 Task: Add an event  with title  Third Webinar: Content Creation for Social Media, date '2023/10/26' to 2023/10/27 & Select Event type as  Collective. Add location for the event as  Cork, Ireland and add a description: Emphasize the significance of clear communication throughout the exercise. Encourage catchers to use verbal cues, such as Ready? or Fall when ready, to establish a synchronized rhythm.Create an event link  http-thirdwebinar:contentcreationforsocialmediacom & Select the event color as  Blue. , logged in from the account softage.4@softage.netand send the event invitation to softage.7@softage.net and softage.8@softage.net
Action: Mouse pressed left at (777, 113)
Screenshot: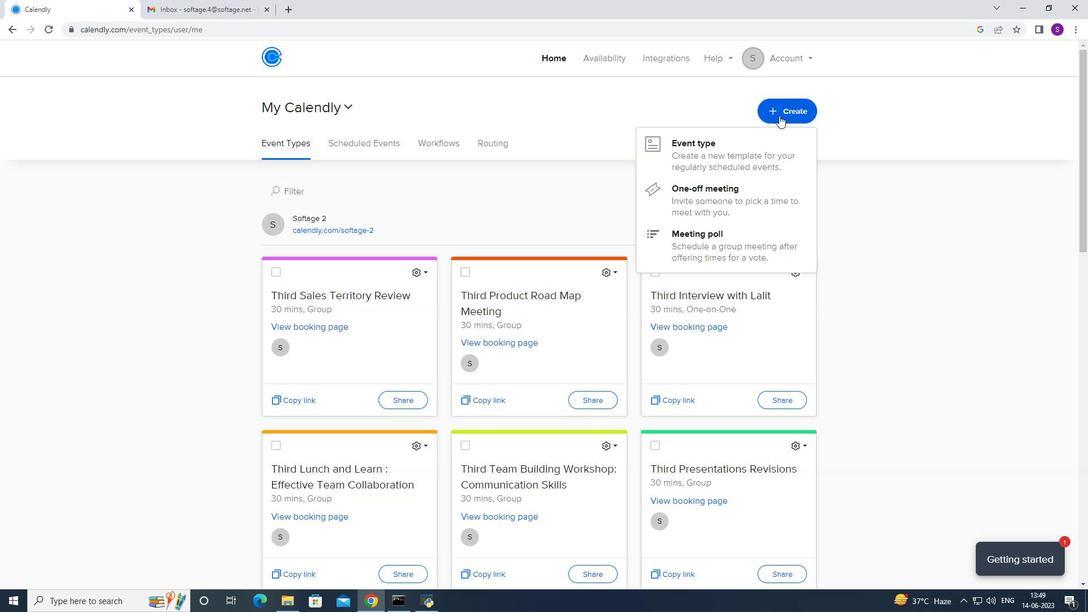 
Action: Mouse moved to (723, 164)
Screenshot: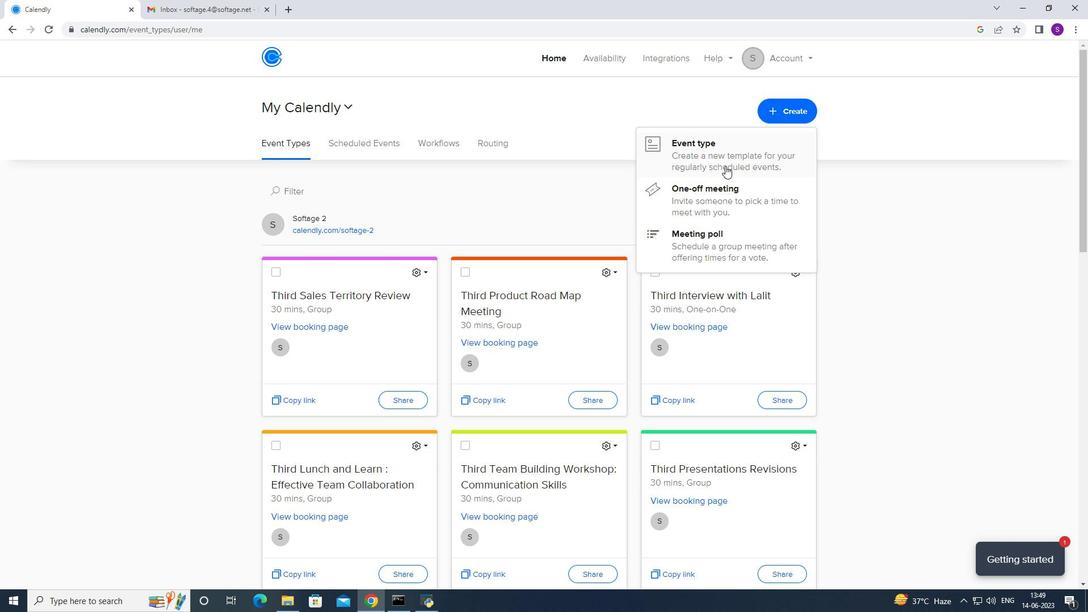 
Action: Mouse pressed left at (723, 164)
Screenshot: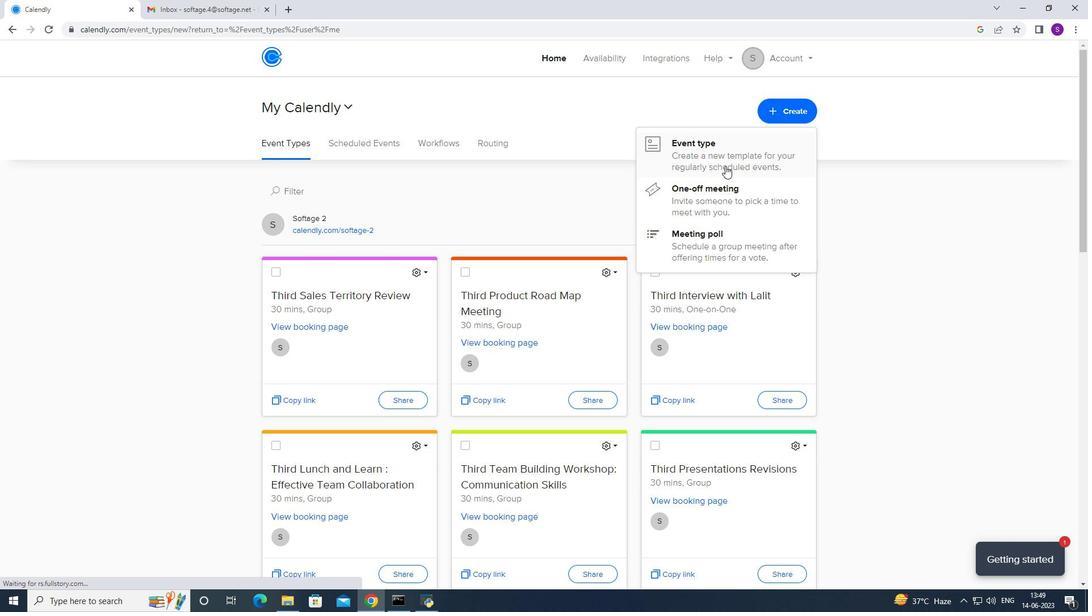 
Action: Mouse moved to (307, 244)
Screenshot: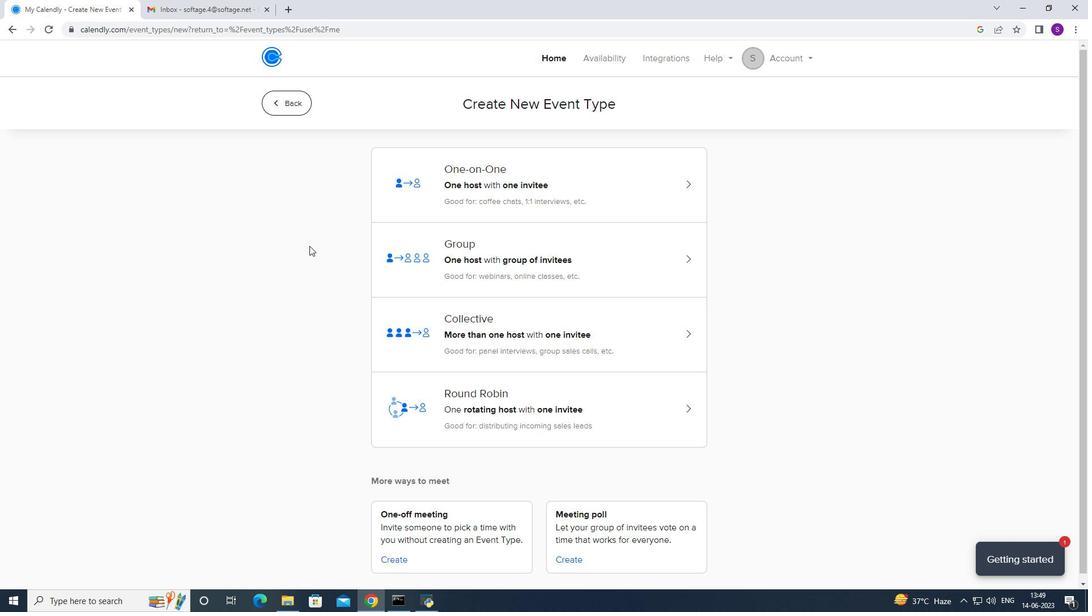 
Action: Mouse scrolled (307, 243) with delta (0, 0)
Screenshot: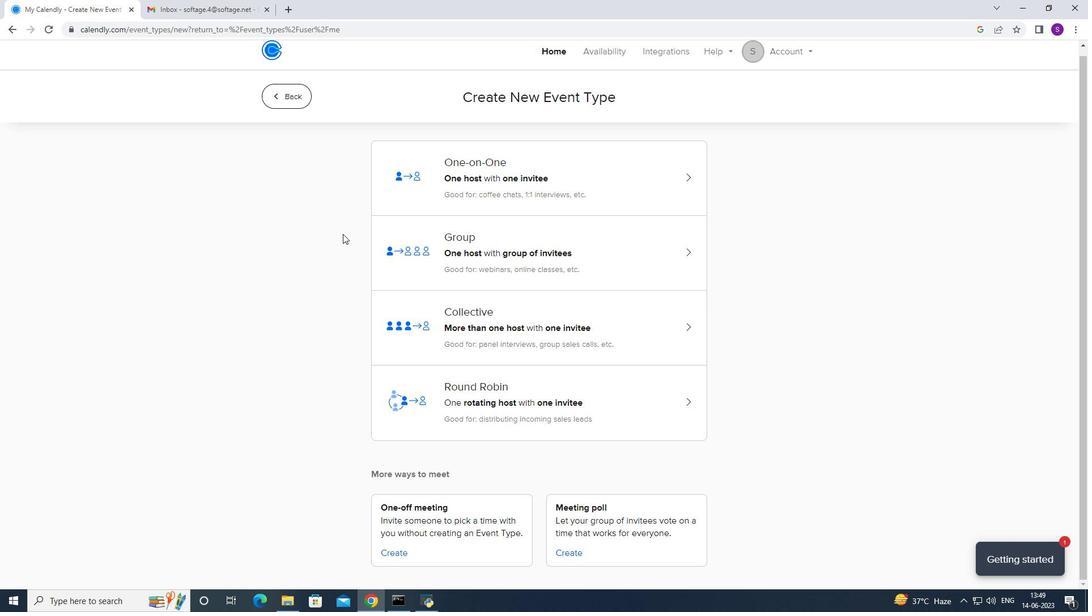 
Action: Mouse scrolled (307, 243) with delta (0, 0)
Screenshot: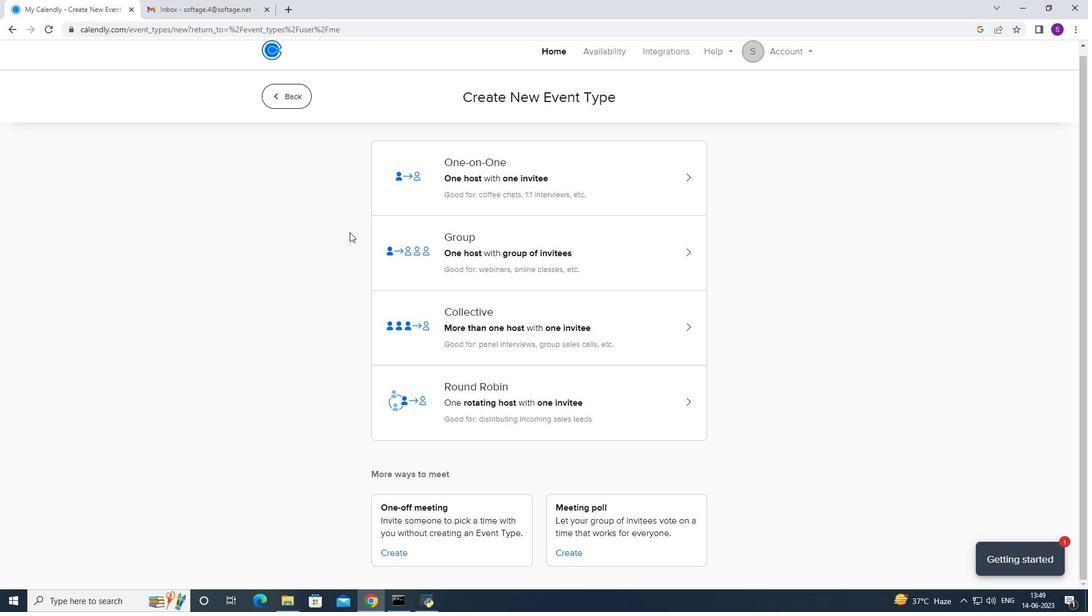 
Action: Mouse moved to (419, 350)
Screenshot: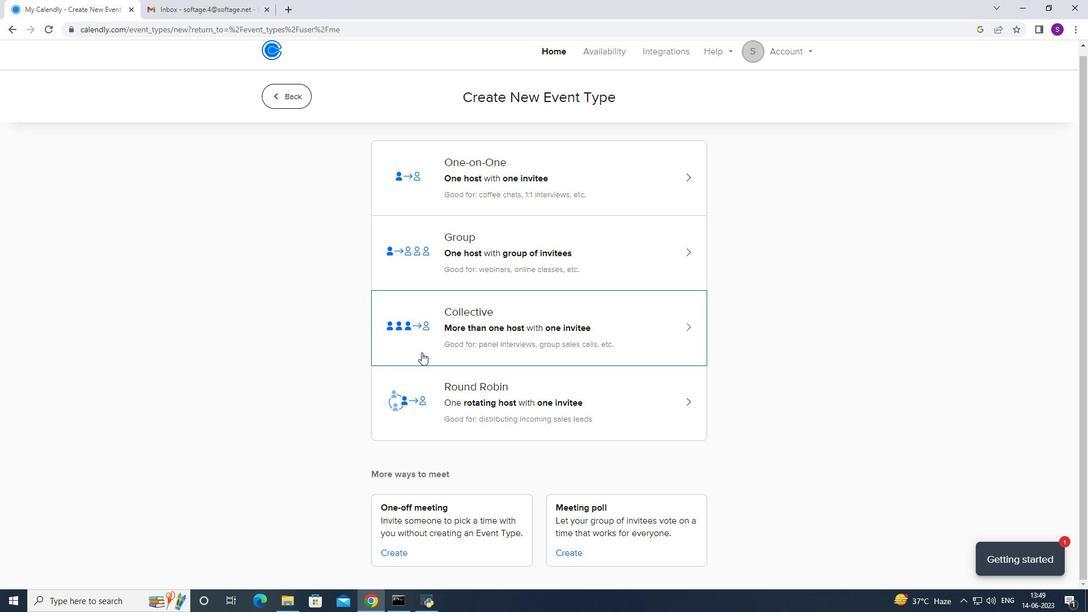 
Action: Mouse pressed left at (419, 350)
Screenshot: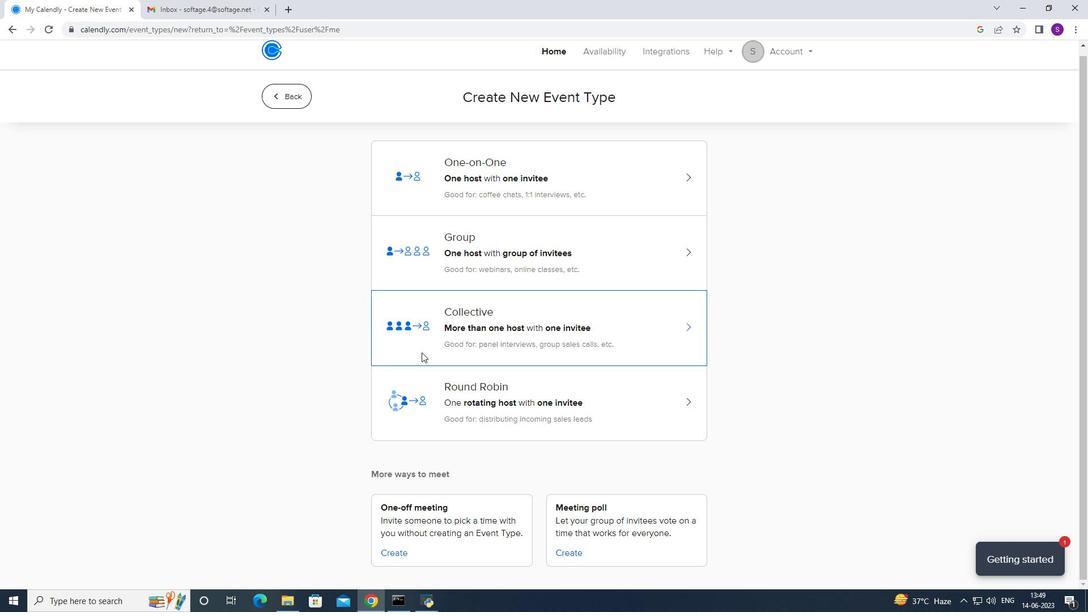 
Action: Mouse moved to (668, 239)
Screenshot: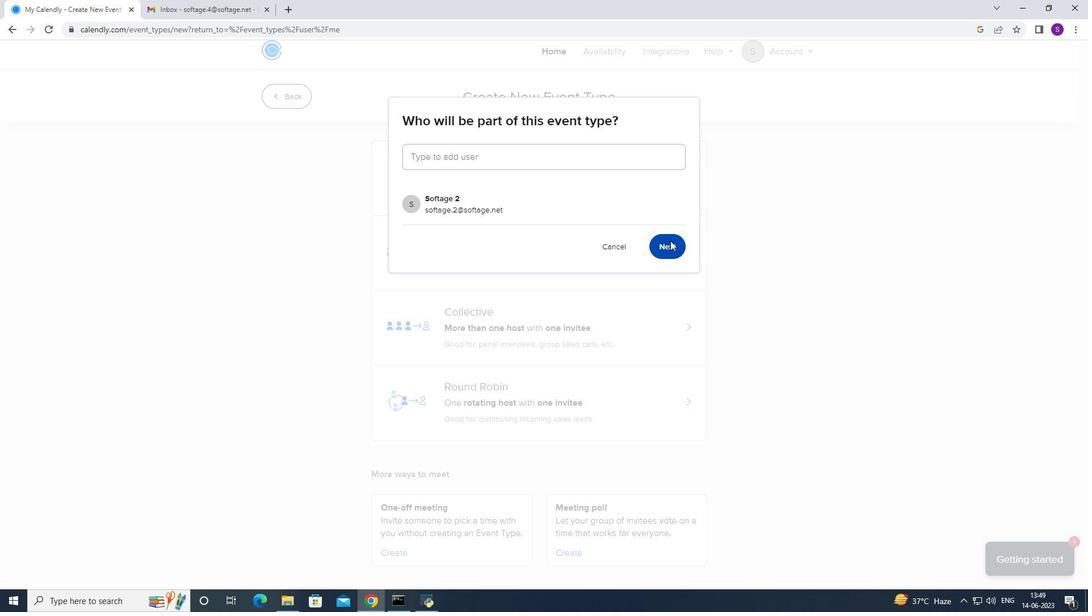 
Action: Mouse pressed left at (668, 239)
Screenshot: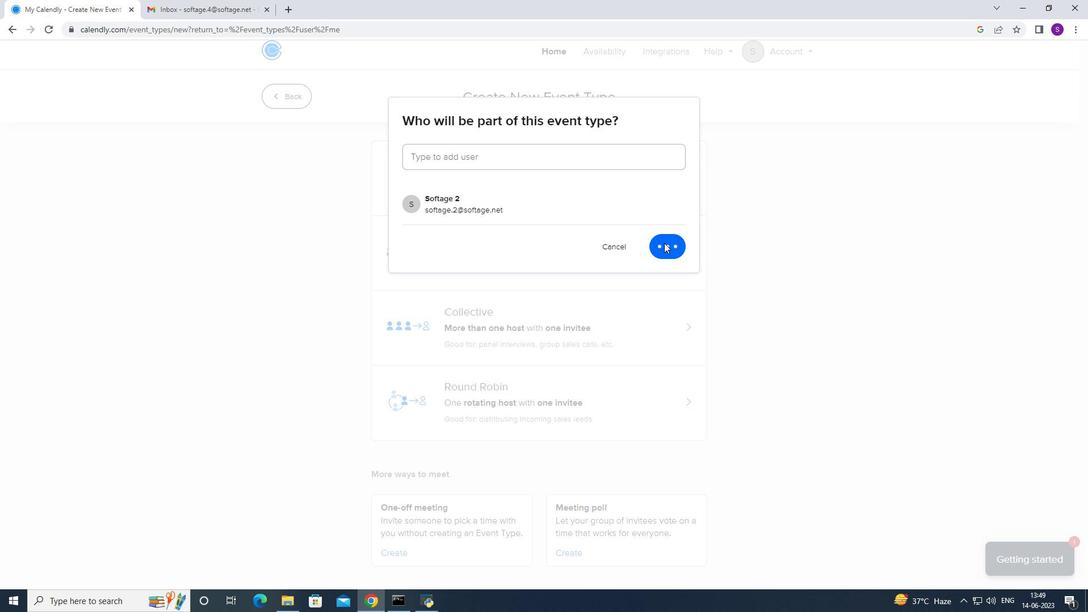 
Action: Mouse moved to (329, 258)
Screenshot: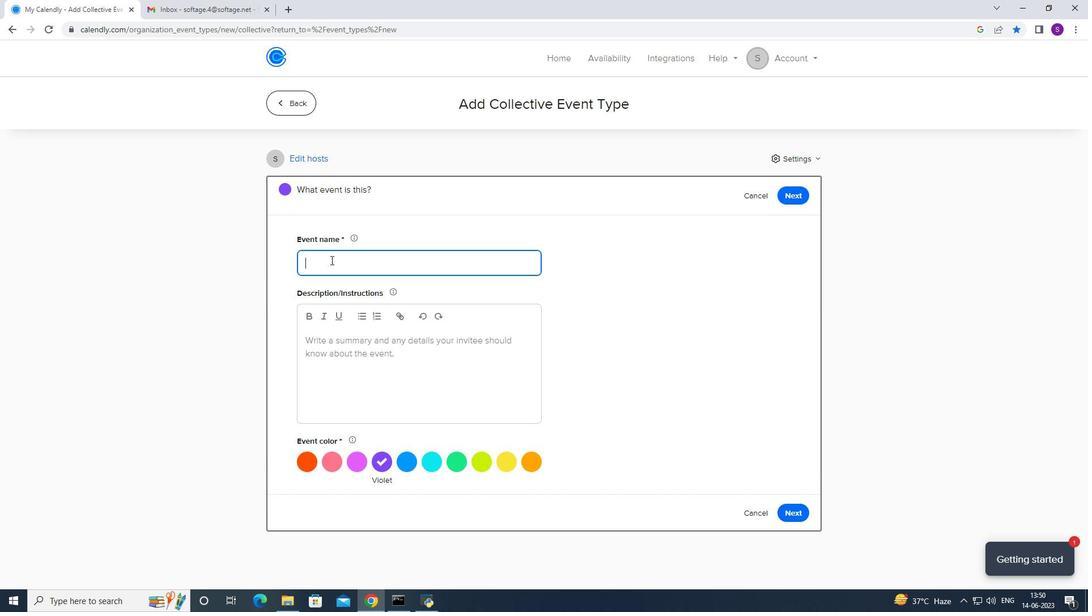 
Action: Key pressed <Key.caps_lock>T<Key.caps_lock><Key.caps_lock>H
Screenshot: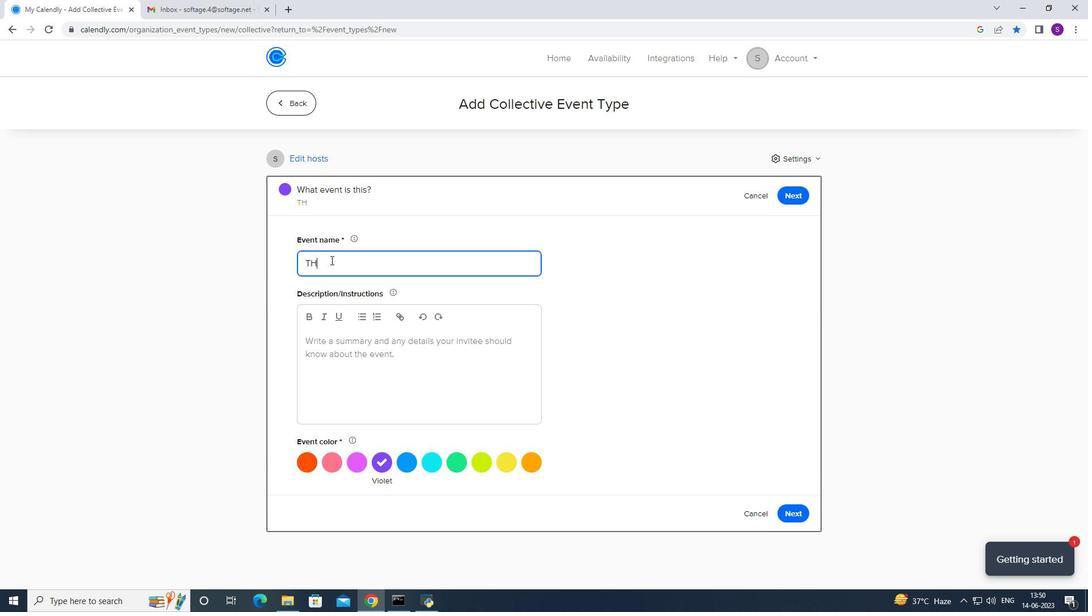 
Action: Mouse moved to (1085, 210)
Screenshot: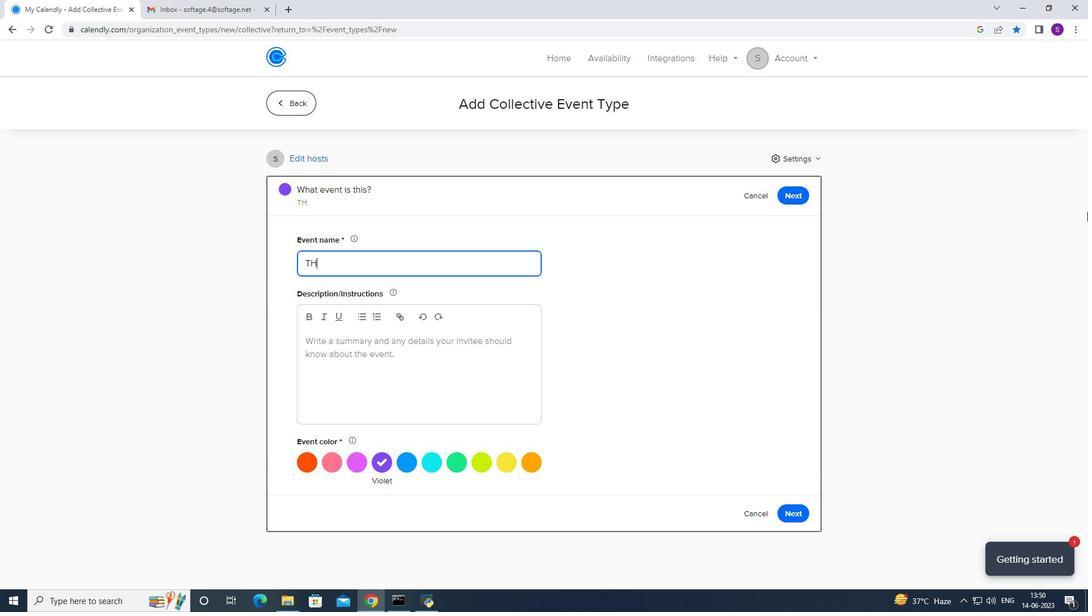 
Action: Key pressed <Key.backspace>
Screenshot: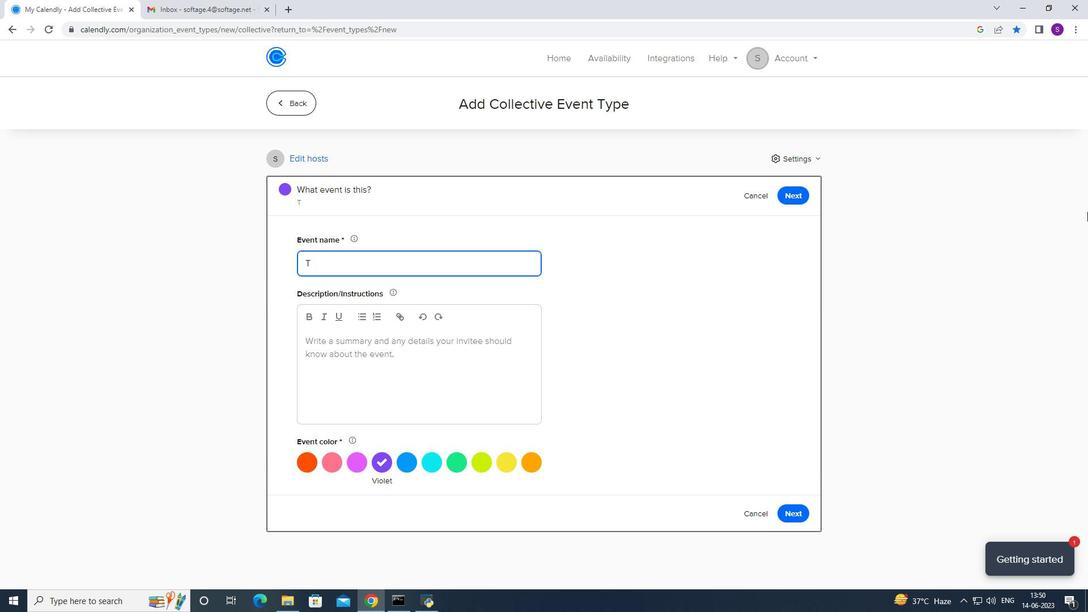 
Action: Mouse moved to (1087, 184)
Screenshot: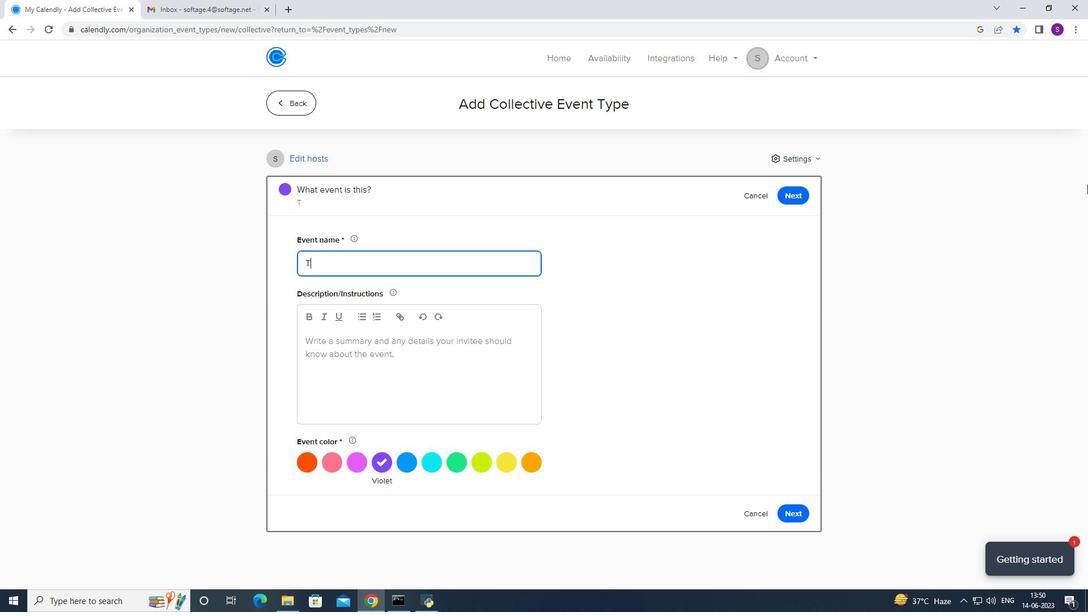
Action: Key pressed <Key.caps_lock>
Screenshot: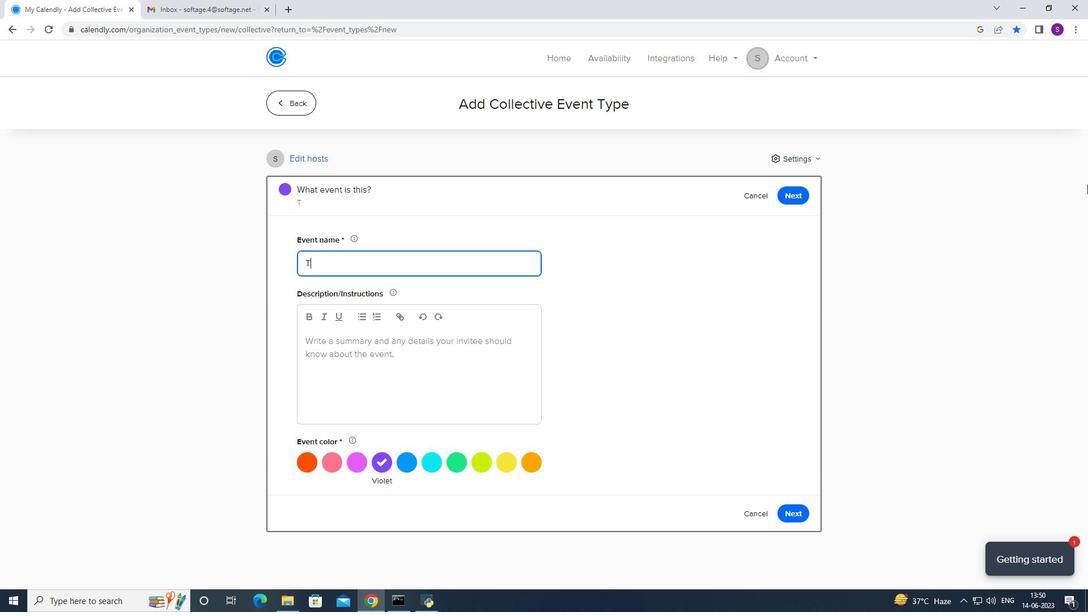 
Action: Mouse moved to (1087, 183)
Screenshot: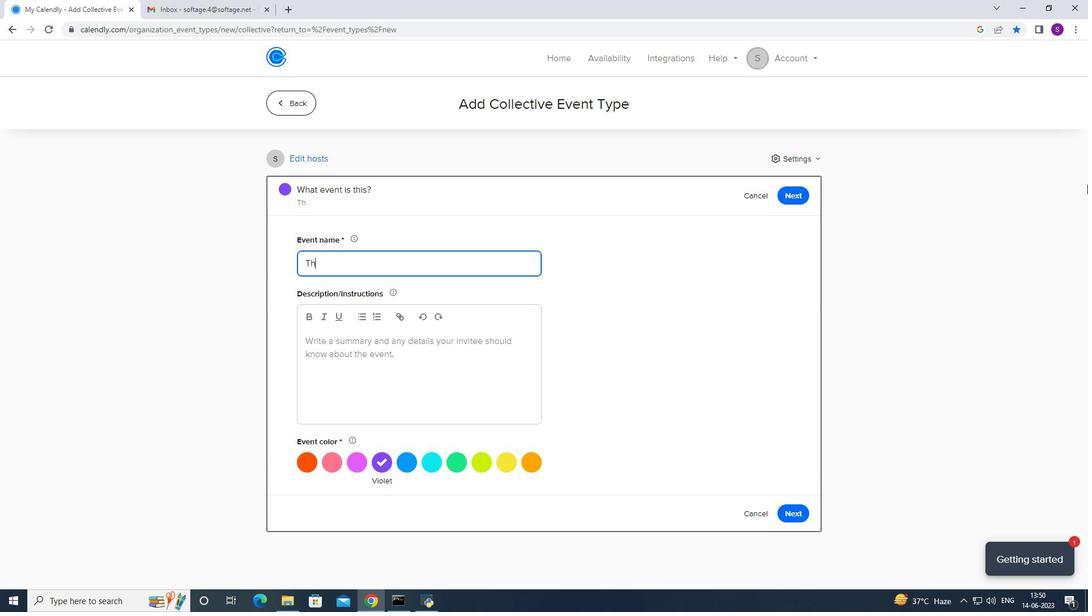
Action: Key pressed h
Screenshot: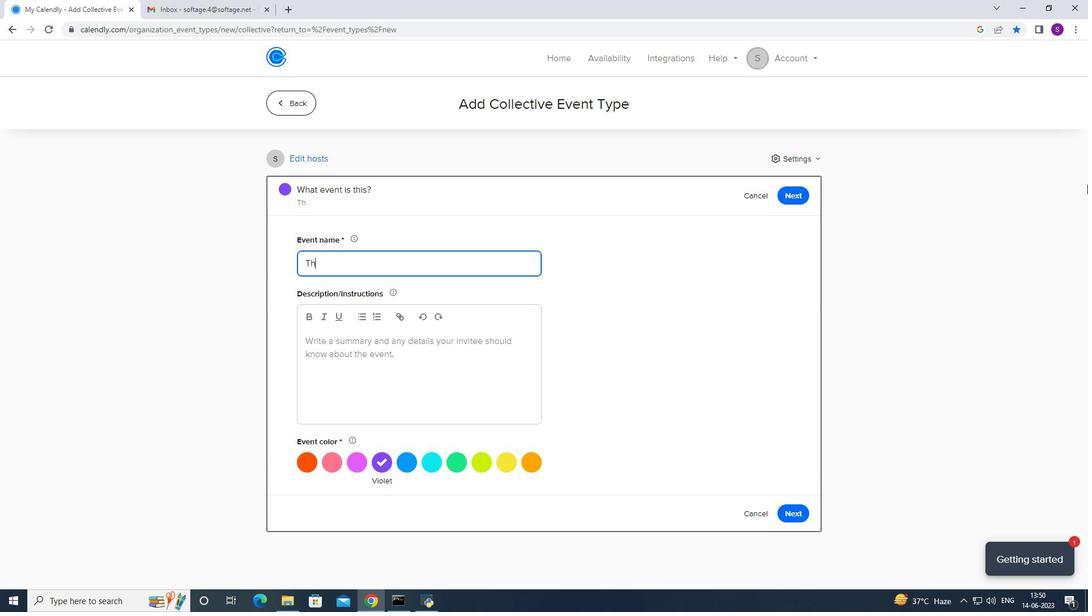 
Action: Mouse moved to (1085, 183)
Screenshot: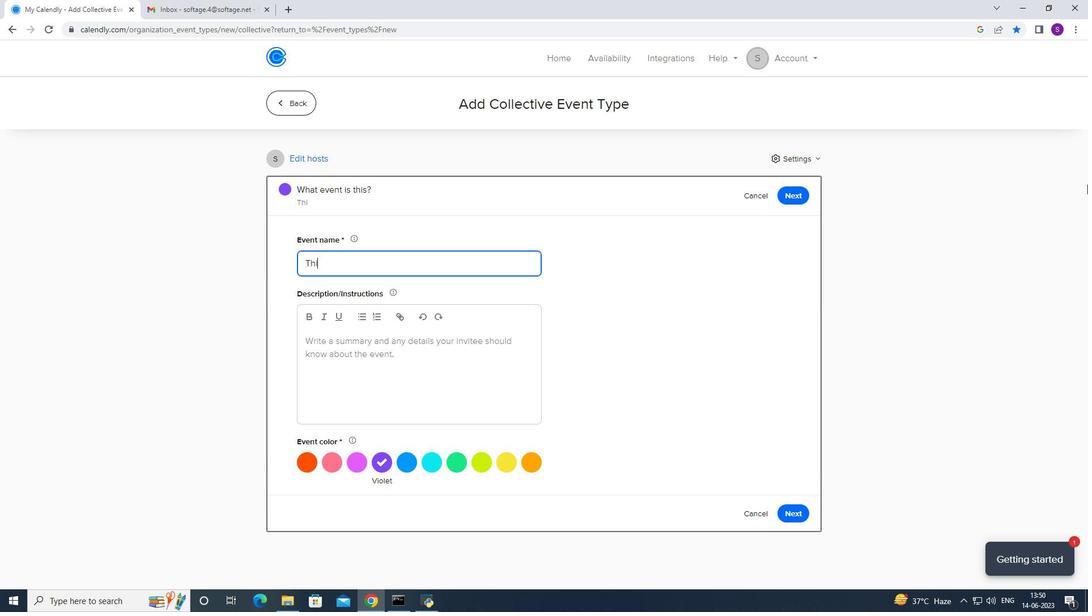 
Action: Key pressed ird<Key.space><Key.caps_lock>W<Key.caps_lock>ebinare<Key.backspace><Key.shift_r><Key.shift_r>:<Key.space><Key.caps_lock>C<Key.caps_lock>on
Screenshot: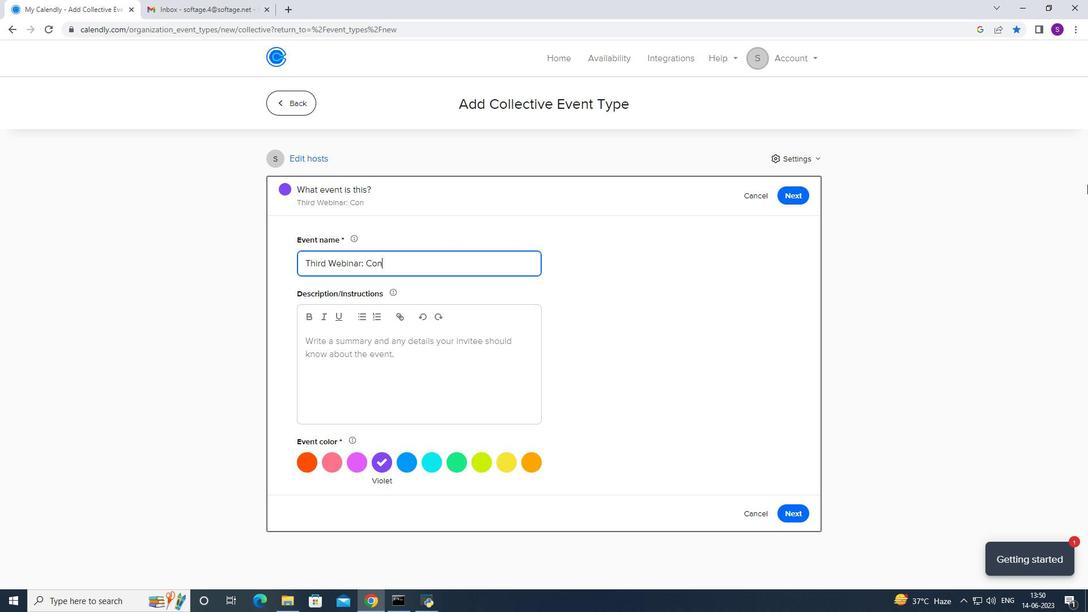 
Action: Mouse moved to (1086, 183)
Screenshot: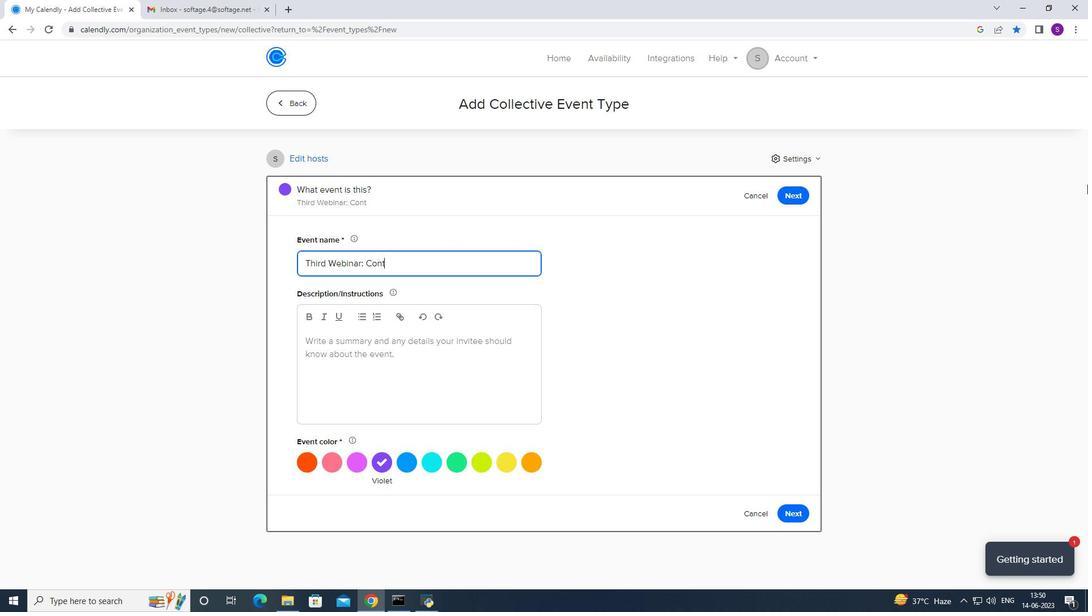 
Action: Key pressed tebnt<Key.space><Key.caps_lock>C<Key.caps_lock>reation
Screenshot: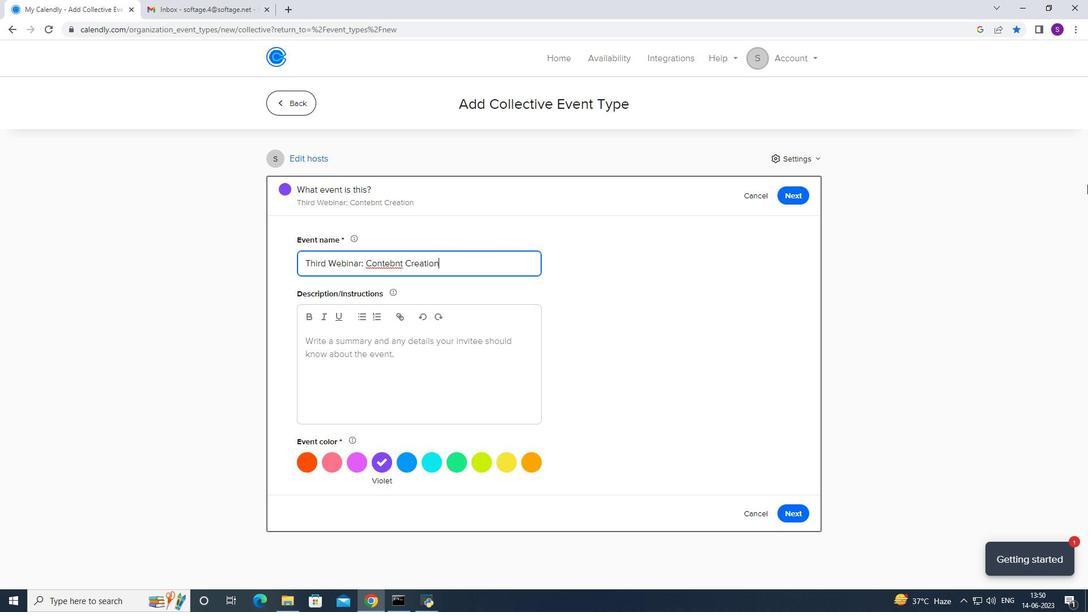 
Action: Mouse moved to (394, 259)
Screenshot: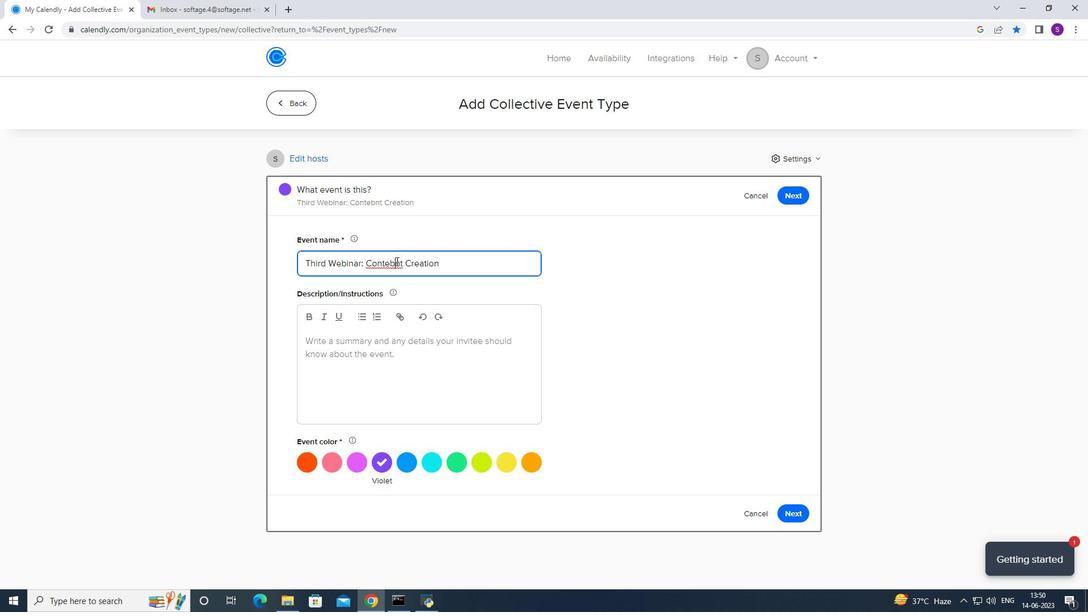 
Action: Mouse pressed right at (394, 259)
Screenshot: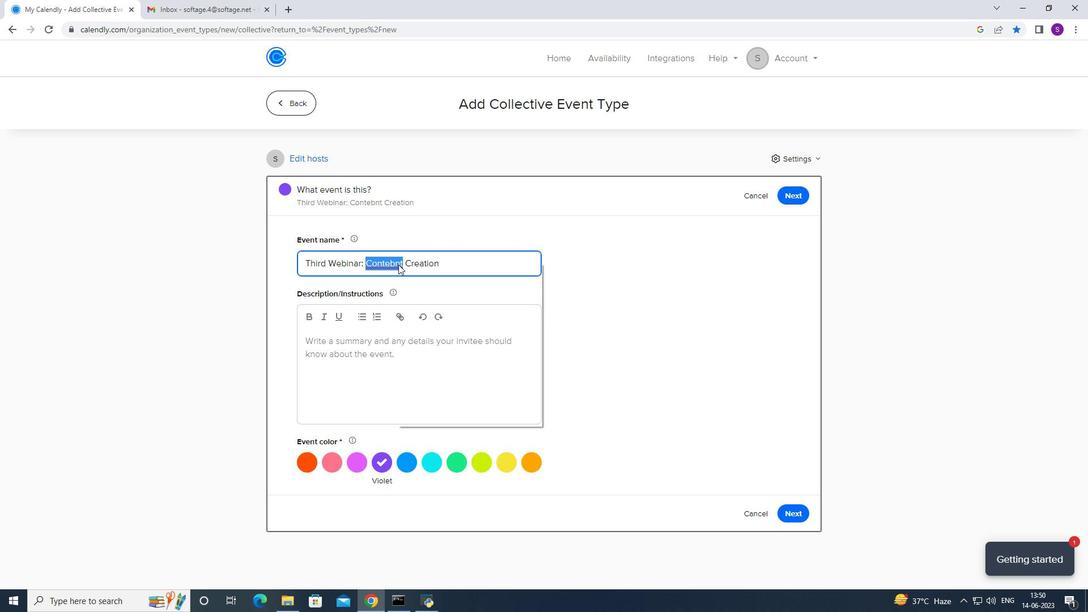 
Action: Mouse moved to (400, 277)
Screenshot: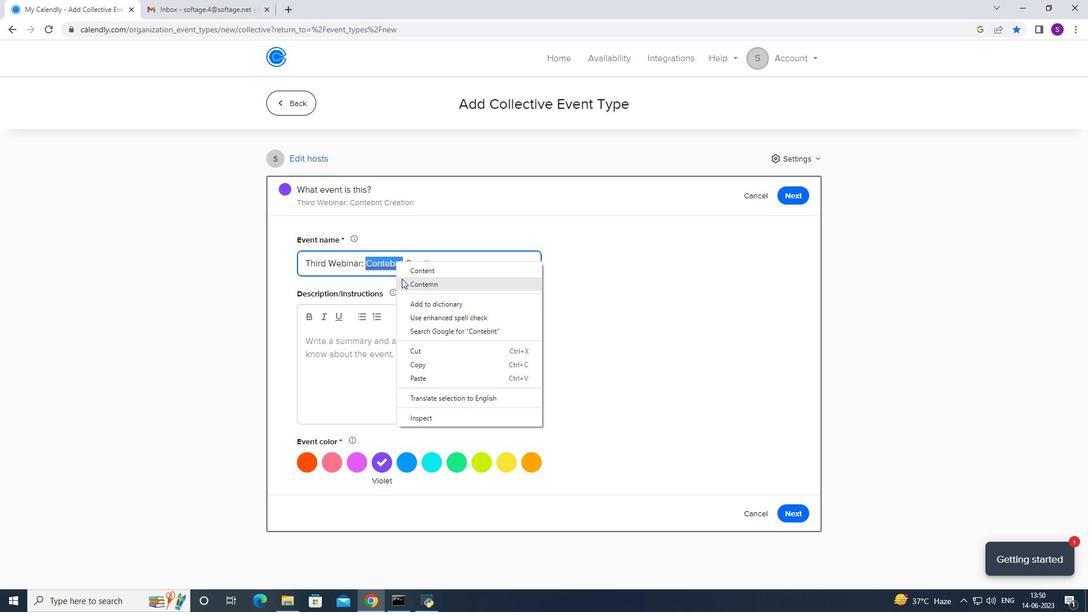 
Action: Mouse pressed left at (400, 277)
Screenshot: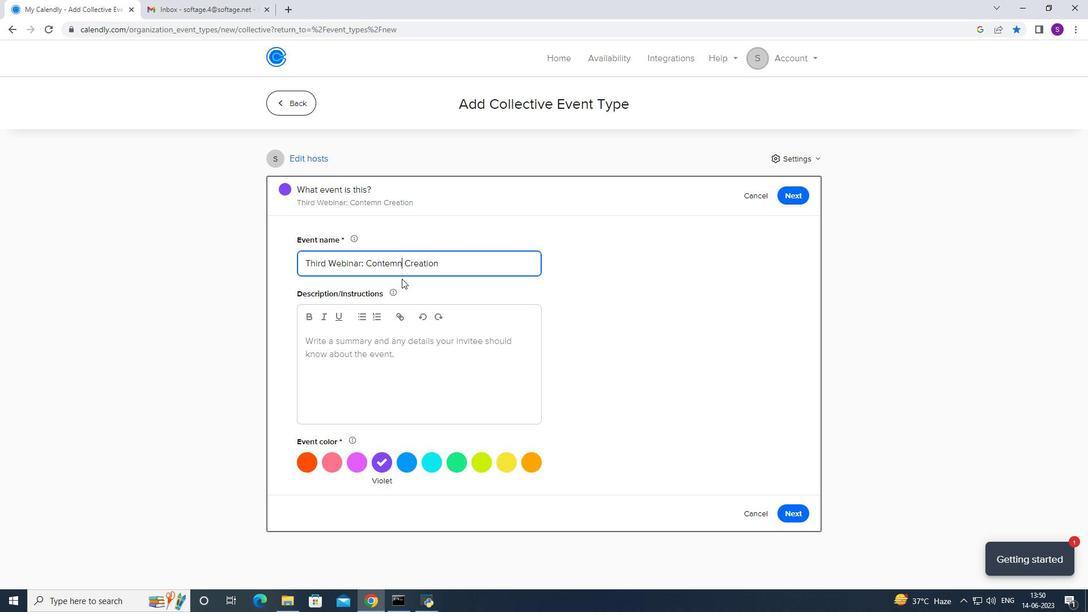 
Action: Mouse moved to (353, 260)
Screenshot: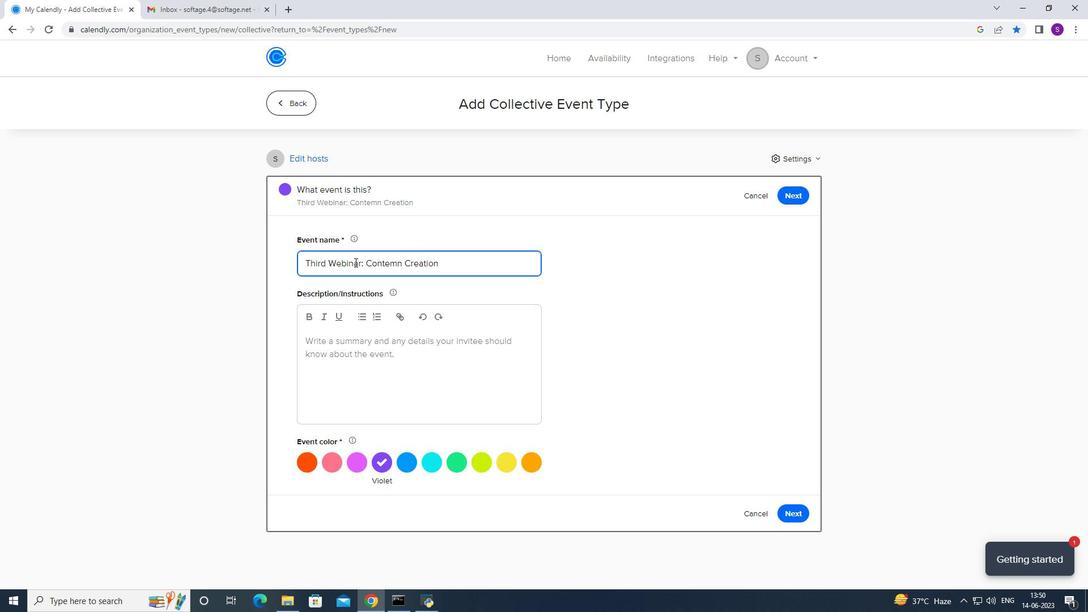 
Action: Key pressed <Key.backspace><Key.backspace>nt<Key.space>
Screenshot: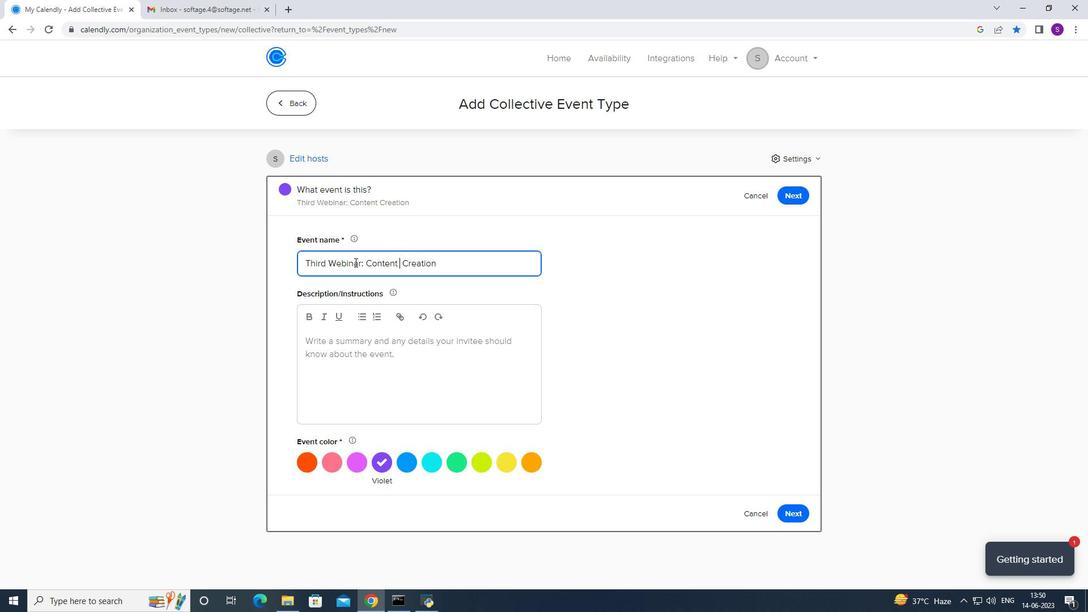 
Action: Mouse moved to (442, 255)
Screenshot: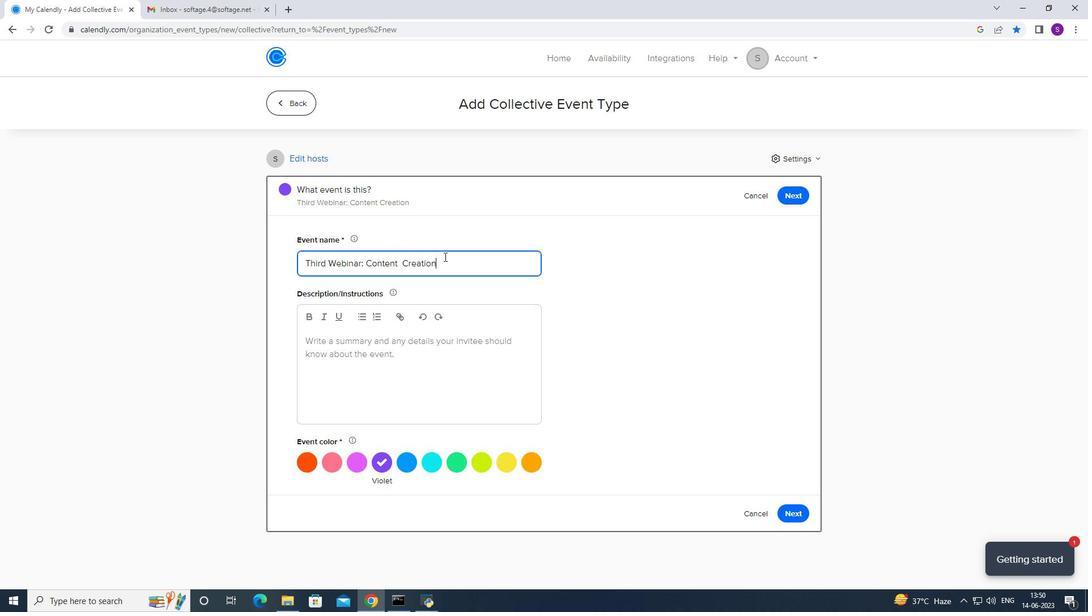 
Action: Mouse pressed left at (442, 255)
Screenshot: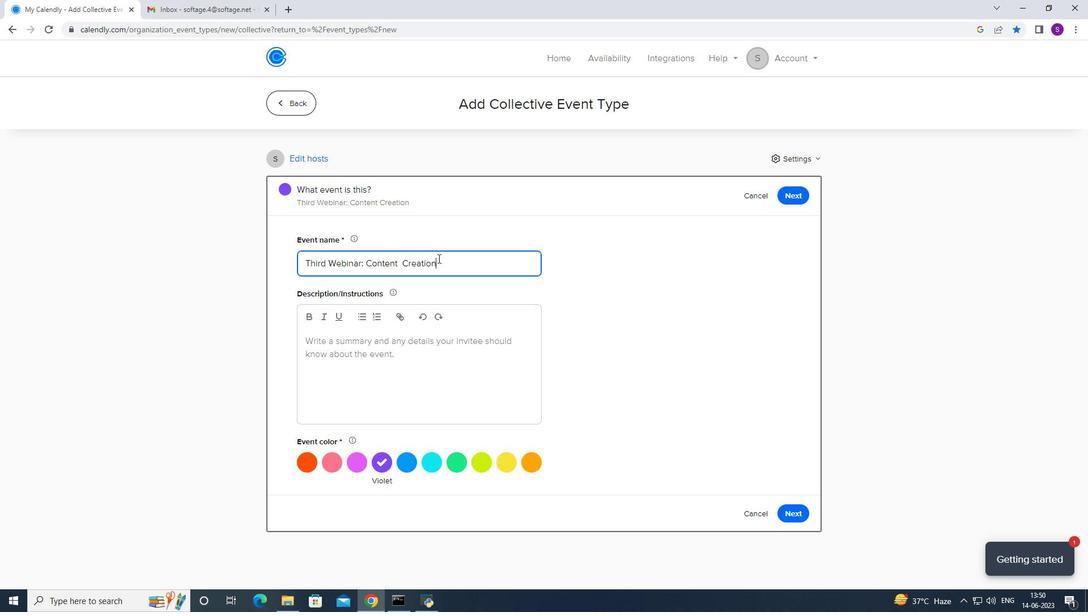 
Action: Mouse moved to (386, 274)
Screenshot: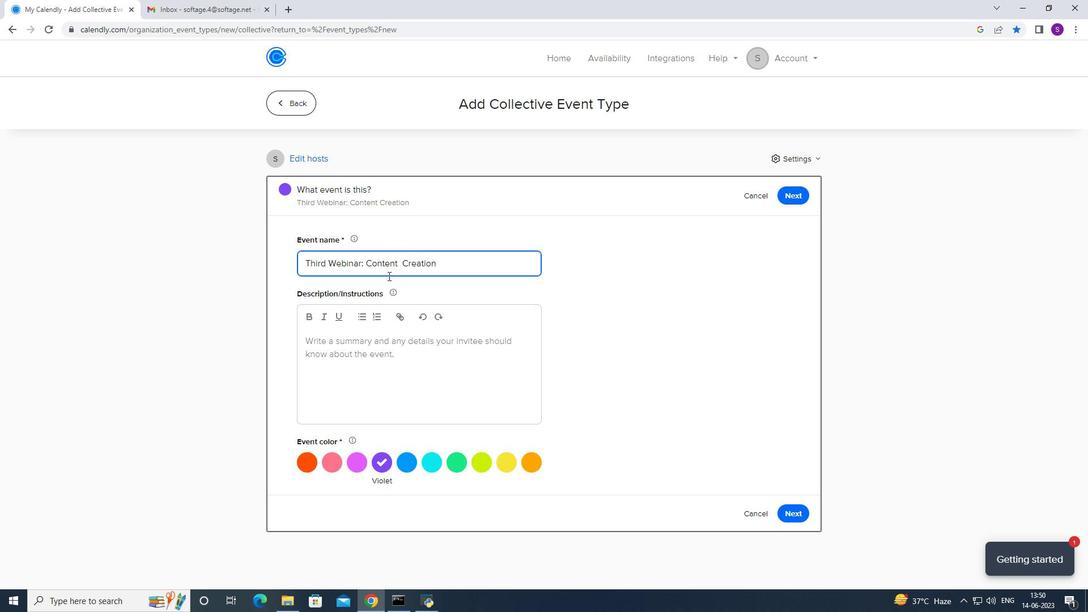 
Action: Key pressed <Key.space>for<Key.space><Key.caps_lock>S<Key.caps_lock>ocial<Key.space><Key.caps_lock>M<Key.caps_lock>edia
Screenshot: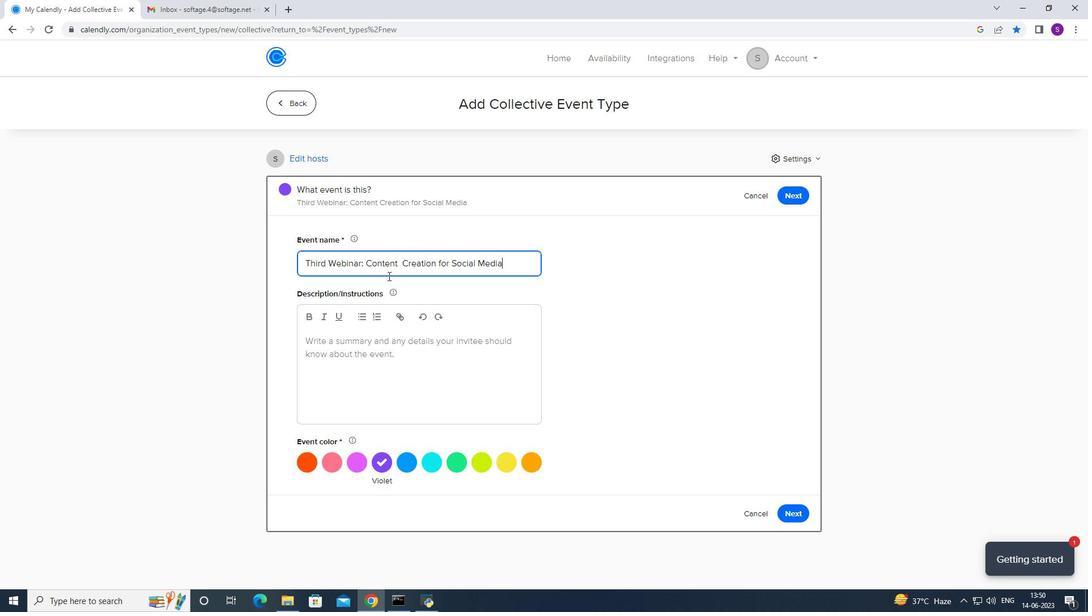 
Action: Mouse moved to (323, 380)
Screenshot: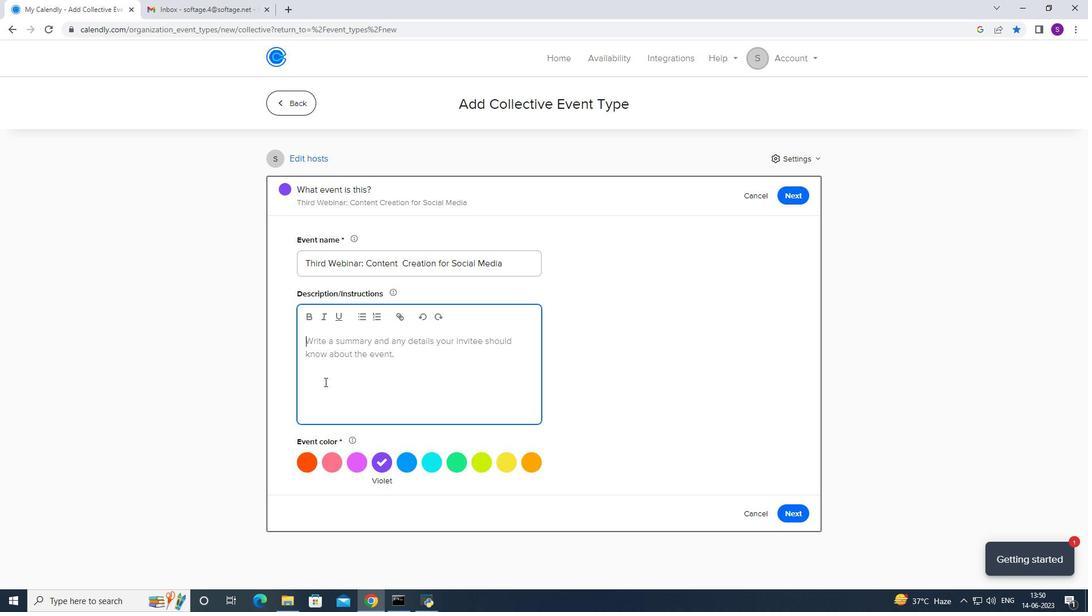 
Action: Mouse pressed left at (323, 380)
Screenshot: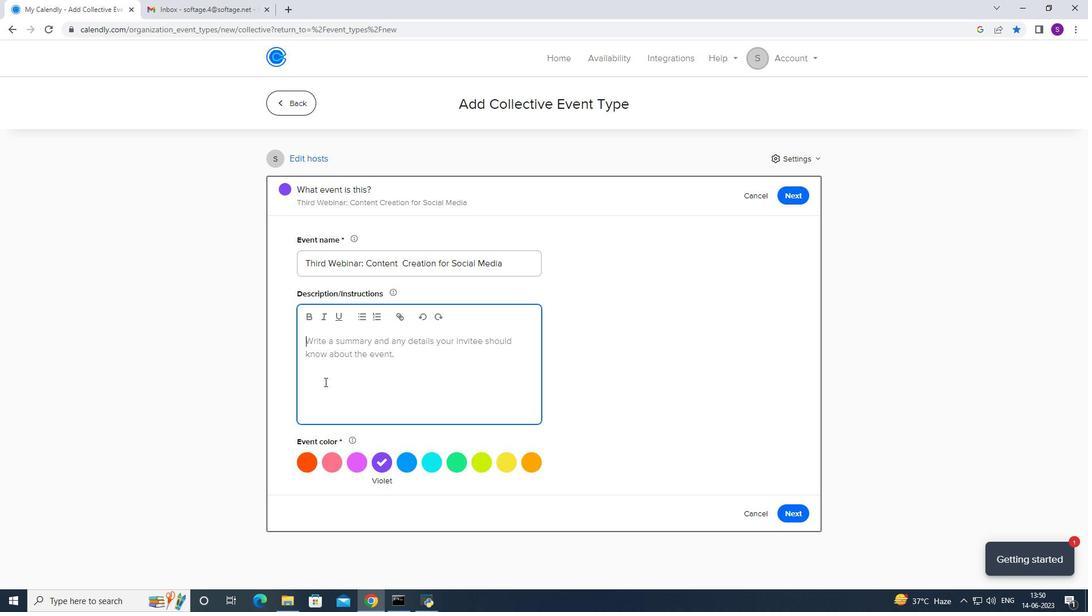 
Action: Mouse moved to (415, 470)
Screenshot: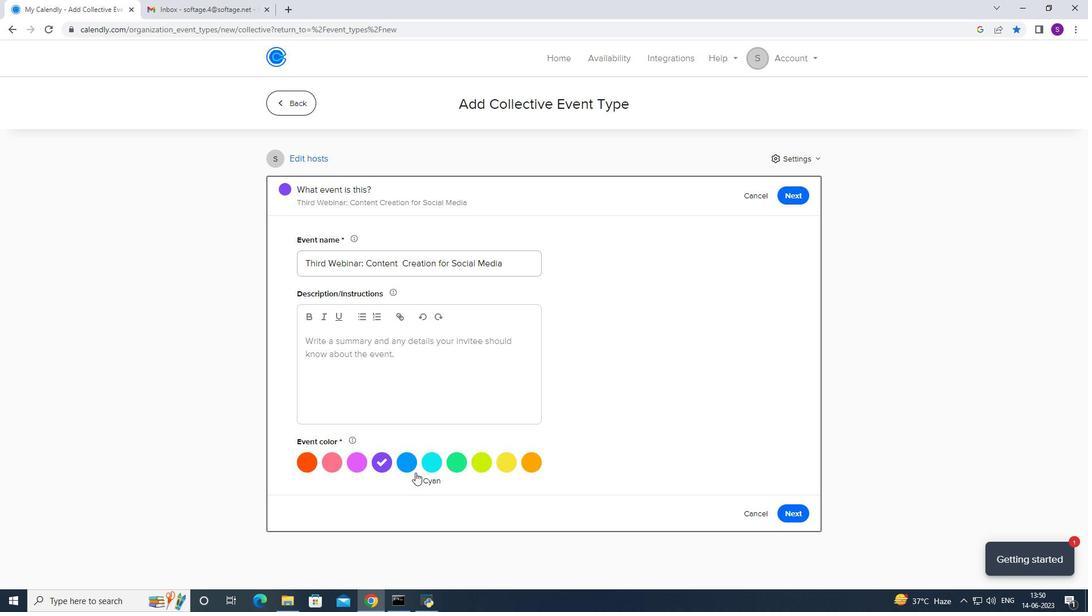 
Action: Mouse pressed left at (415, 470)
Screenshot: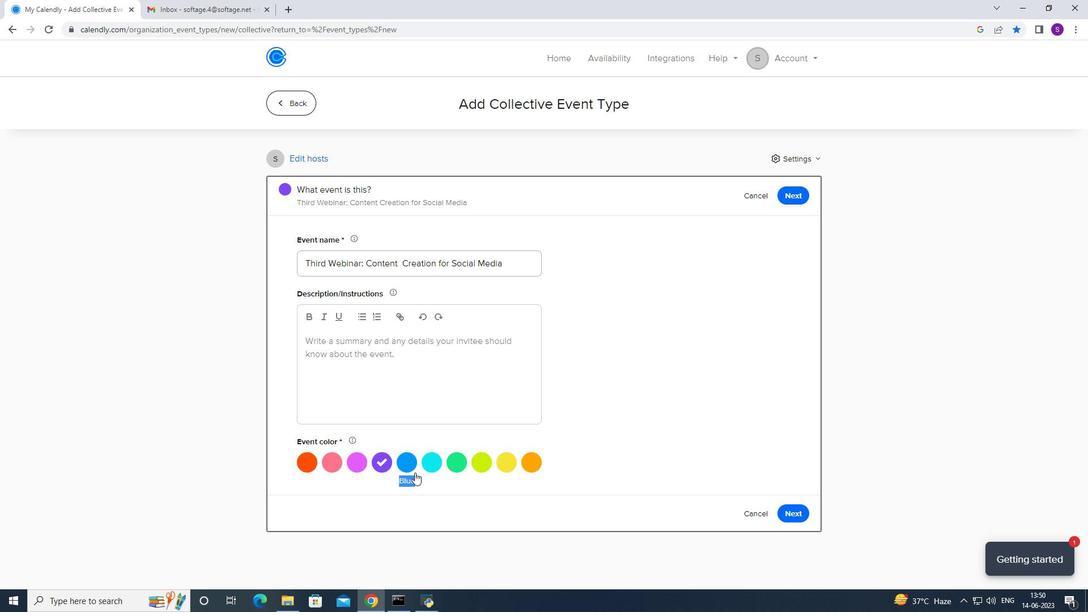 
Action: Mouse moved to (411, 470)
Screenshot: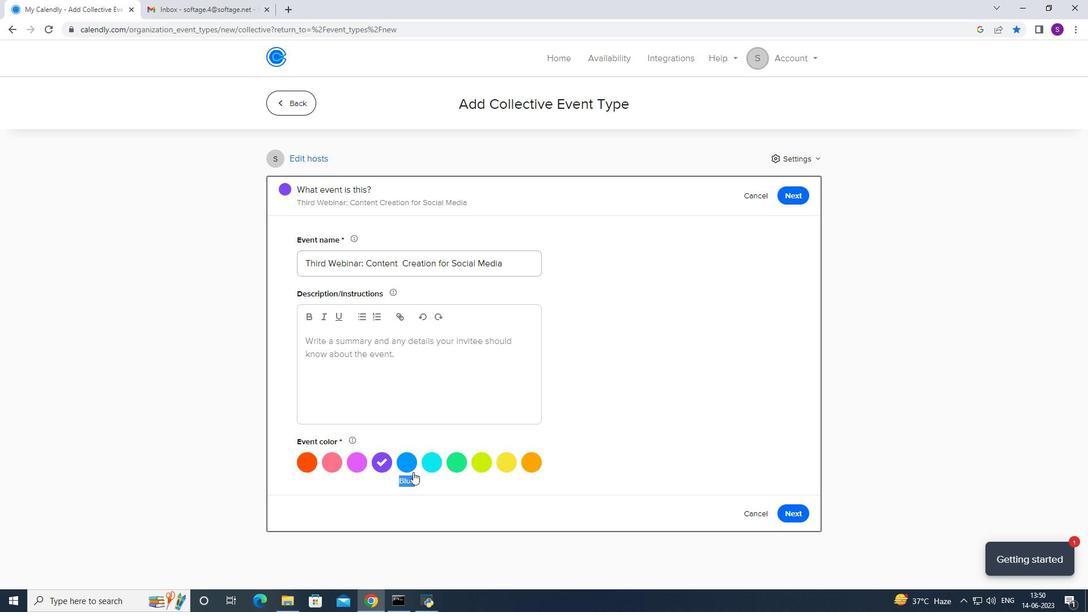 
Action: Mouse pressed left at (411, 470)
Screenshot: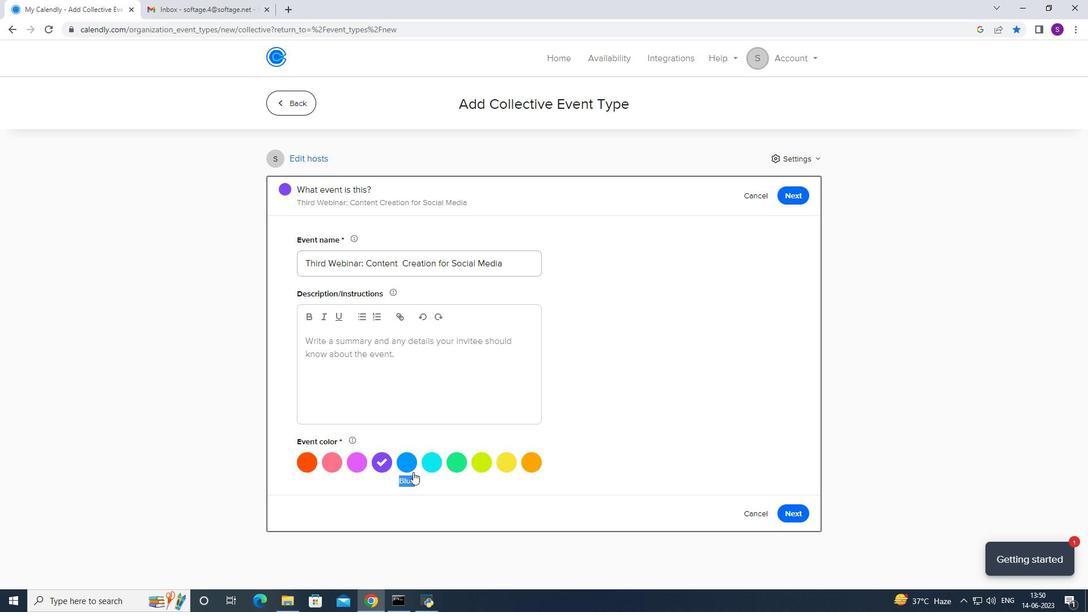 
Action: Mouse moved to (388, 383)
Screenshot: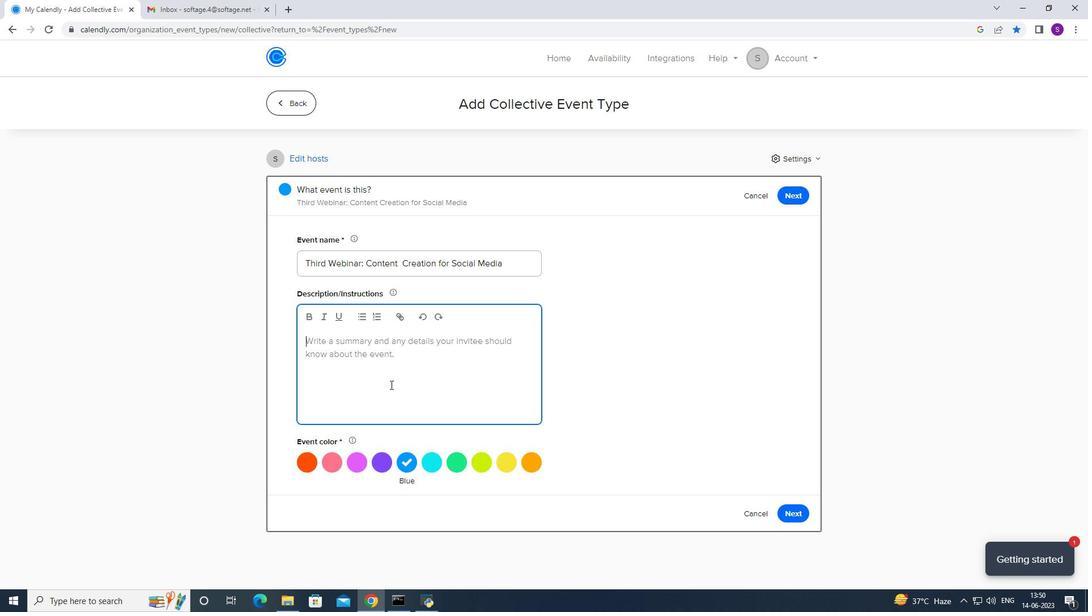 
Action: Mouse pressed left at (388, 383)
Screenshot: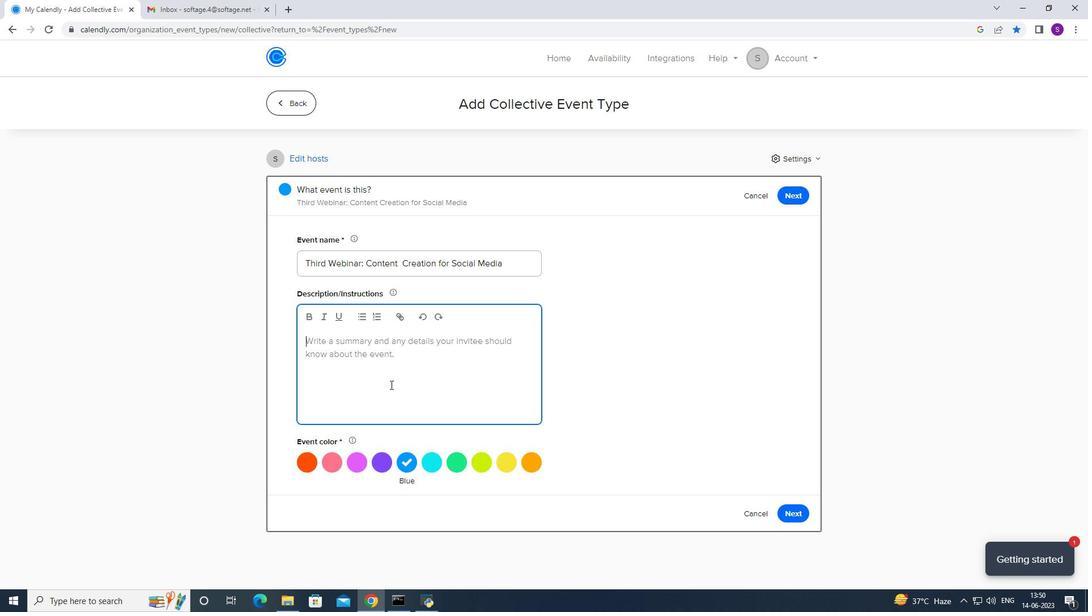 
Action: Mouse moved to (305, 410)
Screenshot: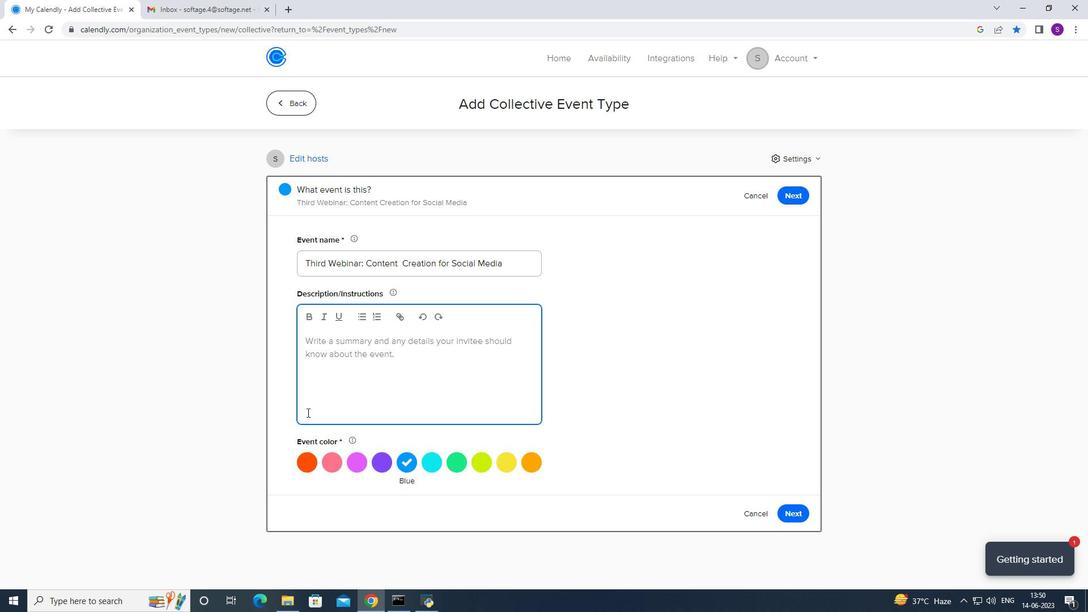 
Action: Key pressed <Key.caps_lock>E<Key.caps_lock>mphasise<Key.space>the<Key.space>importancre<Key.space><Key.backspace><Key.backspace><Key.backspace>e<Key.space>i<Key.backspace>of<Key.space>
Screenshot: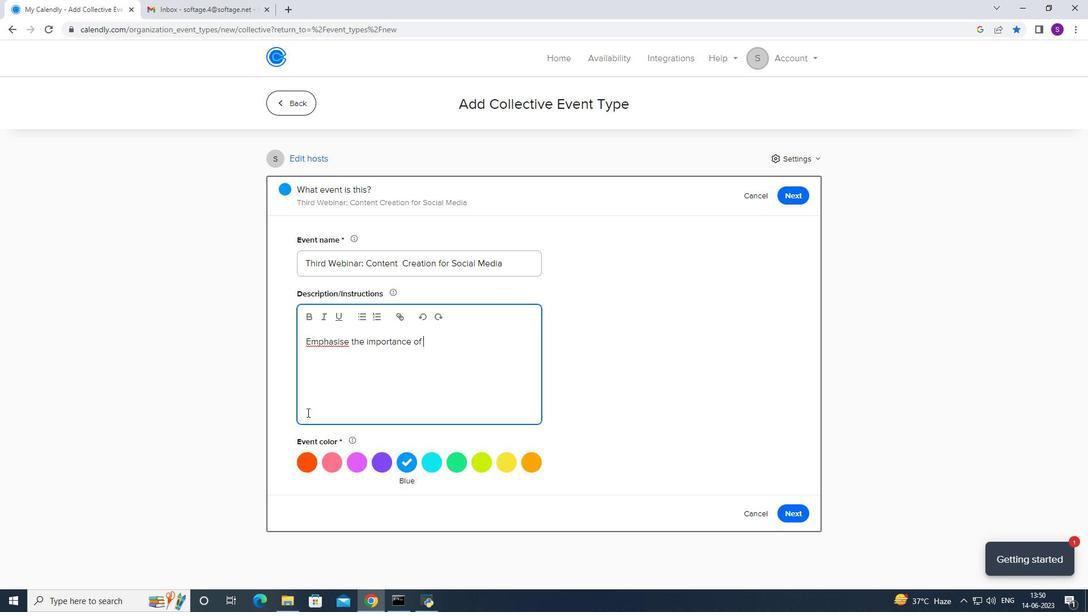 
Action: Mouse moved to (329, 339)
Screenshot: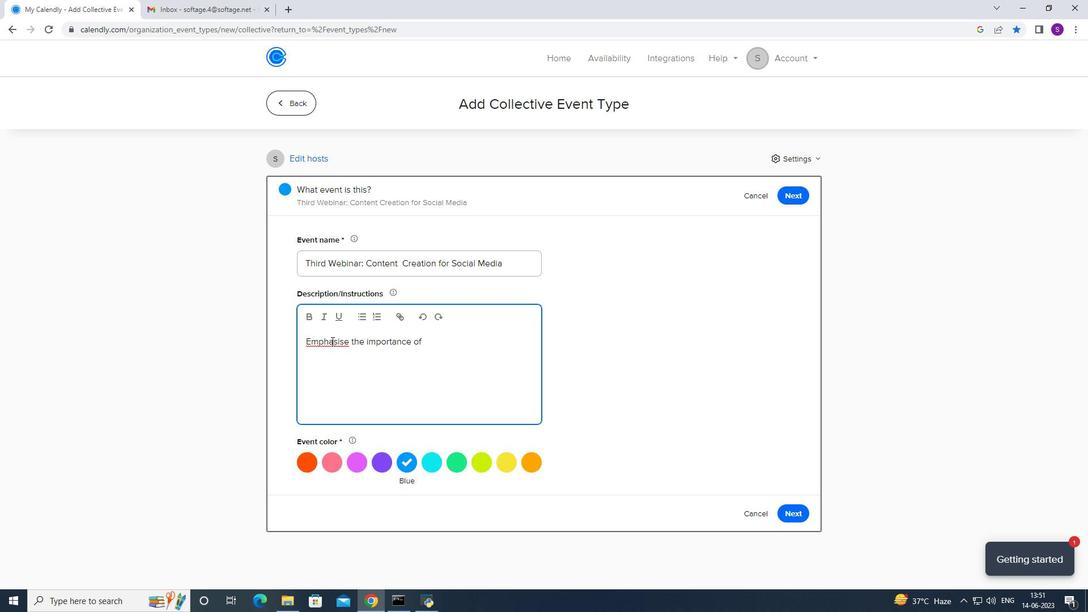 
Action: Mouse pressed right at (329, 339)
Screenshot: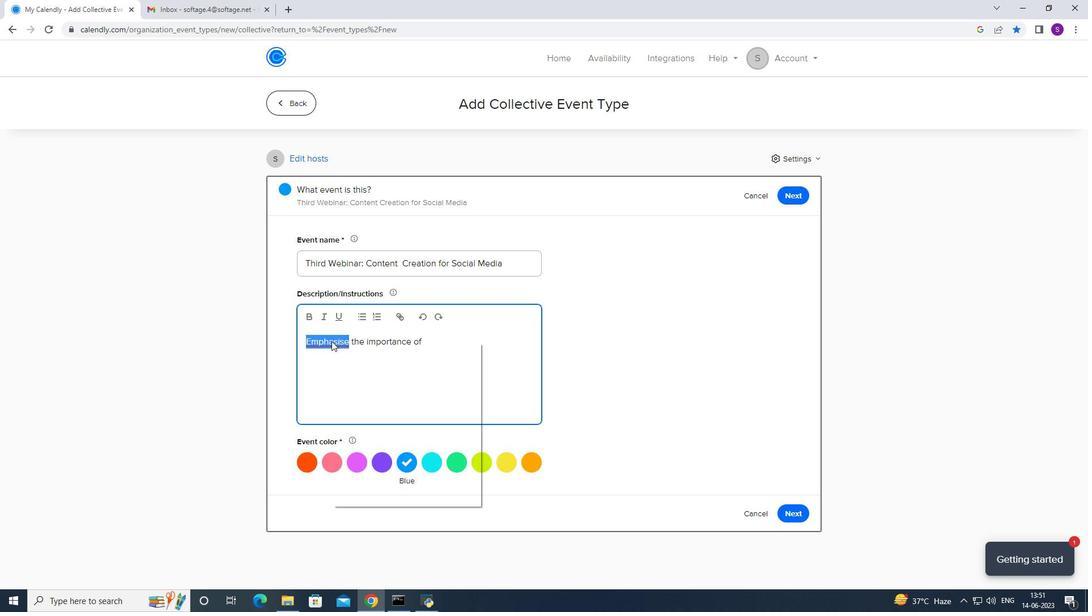 
Action: Mouse moved to (339, 360)
Screenshot: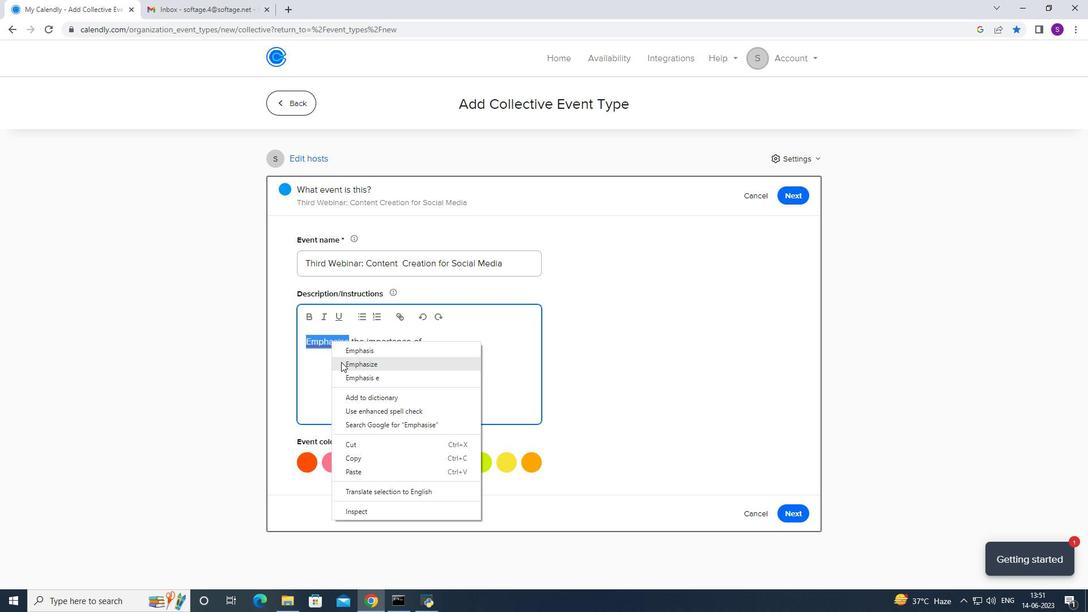 
Action: Mouse pressed left at (339, 360)
Screenshot: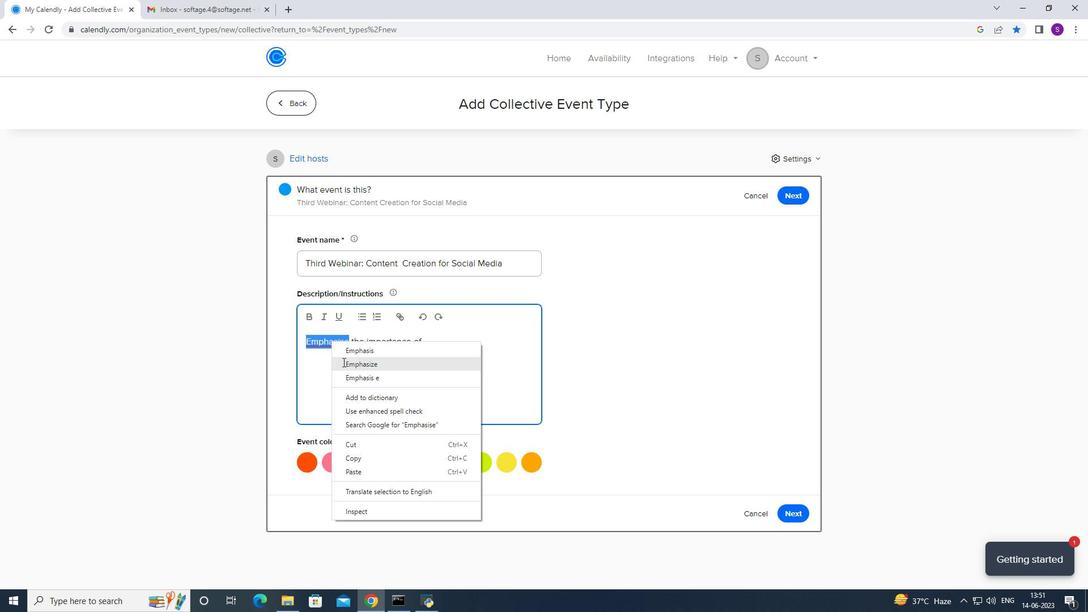 
Action: Mouse moved to (446, 348)
Screenshot: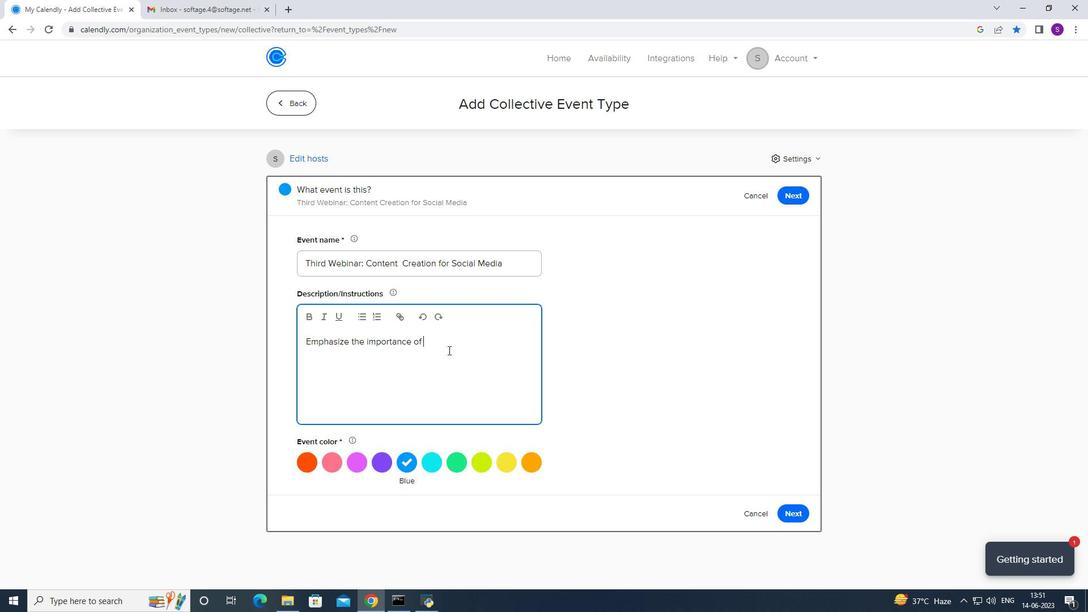 
Action: Mouse pressed left at (446, 348)
Screenshot: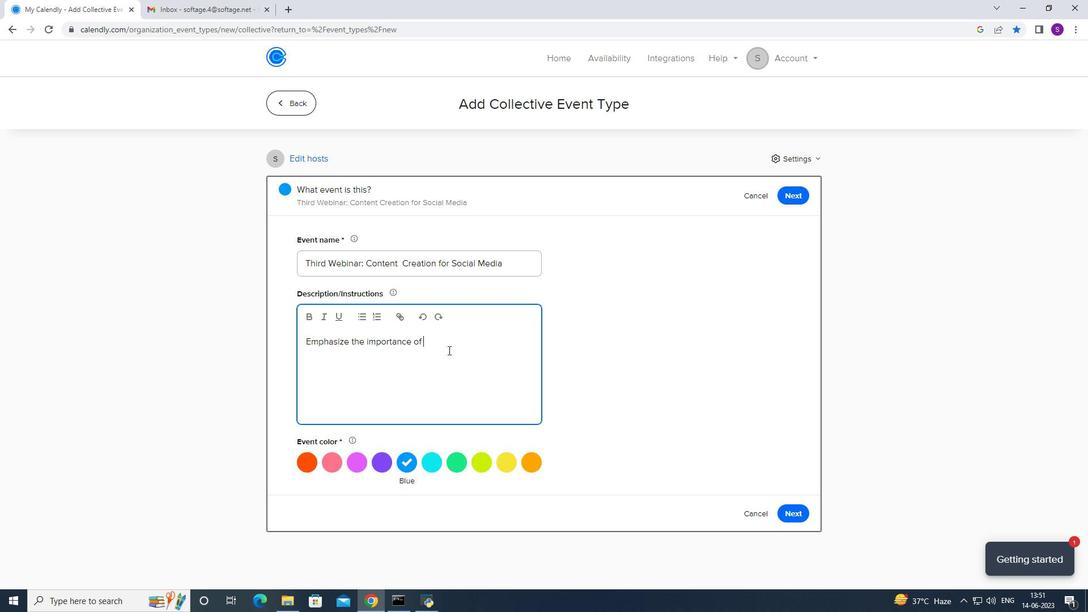 
Action: Mouse moved to (315, 389)
Screenshot: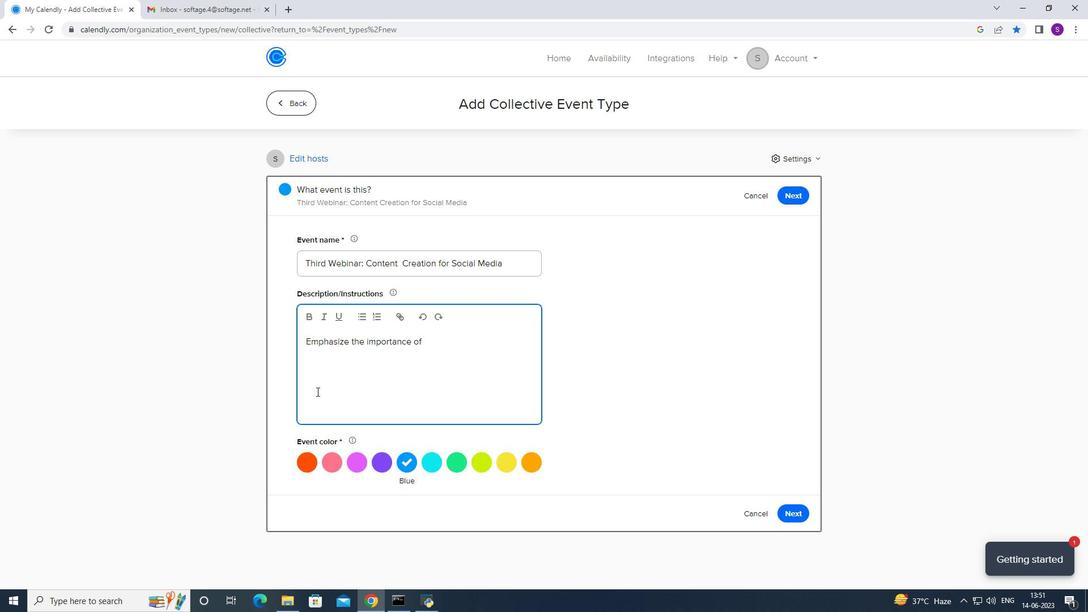 
Action: Key pressed v<Key.backspace>clear<Key.space>communication<Key.space>throughout<Key.space>the<Key.space>exercise.<Key.caps_lock>E<Key.caps_lock>ncourage<Key.space>catchers<Key.space>to<Key.space>use<Key.space>verbal<Key.space>cues<Key.space>such<Key.space>as<Key.space><Key.caps_lock>R<Key.caps_lock>eady<Key.shift_r>?<Key.space>or<Key.space><Key.caps_lock>F<Key.caps_lock>all<Key.space>when<Key.space><Key.caps_lock><Key.caps_lock>ready<Key.space><Key.shift_r><Key.shift_r><Key.shift_r><Key.shift_r><Key.shift_r><Key.shift_r><Key.shift_r><Key.shift_r><Key.shift_r><Key.shift_r><Key.shift_r><Key.shift_r><Key.shift_r><Key.shift_r><Key.shift_r><Key.shift_r><Key.shift_r><Key.shift_r><Key.shift_r><Key.shift_r><Key.shift_r><Key.shift_r><Key.shift_r><Key.shift_r><Key.shift_r><Key.shift_r><Key.shift_r><Key.shift_r><Key.shift_r><Key.shift_r><Key.shift_r><Key.shift_r><Key.shift_r><Key.shift_r><Key.shift_r><Key.shift_r><Key.shift_r><Key.shift_r><Key.shift_r><Key.shift_r><Key.shift_r><Key.shift_r><Key.shift_r><Key.shift_r><Key.shift_r><Key.shift_r><Key.shift_r><Key.shift_r><Key.shift_r><Key.shift_r><Key.shift_r><Key.shift_r><Key.shift_r><Key.shift_r><Key.shift_r><Key.shift_r><Key.shift_r><Key.shift_r><Key.shift_r><Key.shift_r><Key.shift_r><Key.shift_r><Key.shift_r><Key.shift_r><Key.shift_r><Key.shift_r><Key.shift_r><Key.shift_r><Key.shift_r><Key.shift_r><Key.shift_r><Key.shift_r><Key.shift_r><Key.shift_r><Key.shift_r><Key.shift_r><Key.shift_r><Key.shift_r><Key.shift_r>?<Key.space>to<Key.space>establish<Key.space>a<Key.space>su<Key.backspace>ynchronis<Key.backspace>zed<Key.space>rhythm.
Screenshot: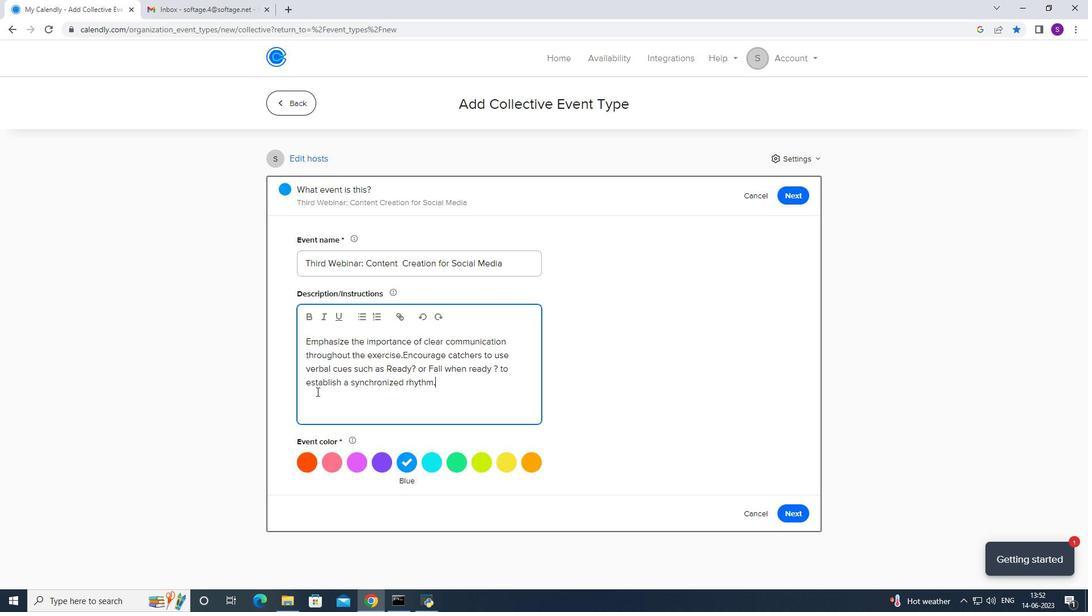 
Action: Mouse moved to (437, 388)
Screenshot: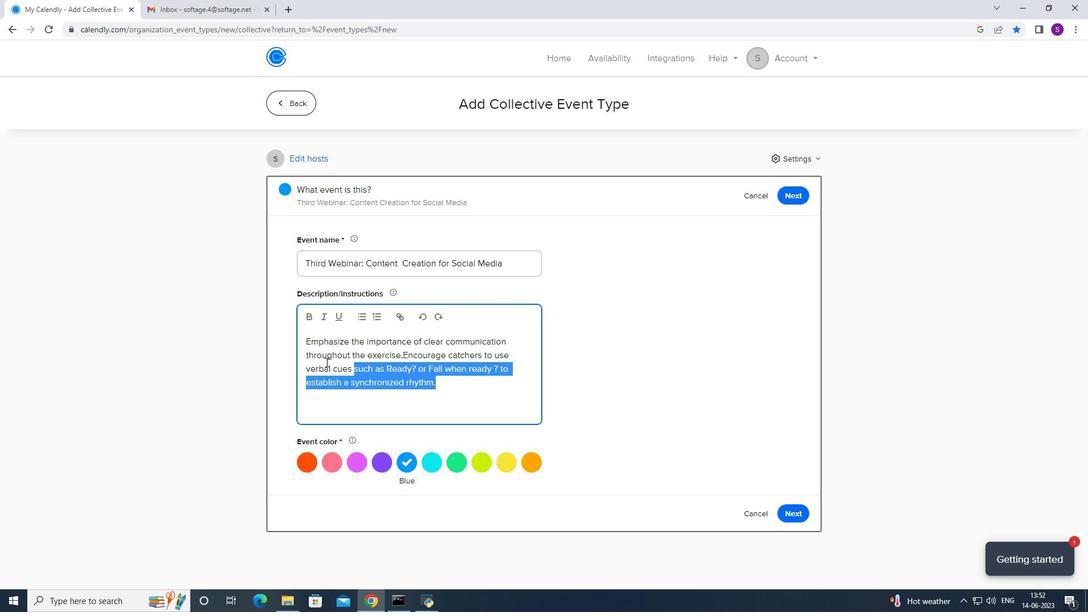 
Action: Mouse pressed left at (437, 388)
Screenshot: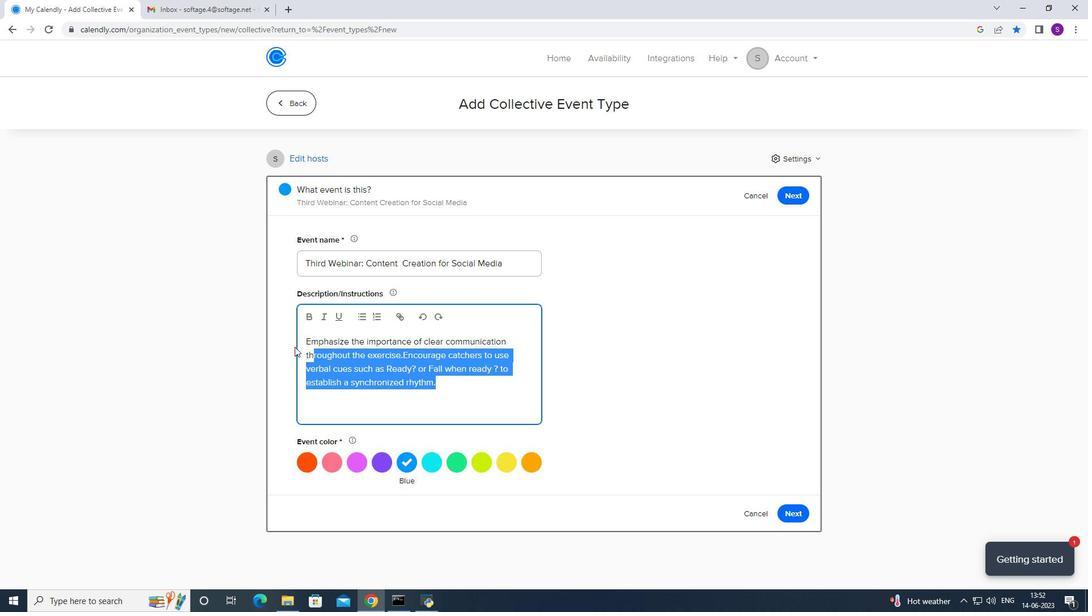 
Action: Mouse moved to (328, 315)
Screenshot: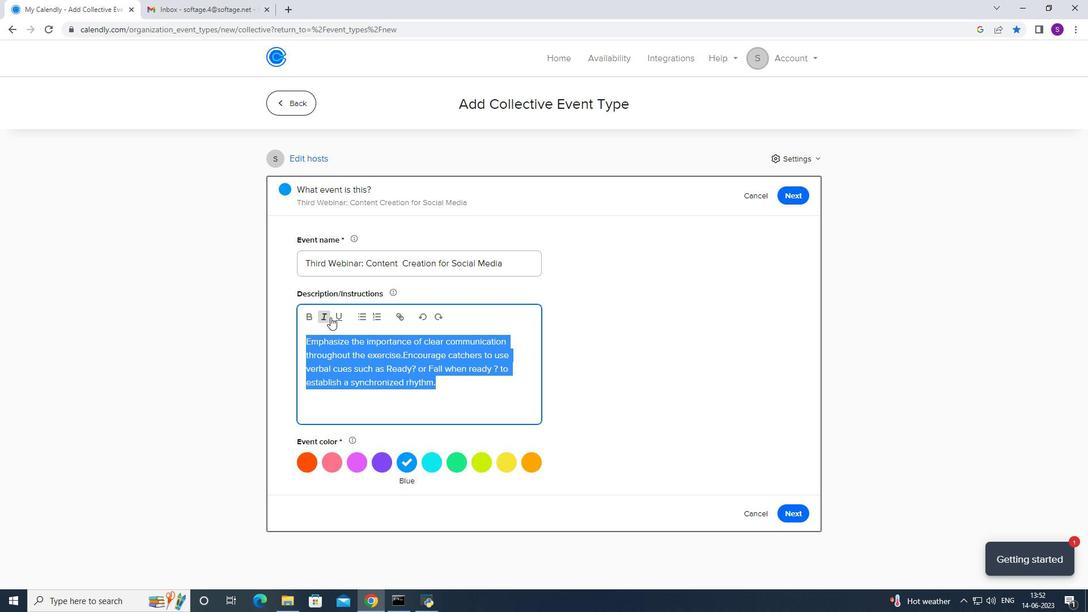 
Action: Mouse pressed left at (328, 315)
Screenshot: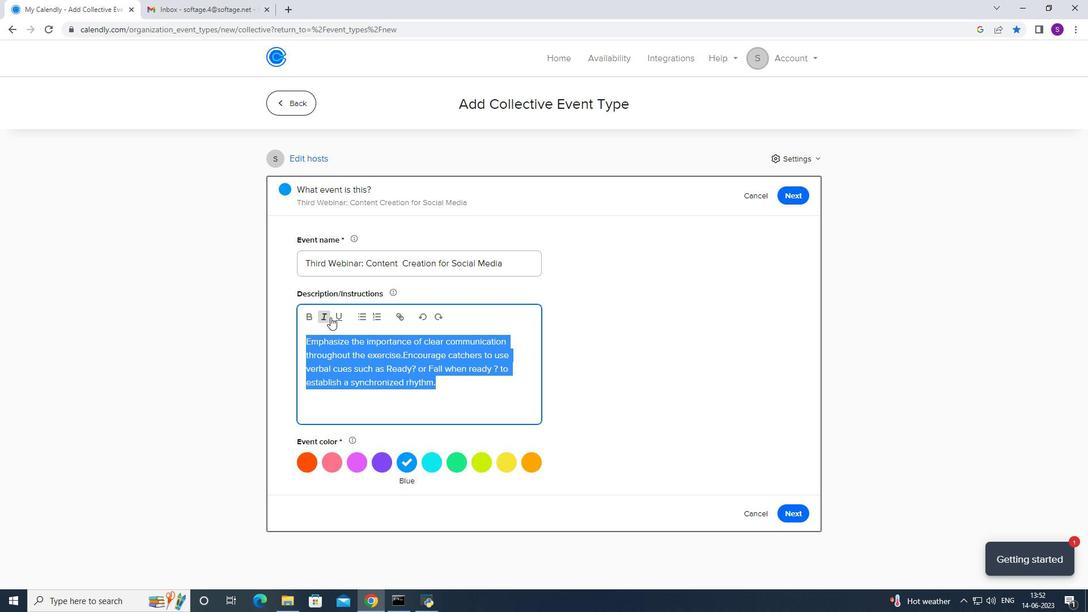 
Action: Mouse moved to (353, 400)
Screenshot: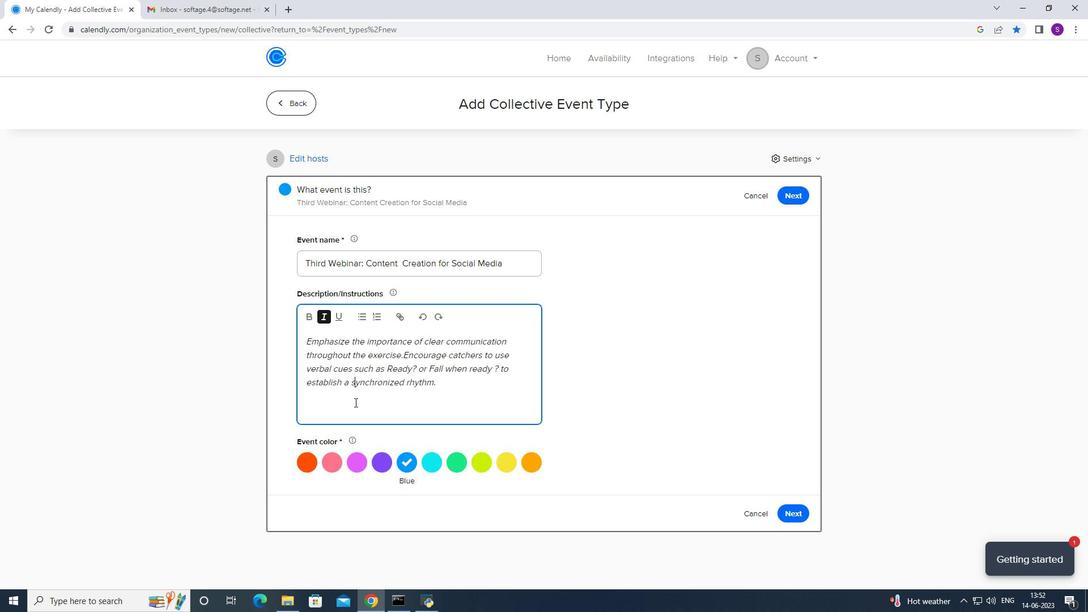 
Action: Mouse pressed left at (353, 400)
Screenshot: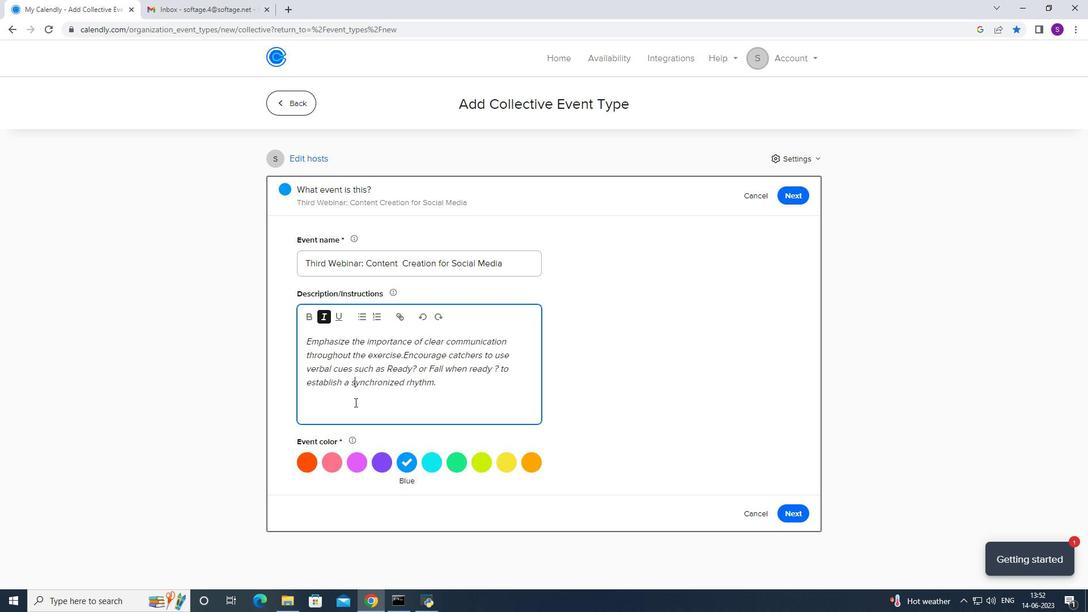 
Action: Mouse moved to (798, 511)
Screenshot: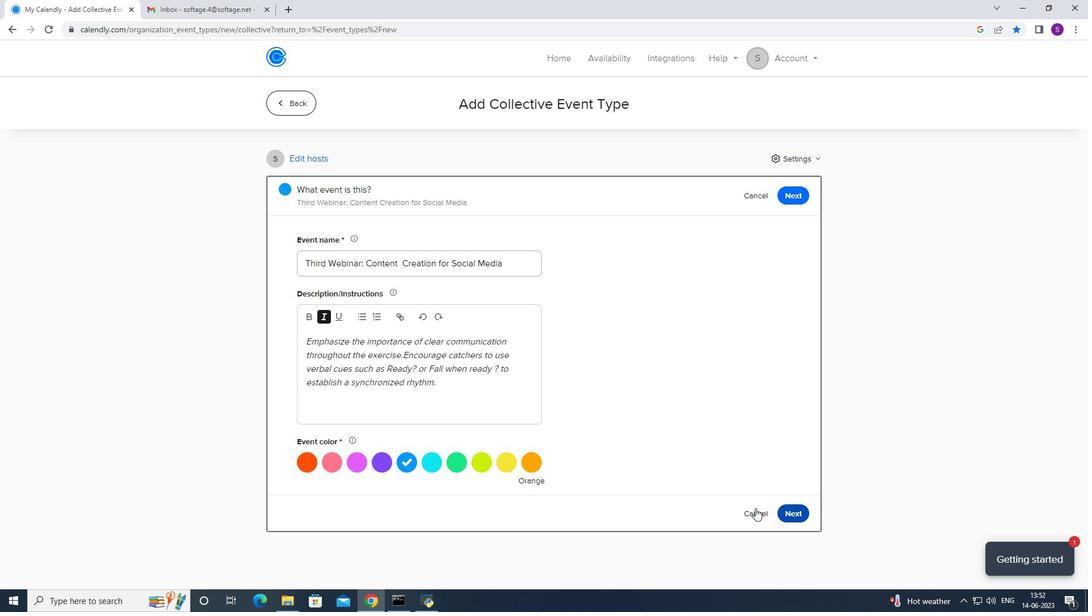 
Action: Mouse pressed left at (798, 511)
Screenshot: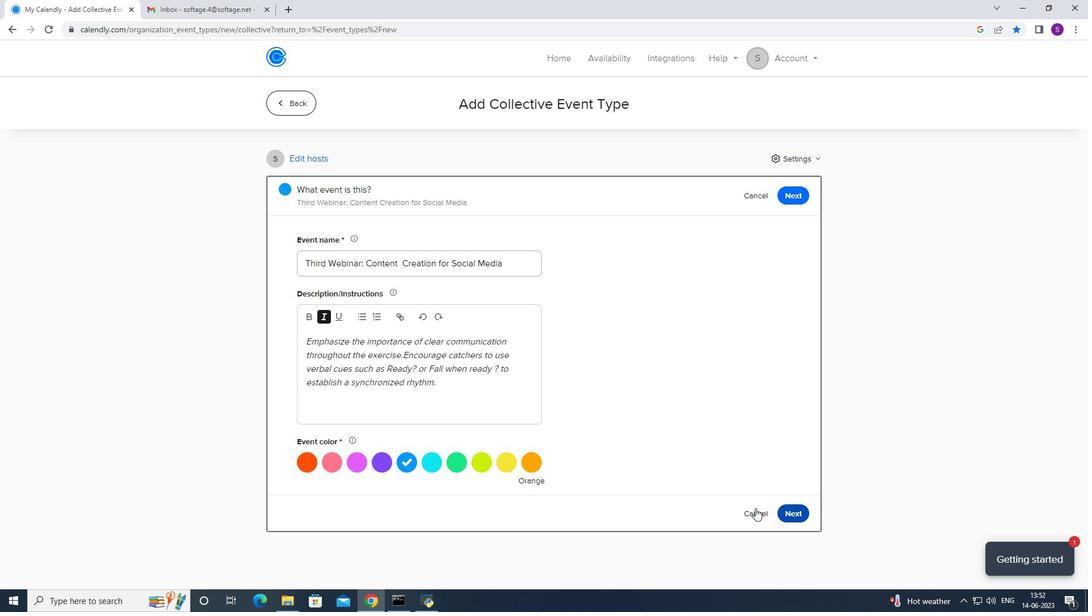 
Action: Mouse moved to (373, 323)
Screenshot: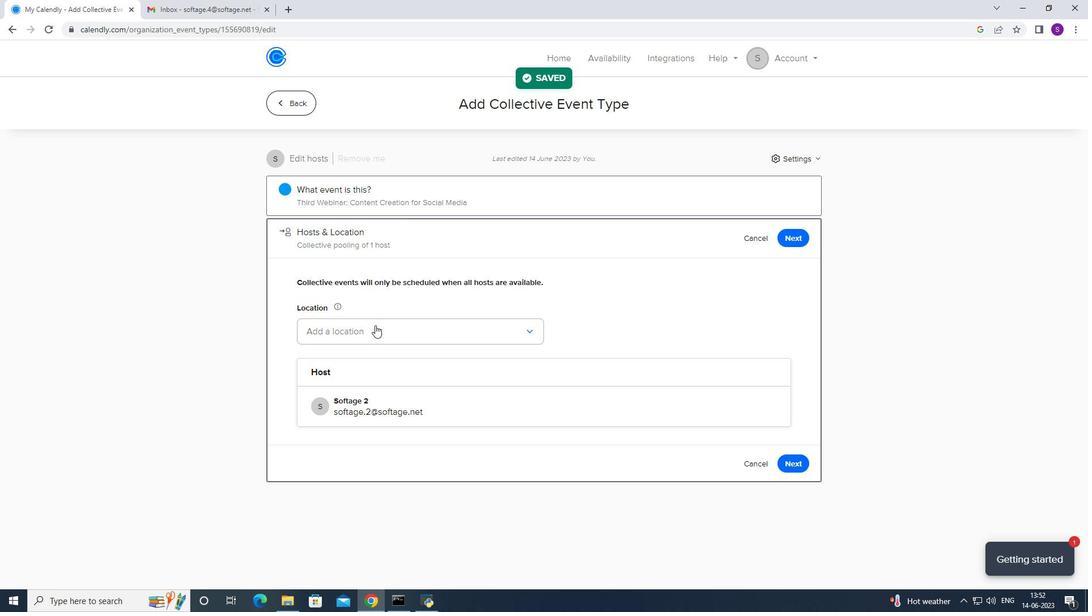 
Action: Mouse pressed left at (373, 323)
Screenshot: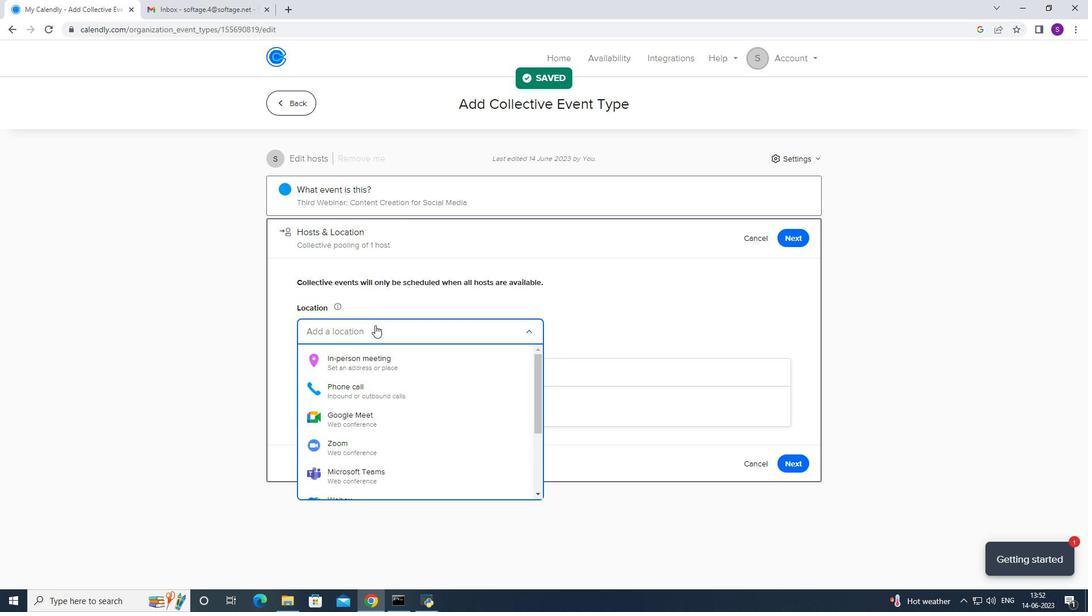 
Action: Mouse moved to (360, 353)
Screenshot: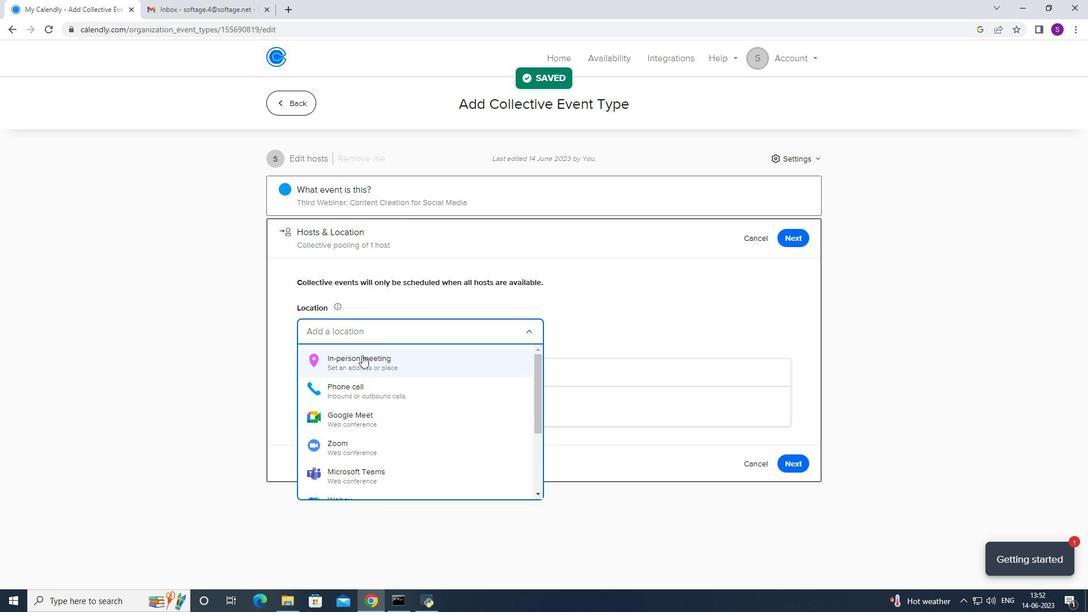 
Action: Mouse pressed left at (360, 353)
Screenshot: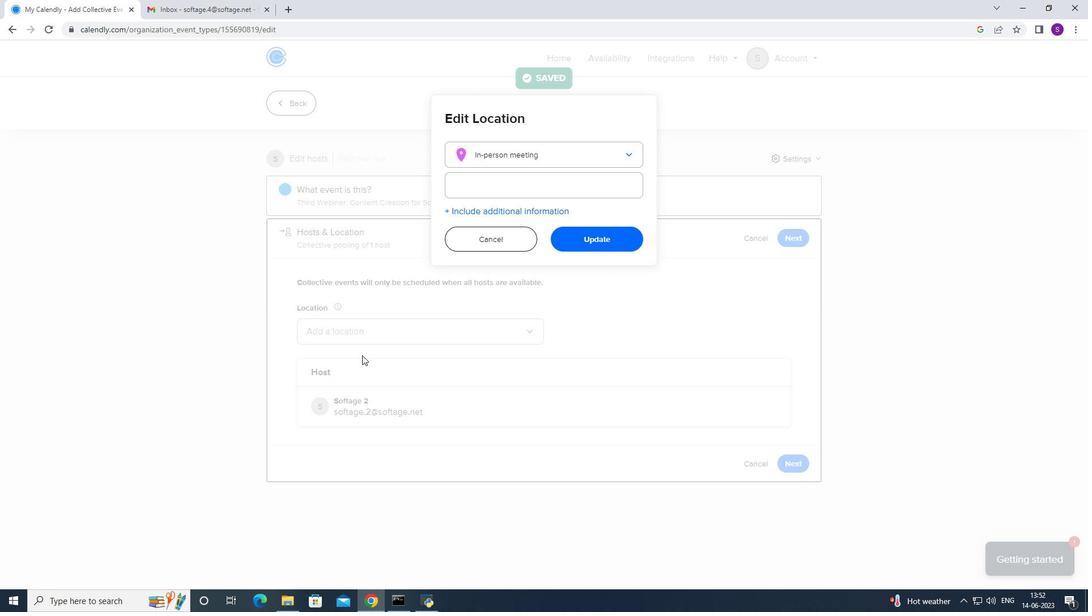 
Action: Mouse moved to (541, 190)
Screenshot: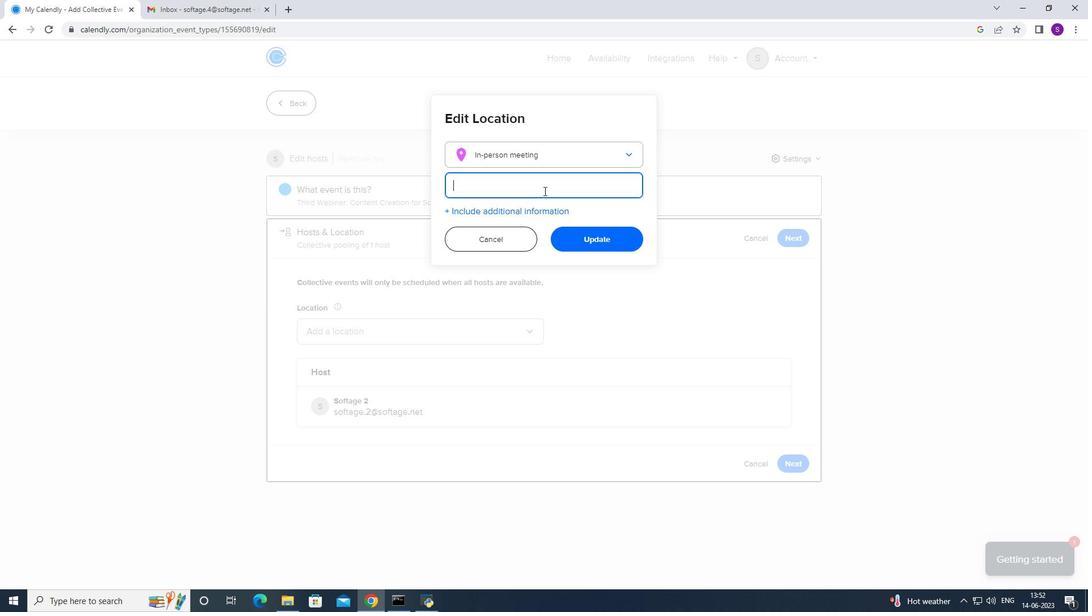 
Action: Mouse pressed left at (541, 190)
Screenshot: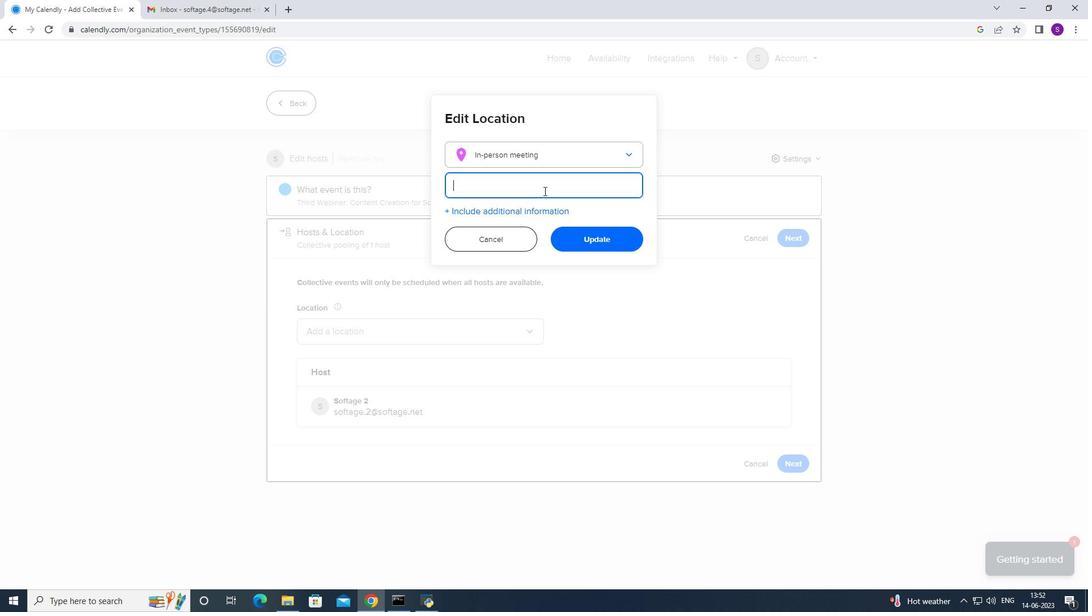 
Action: Mouse moved to (504, 200)
Screenshot: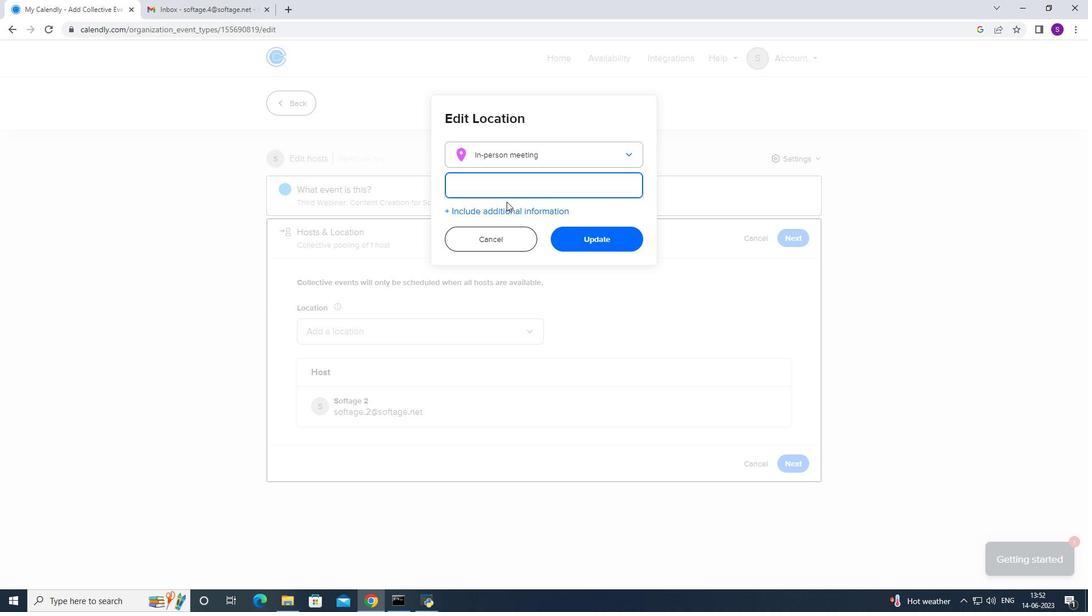 
Action: Key pressed <Key.caps_lock>C<Key.caps_lock>ork.<Key.backspace>,<Key.space>
Screenshot: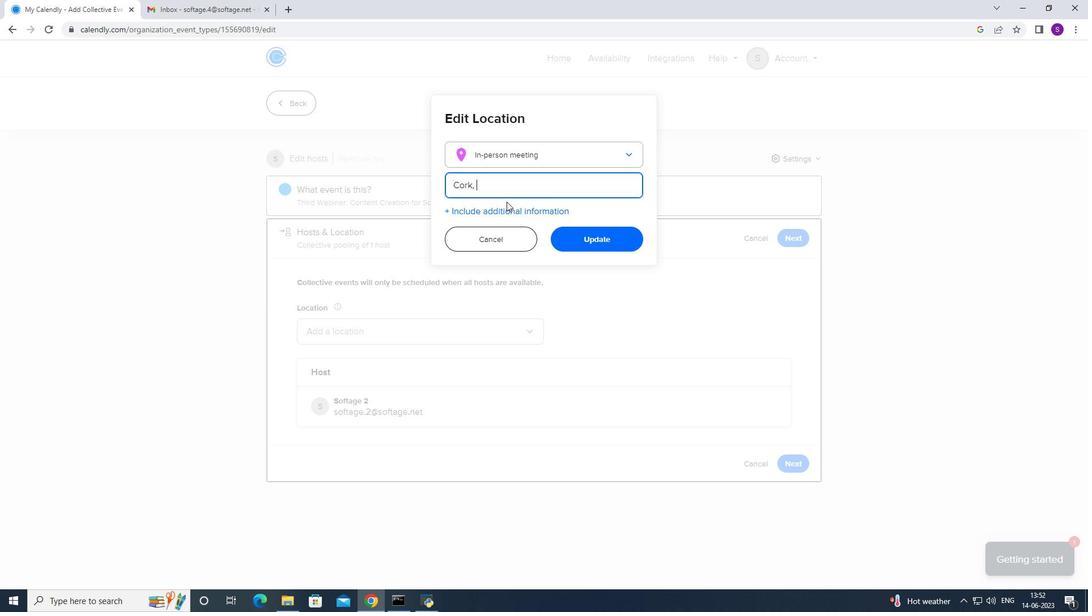 
Action: Mouse moved to (504, 200)
Screenshot: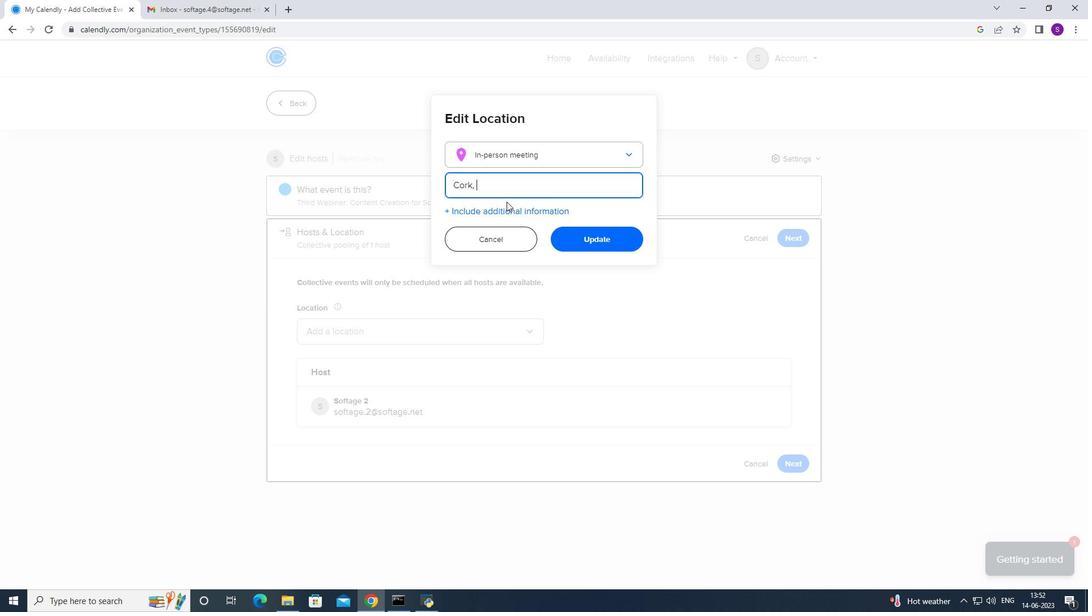 
Action: Key pressed <Key.caps_lock><Key.caps_lock>ireland
Screenshot: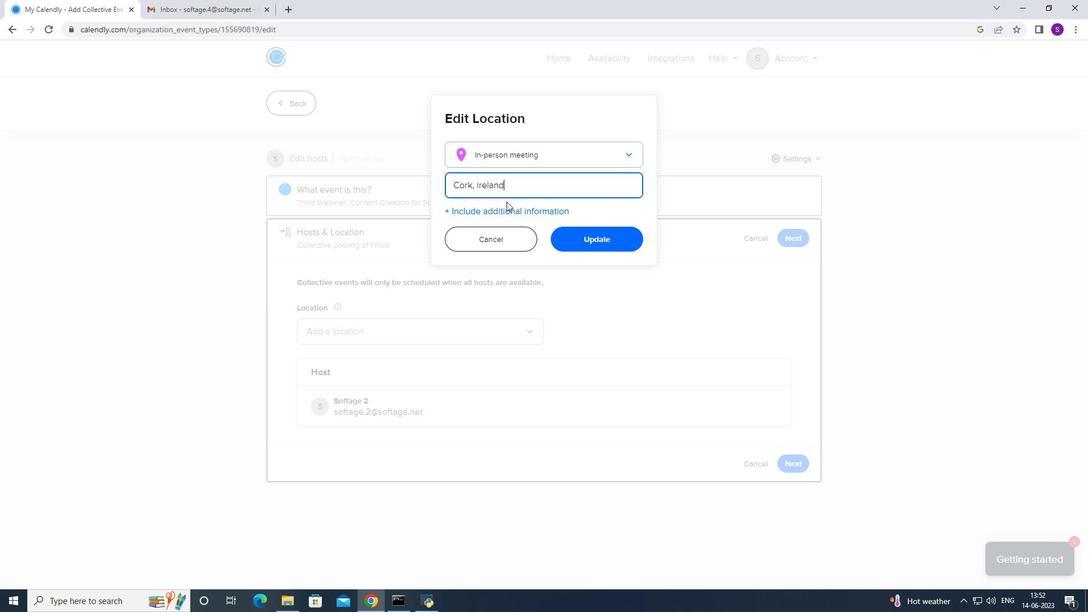
Action: Mouse moved to (592, 244)
Screenshot: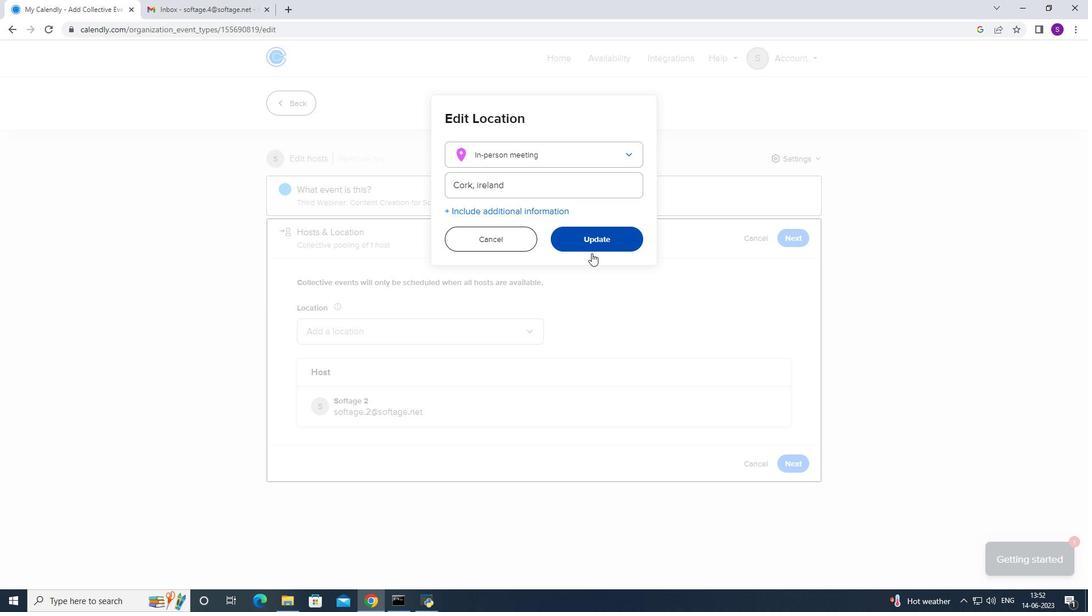 
Action: Mouse pressed left at (592, 244)
Screenshot: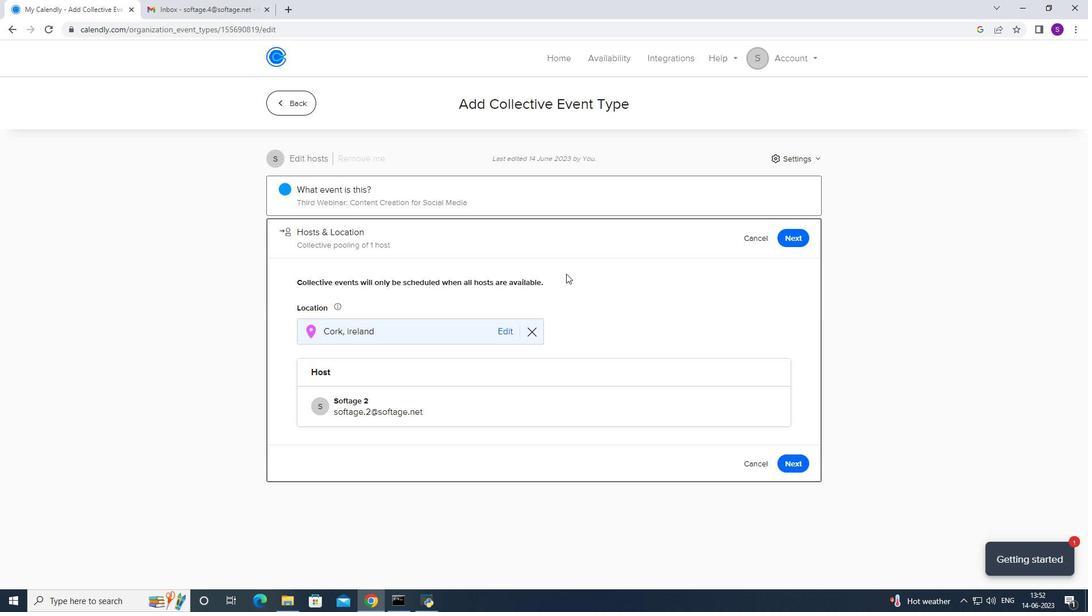 
Action: Mouse moved to (784, 464)
Screenshot: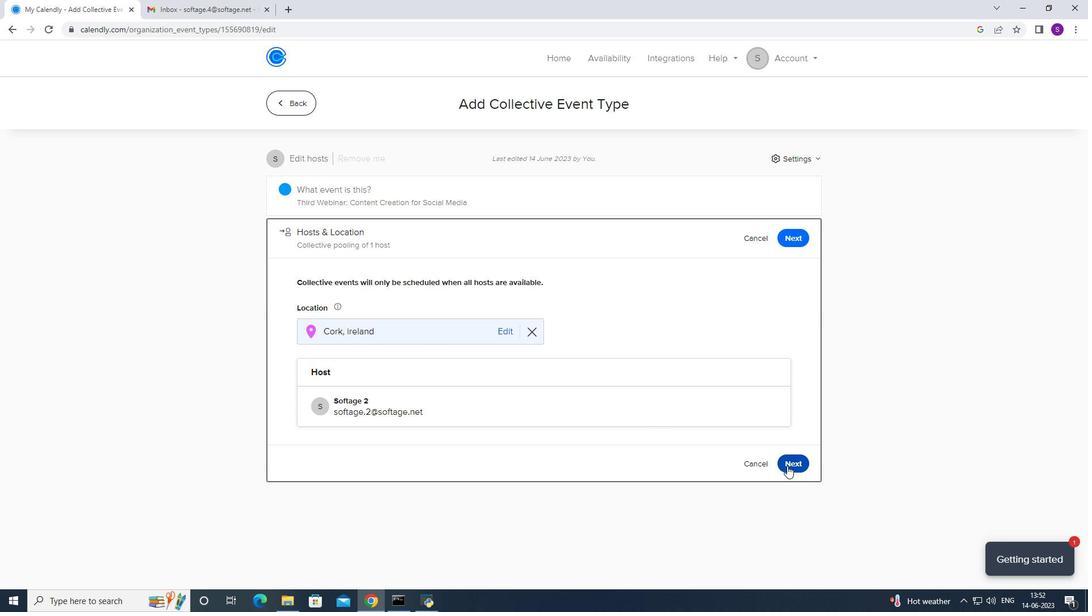 
Action: Mouse pressed left at (784, 464)
Screenshot: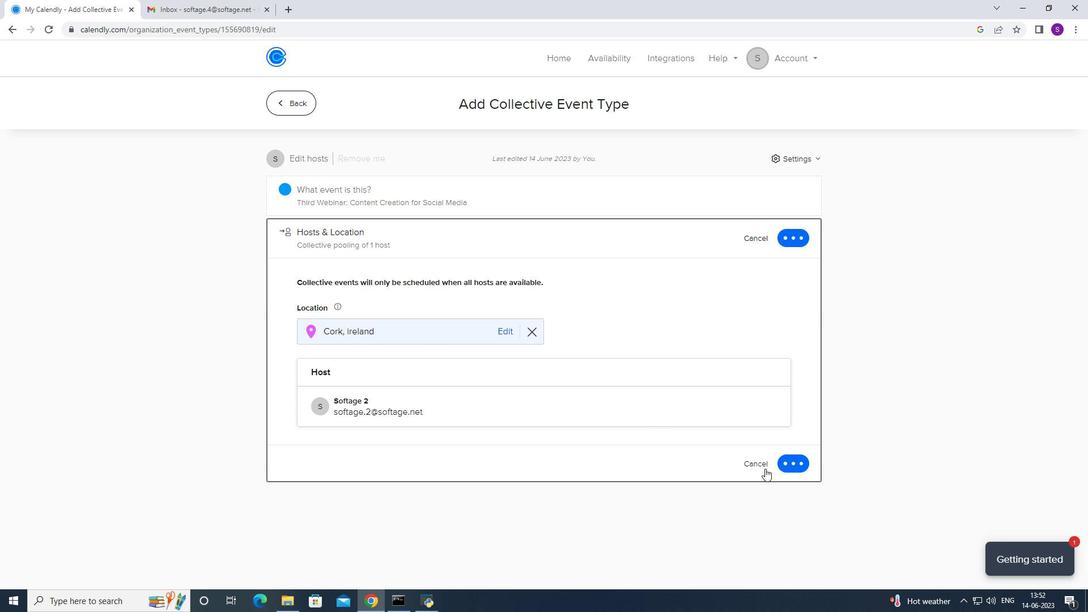 
Action: Mouse moved to (344, 397)
Screenshot: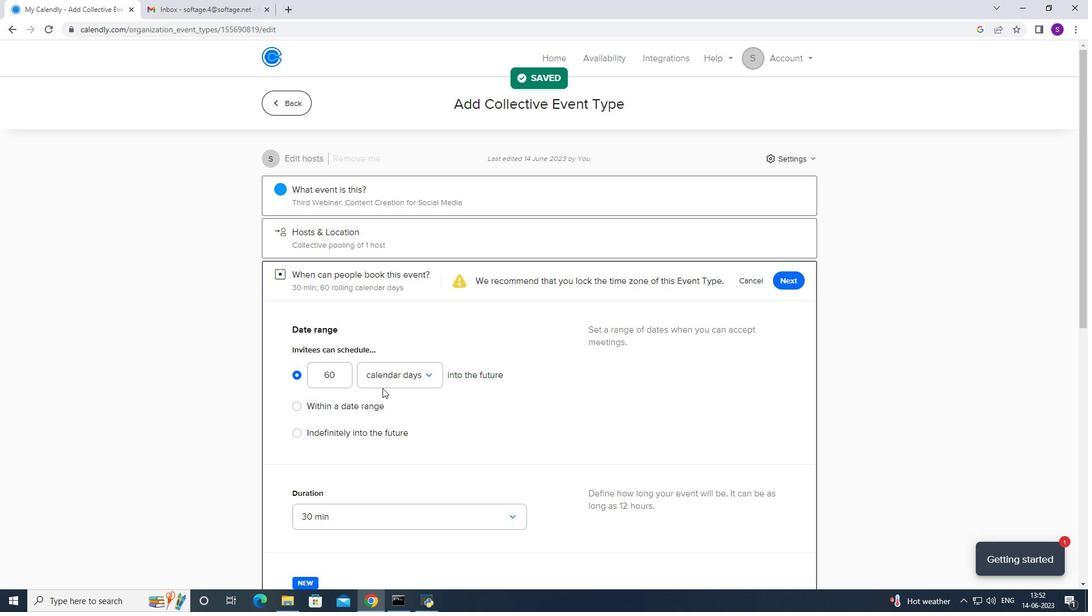 
Action: Mouse pressed left at (344, 397)
Screenshot: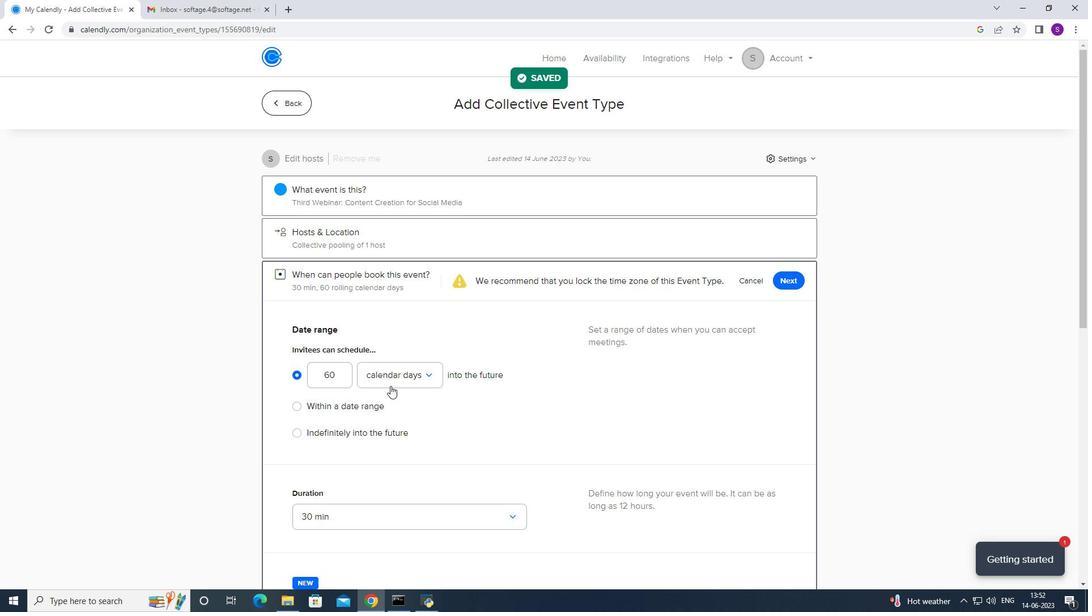 
Action: Mouse moved to (354, 405)
Screenshot: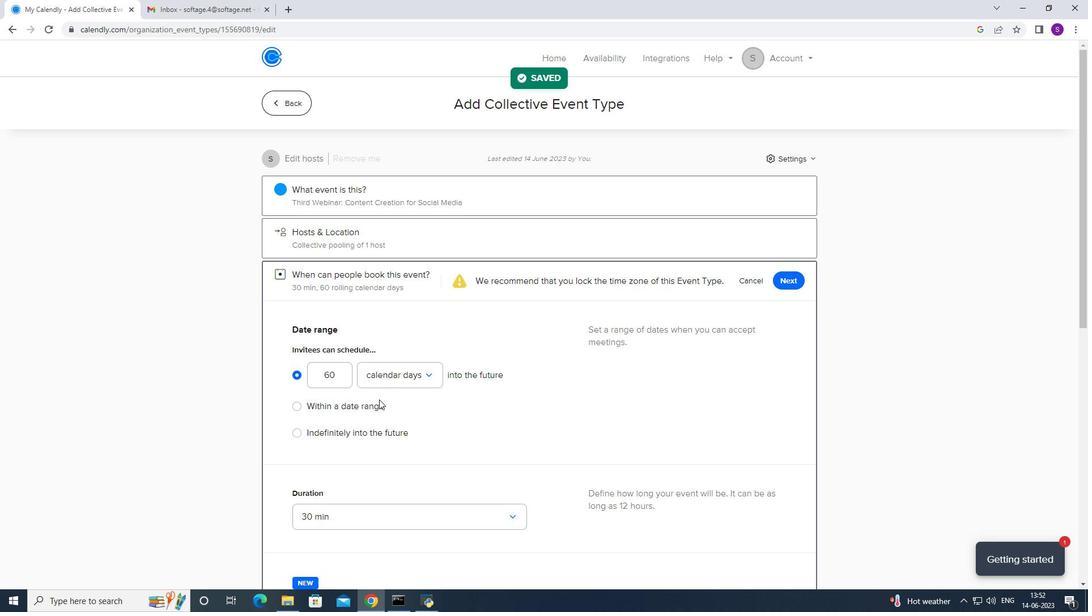
Action: Mouse pressed left at (354, 405)
Screenshot: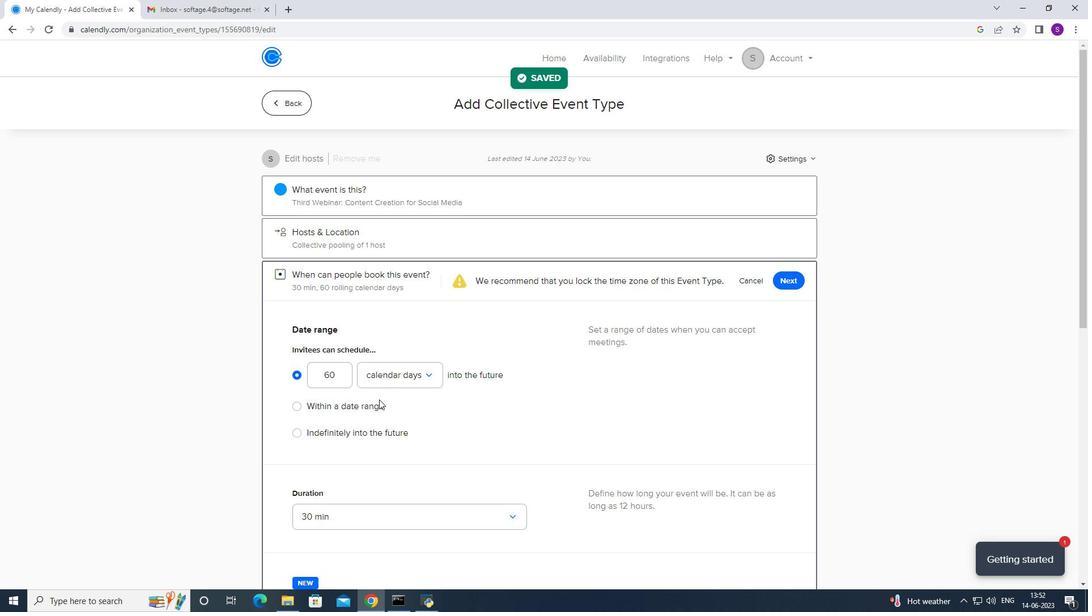 
Action: Mouse moved to (400, 384)
Screenshot: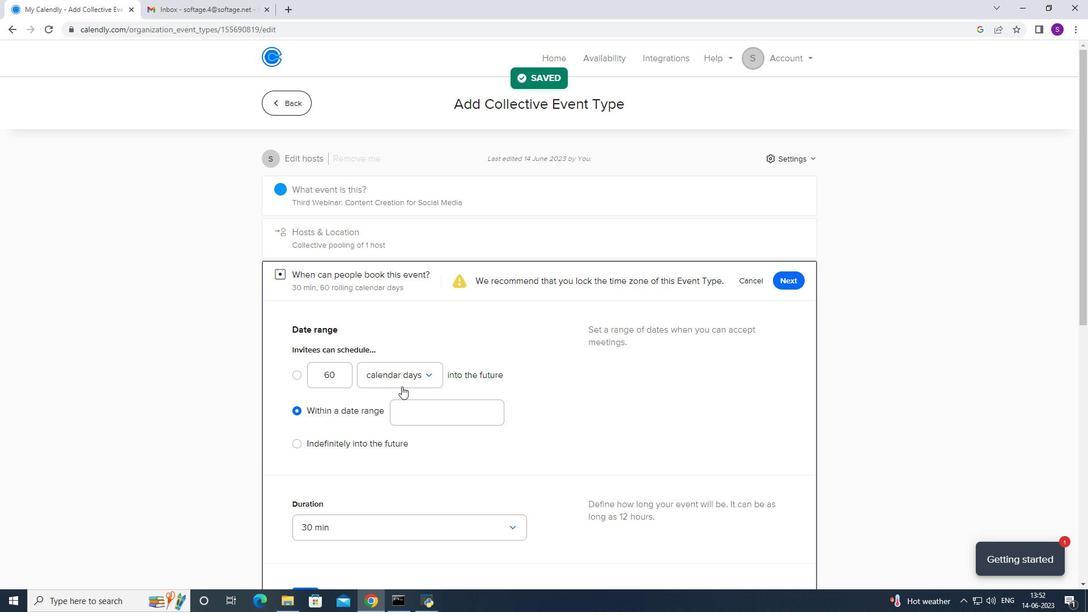 
Action: Mouse pressed left at (400, 384)
Screenshot: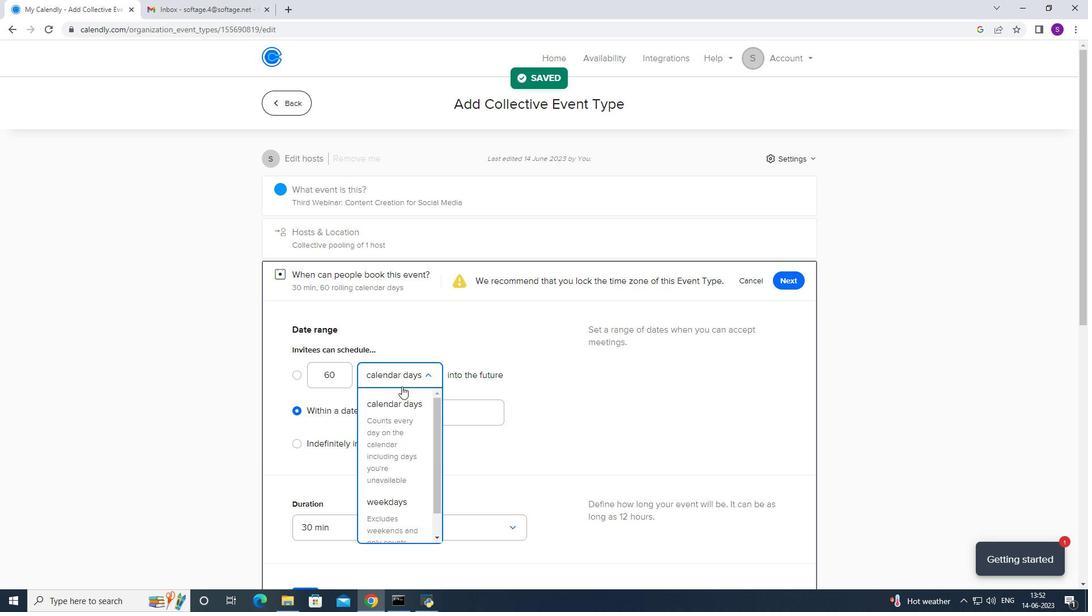 
Action: Mouse moved to (464, 412)
Screenshot: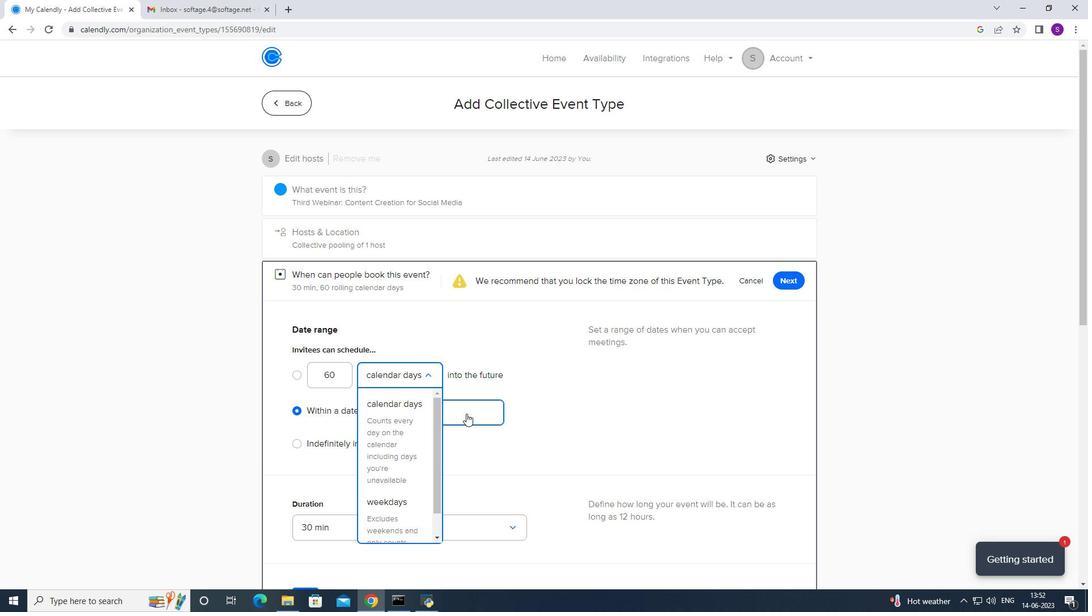 
Action: Mouse pressed left at (464, 412)
Screenshot: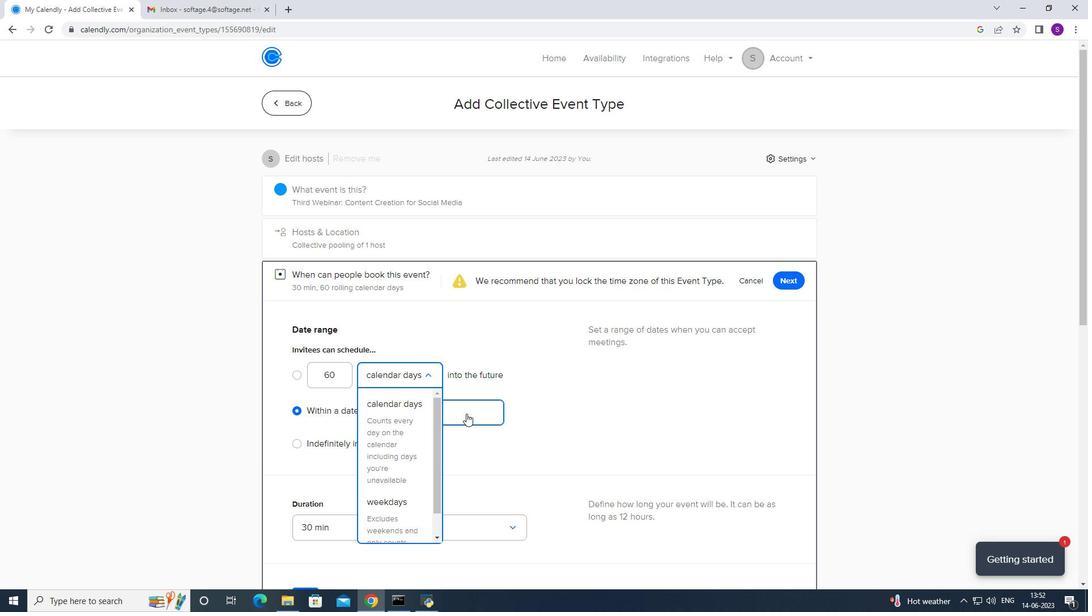 
Action: Mouse pressed left at (464, 412)
Screenshot: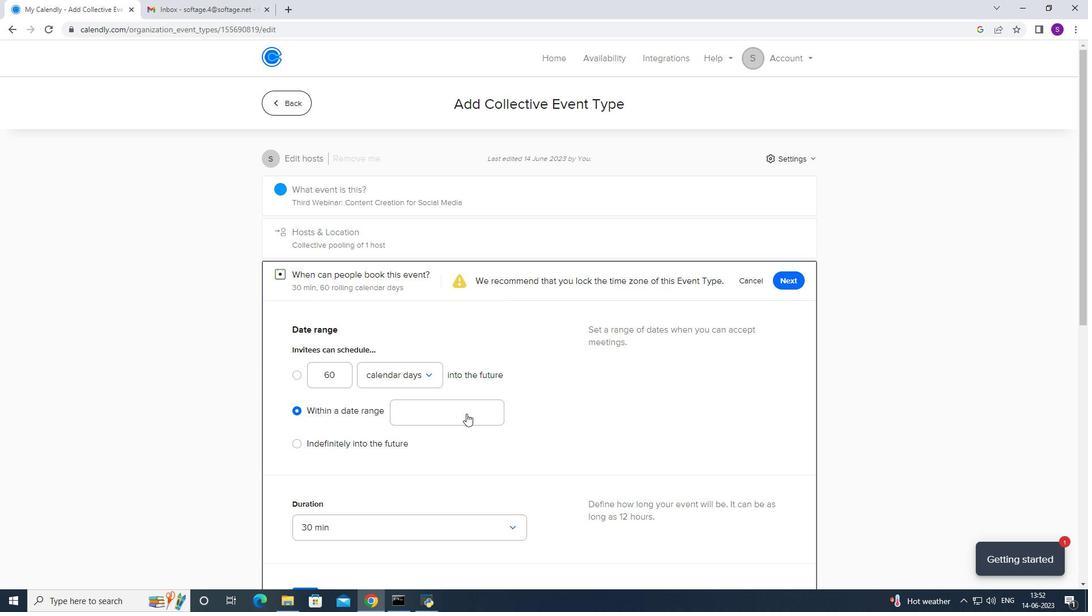 
Action: Mouse moved to (464, 408)
Screenshot: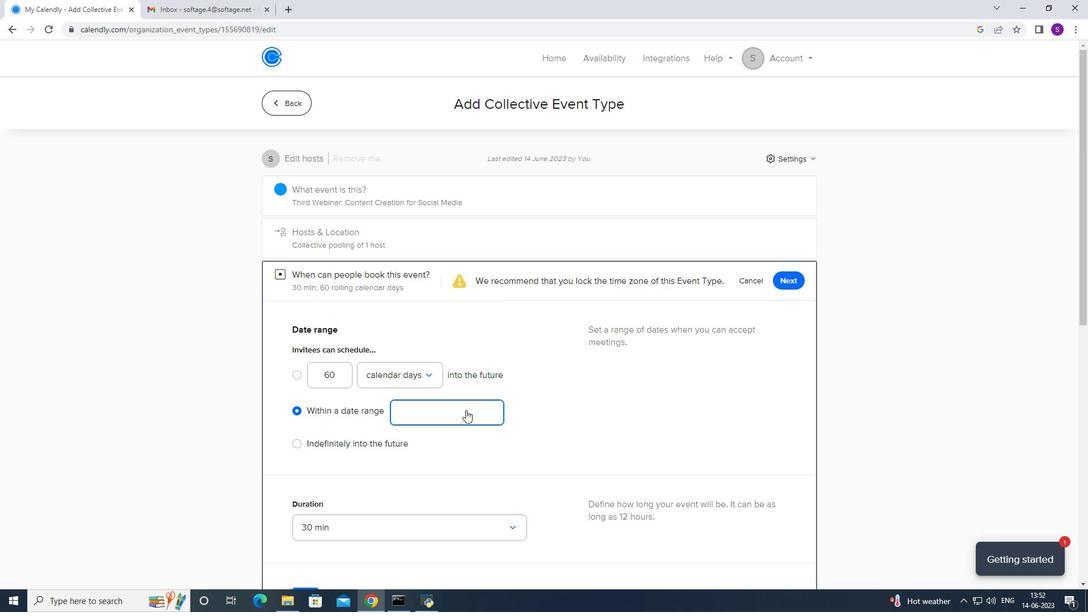 
Action: Mouse pressed left at (464, 408)
Screenshot: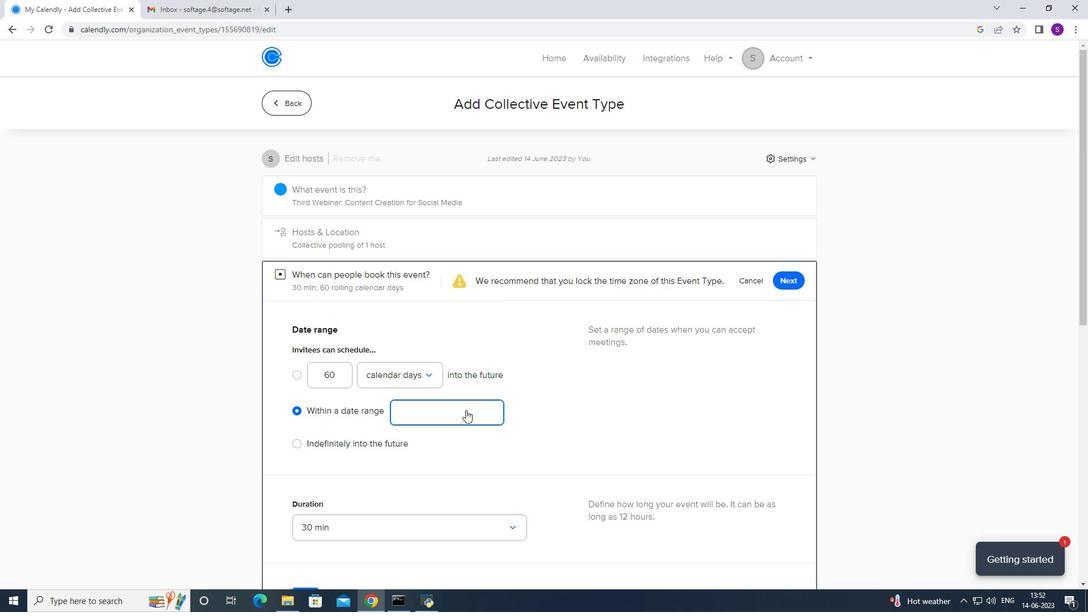 
Action: Mouse moved to (476, 206)
Screenshot: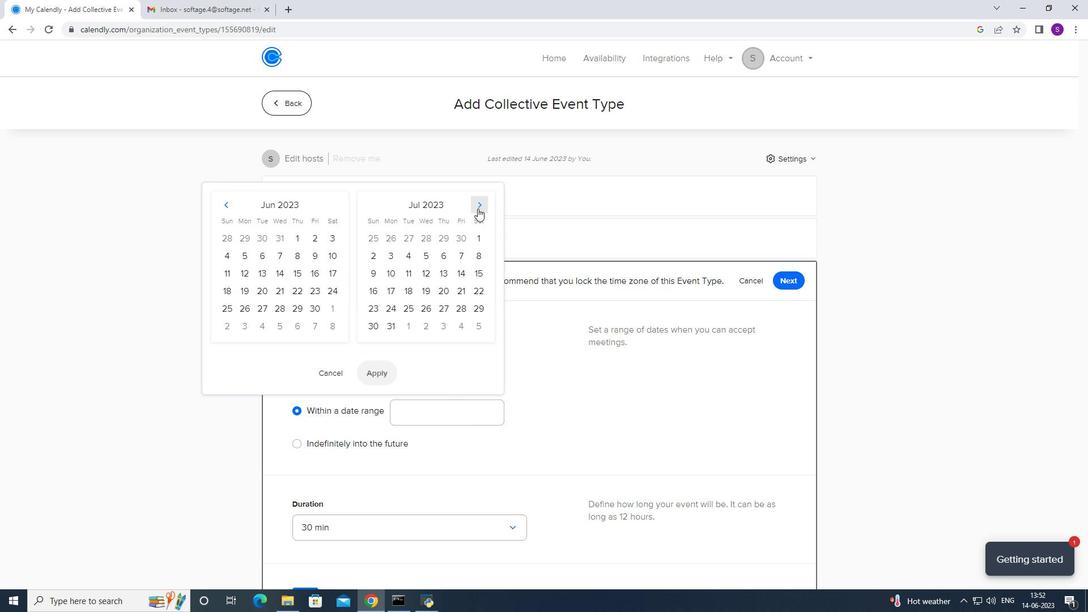 
Action: Mouse pressed left at (476, 206)
Screenshot: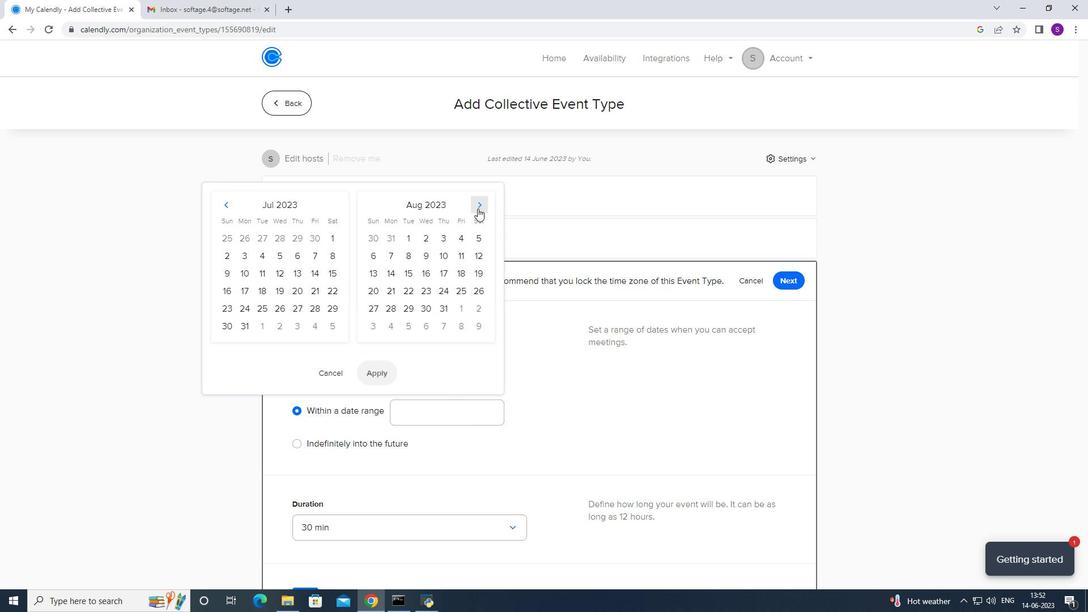 
Action: Mouse pressed left at (476, 206)
Screenshot: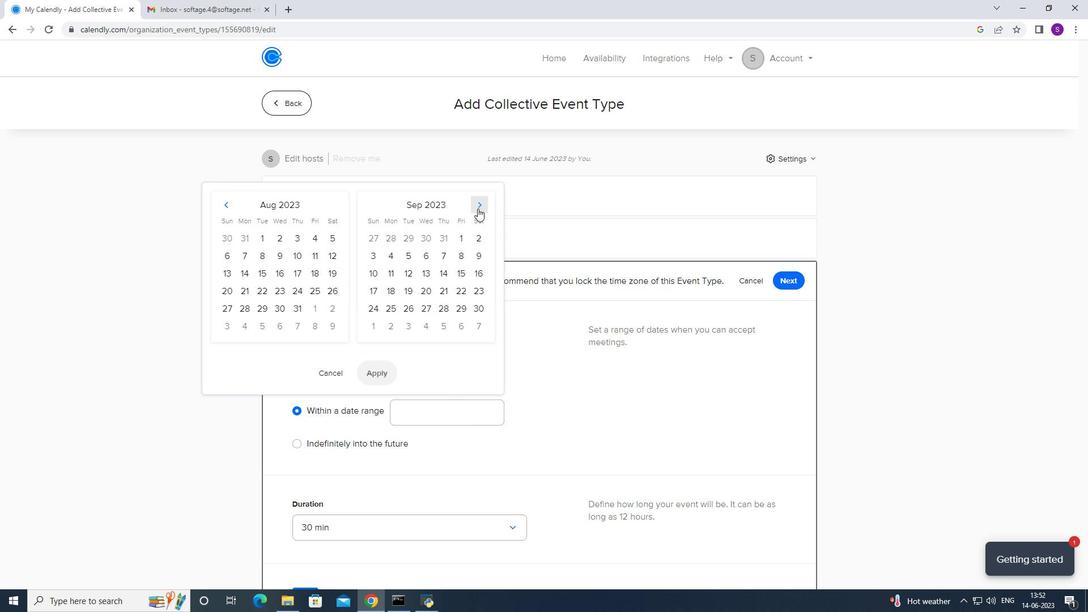 
Action: Mouse pressed left at (476, 206)
Screenshot: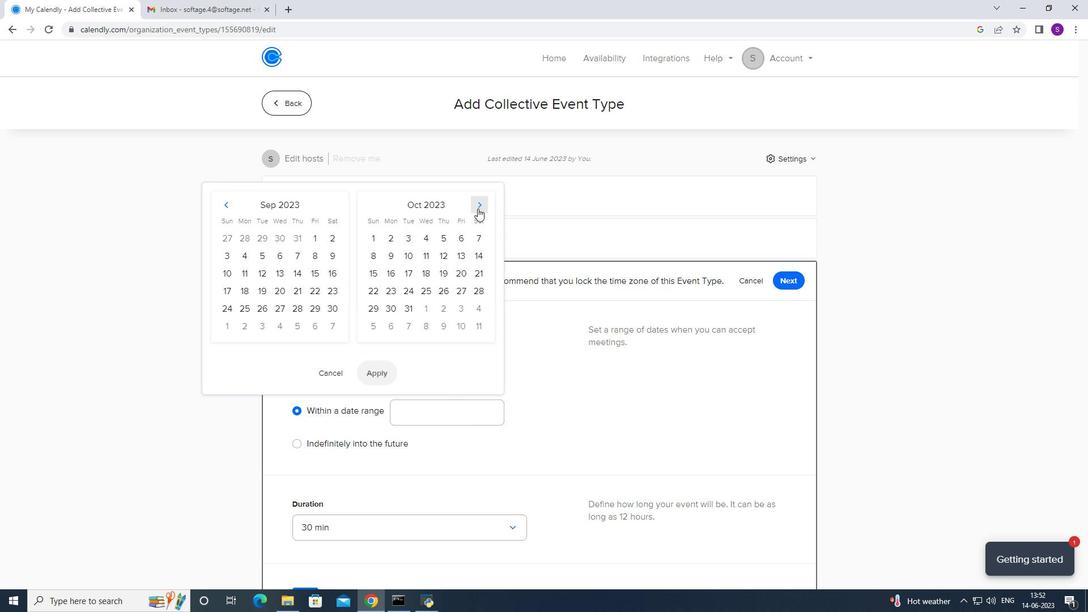 
Action: Mouse pressed left at (476, 206)
Screenshot: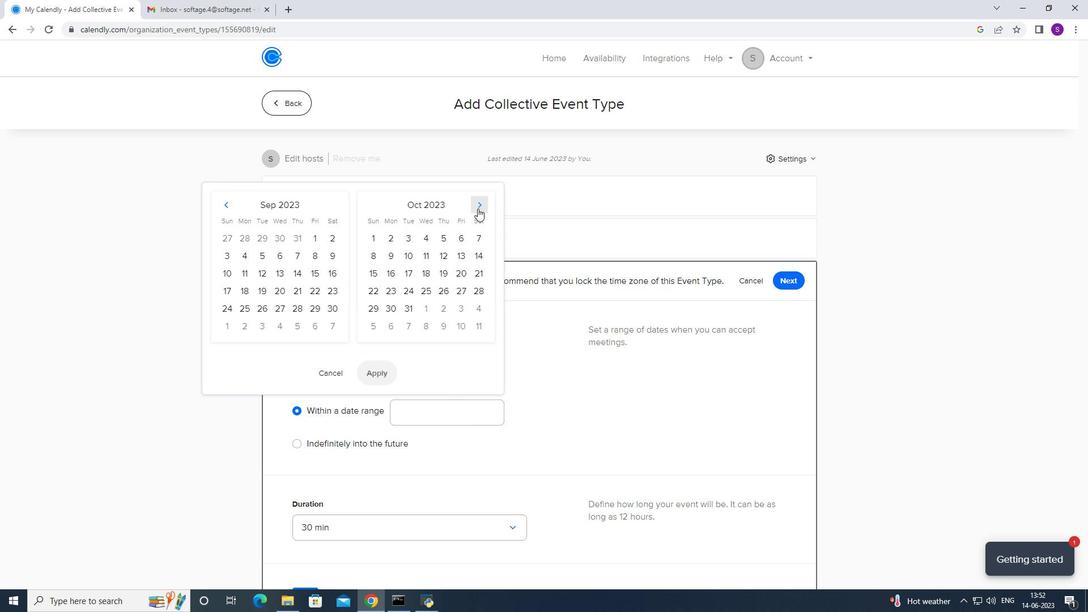 
Action: Mouse moved to (296, 286)
Screenshot: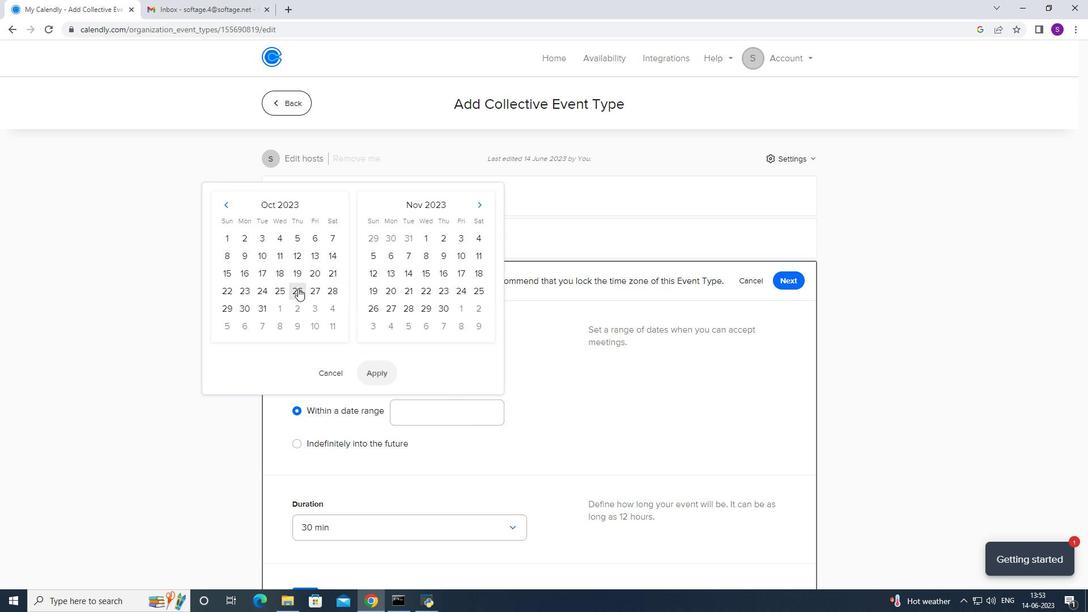 
Action: Mouse pressed left at (296, 286)
Screenshot: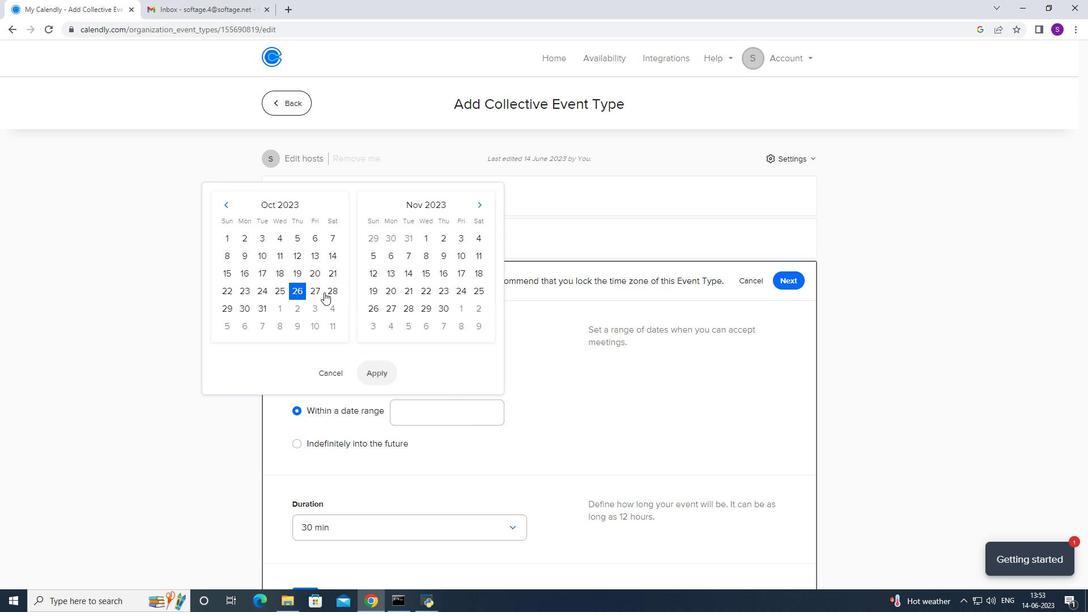 
Action: Mouse moved to (323, 291)
Screenshot: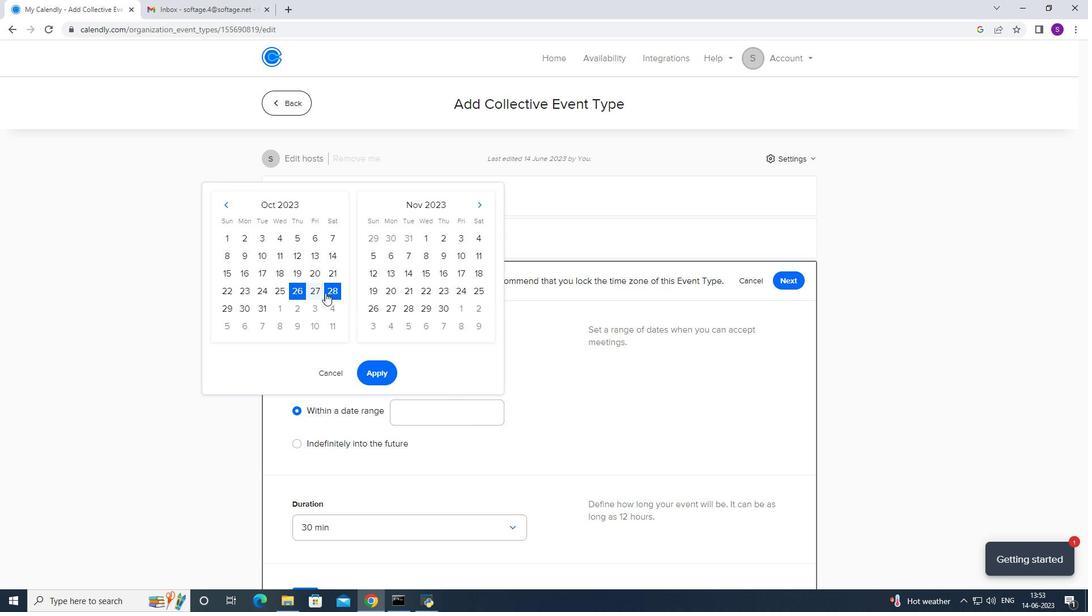
Action: Mouse pressed left at (323, 291)
Screenshot: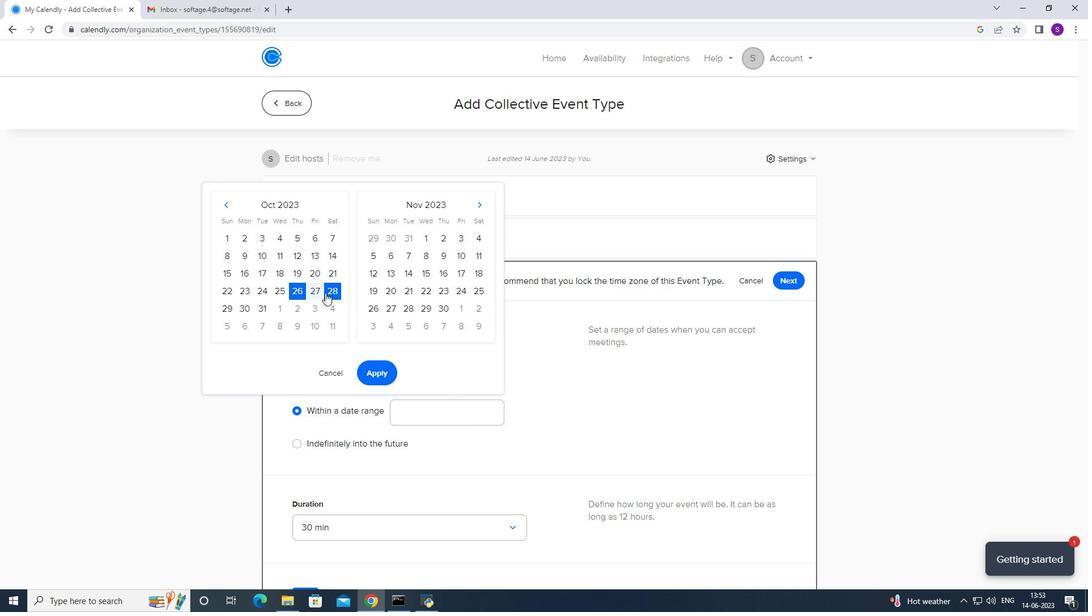 
Action: Mouse moved to (317, 293)
Screenshot: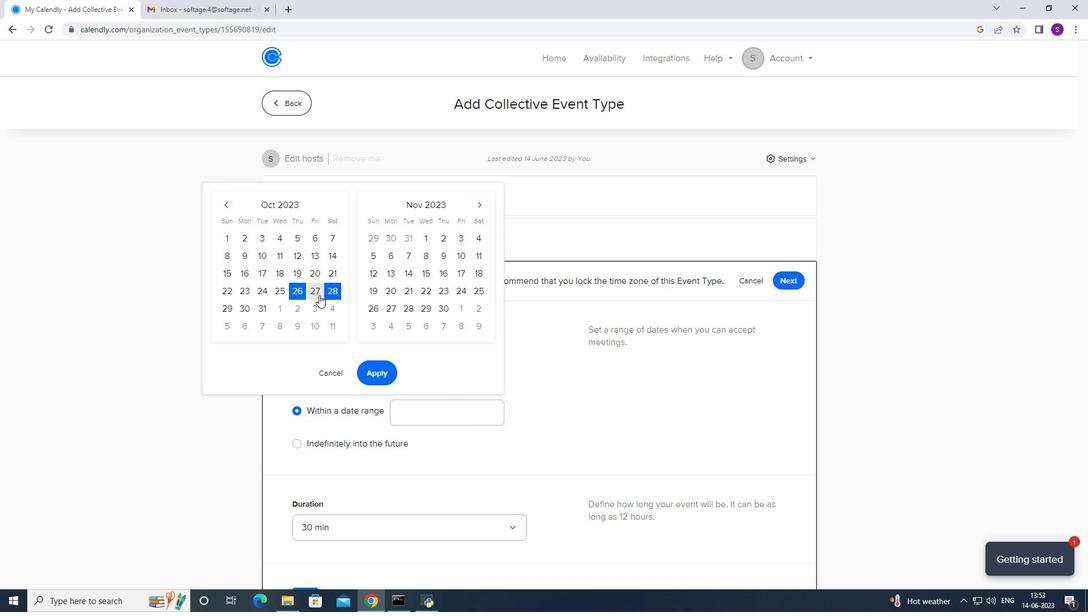 
Action: Mouse pressed left at (317, 293)
Screenshot: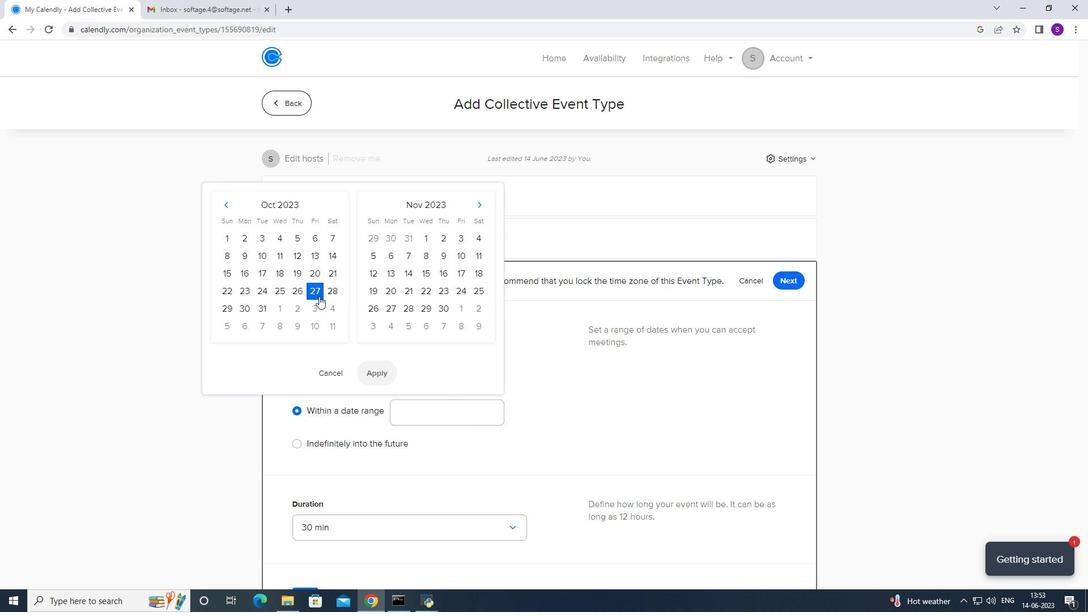 
Action: Mouse moved to (294, 289)
Screenshot: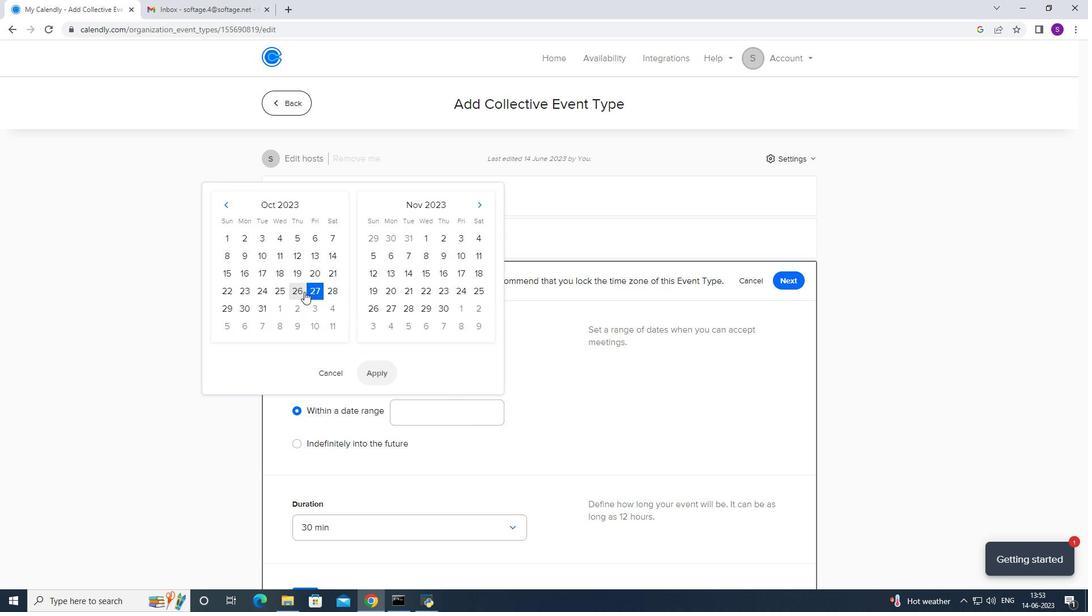 
Action: Mouse pressed left at (294, 289)
Screenshot: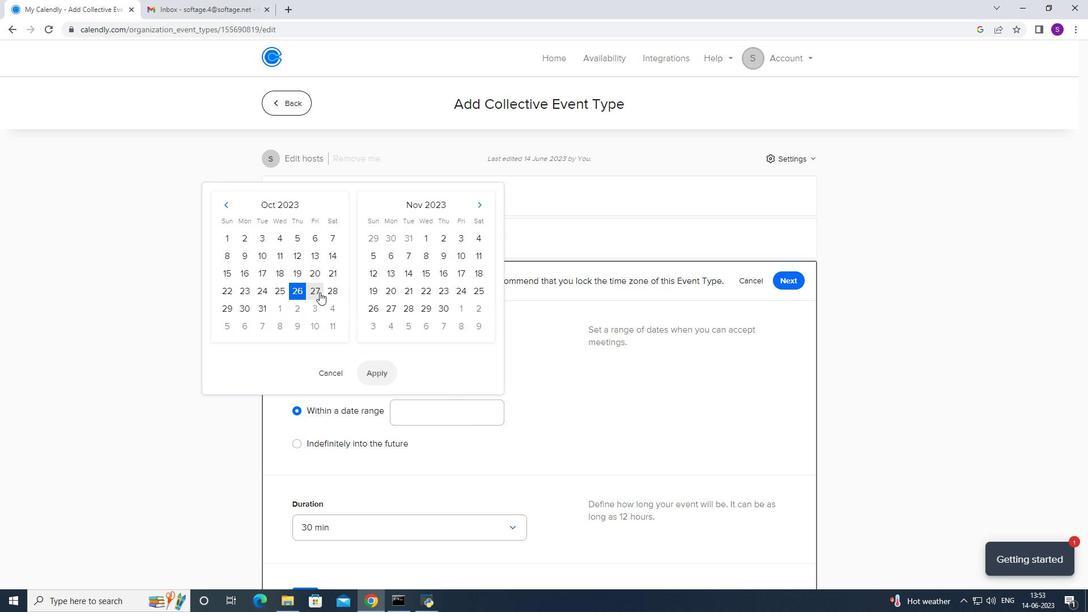 
Action: Mouse moved to (317, 290)
Screenshot: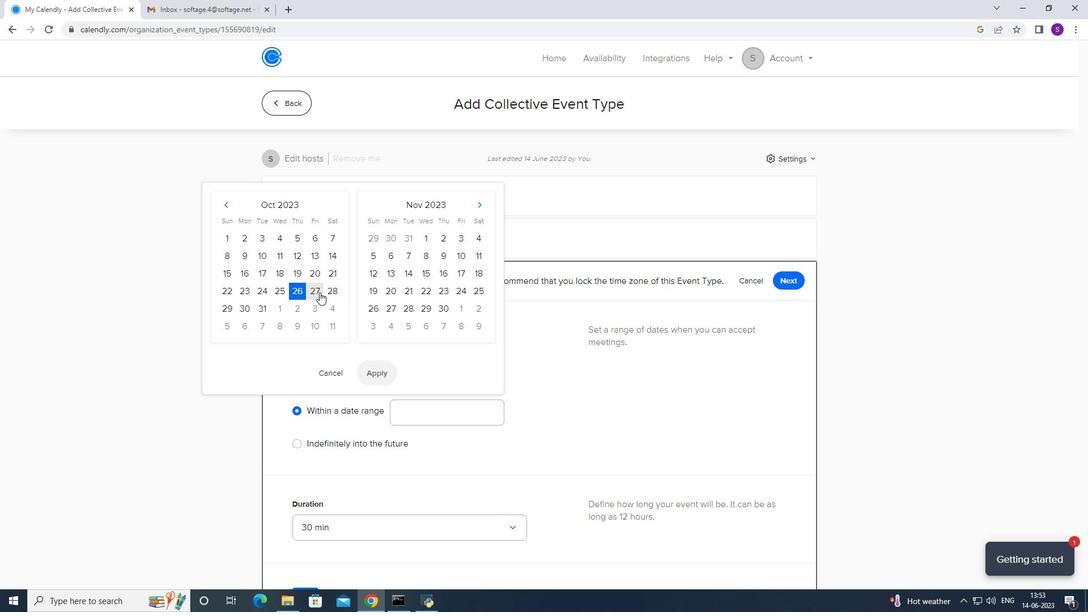 
Action: Mouse pressed left at (317, 290)
Screenshot: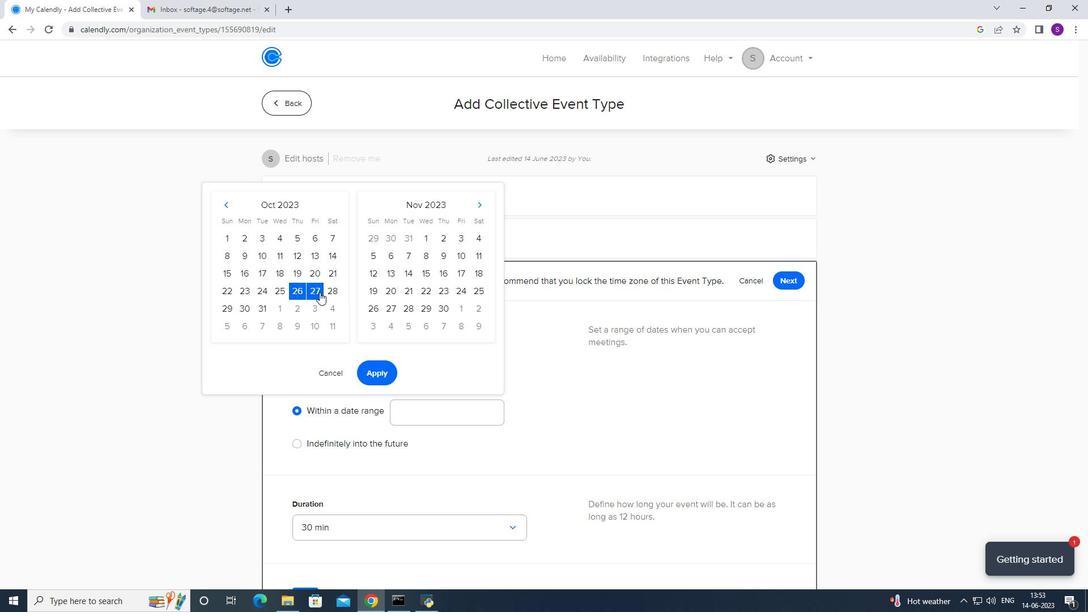 
Action: Mouse moved to (373, 370)
Screenshot: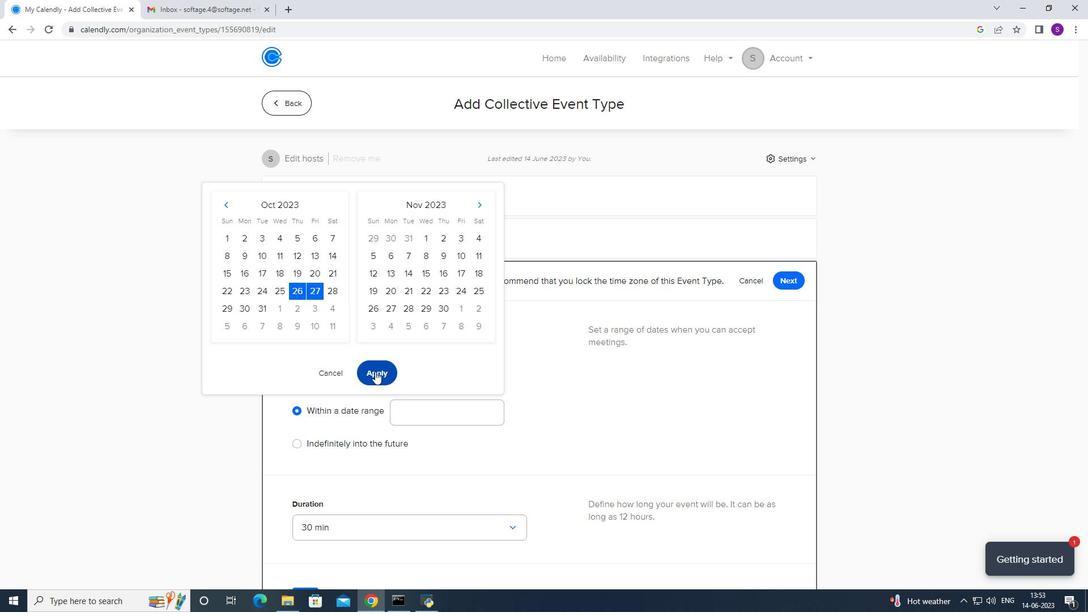 
Action: Mouse pressed left at (373, 370)
Screenshot: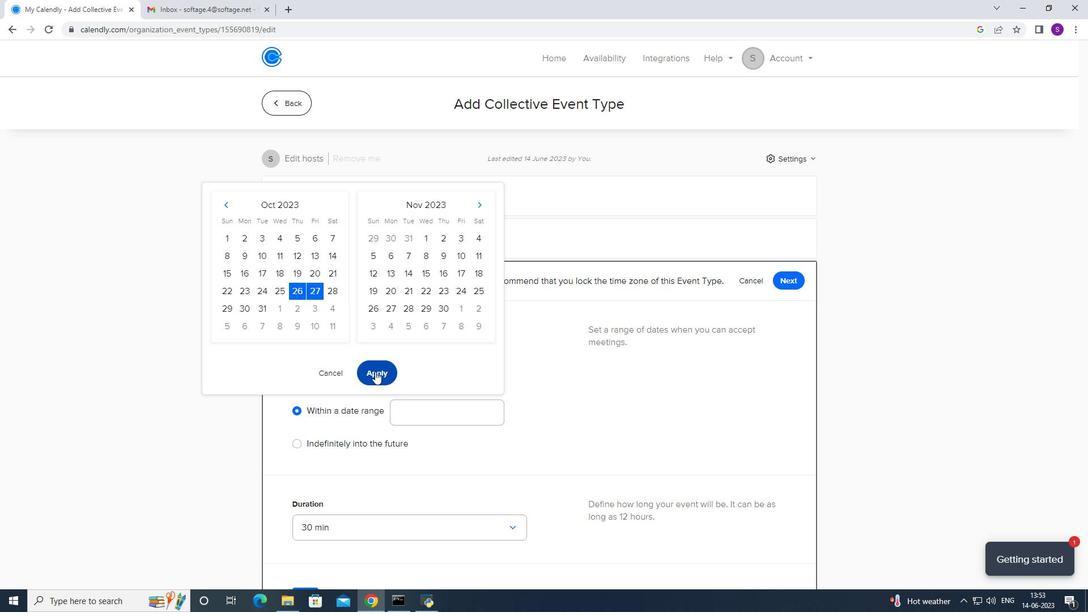 
Action: Mouse scrolled (373, 369) with delta (0, 0)
Screenshot: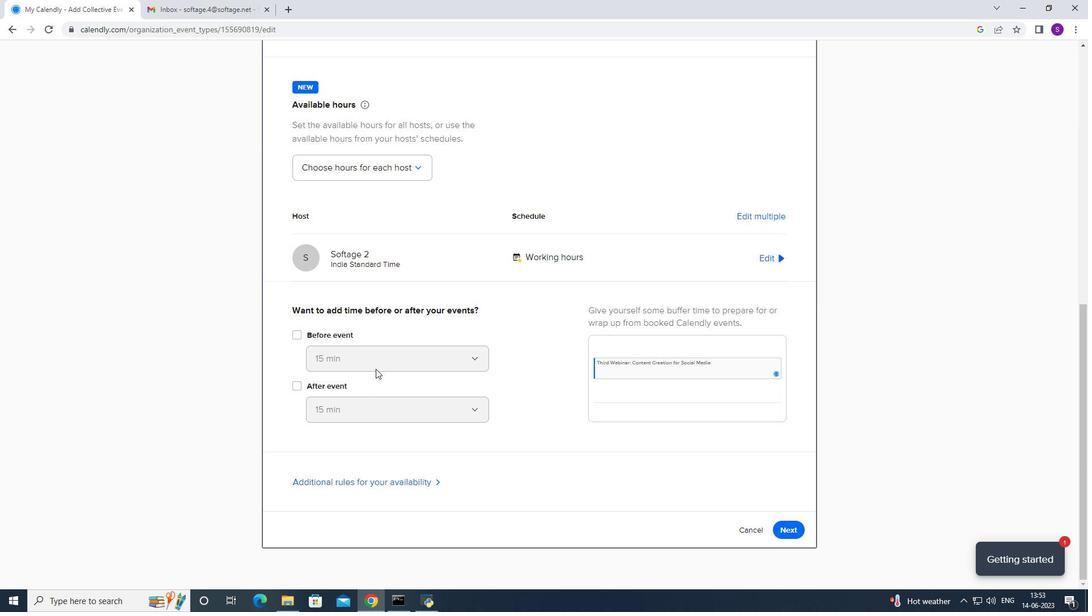
Action: Mouse scrolled (373, 369) with delta (0, 0)
Screenshot: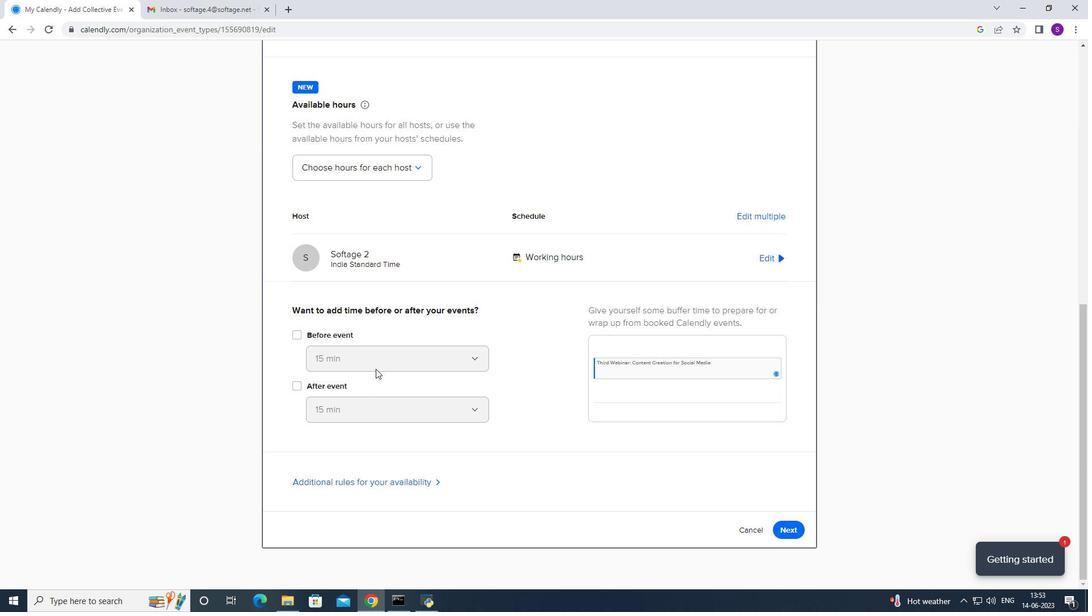 
Action: Mouse scrolled (373, 369) with delta (0, 0)
Screenshot: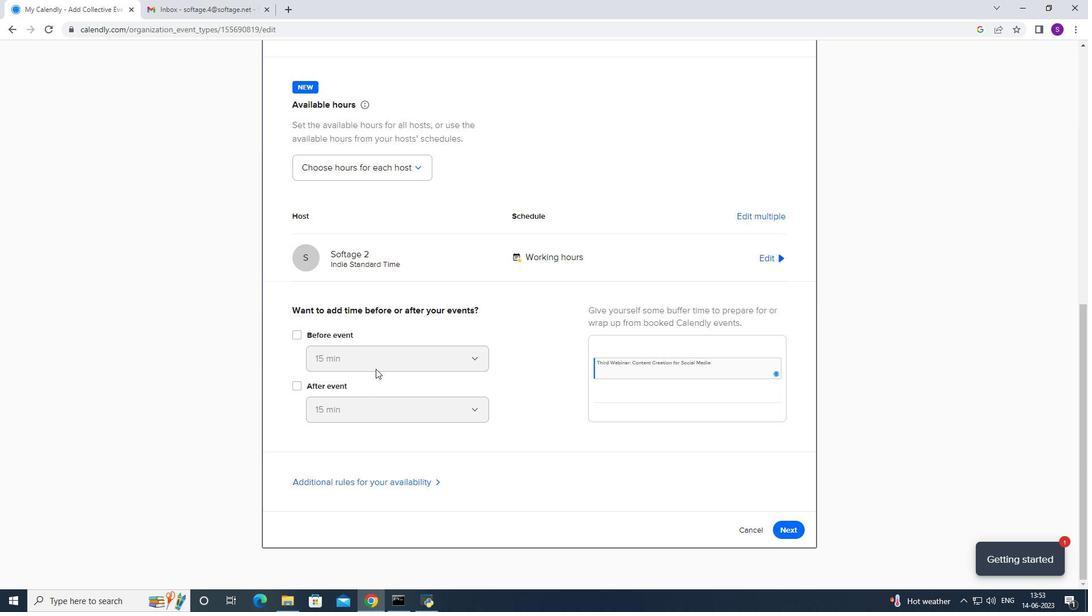 
Action: Mouse scrolled (373, 369) with delta (0, 0)
Screenshot: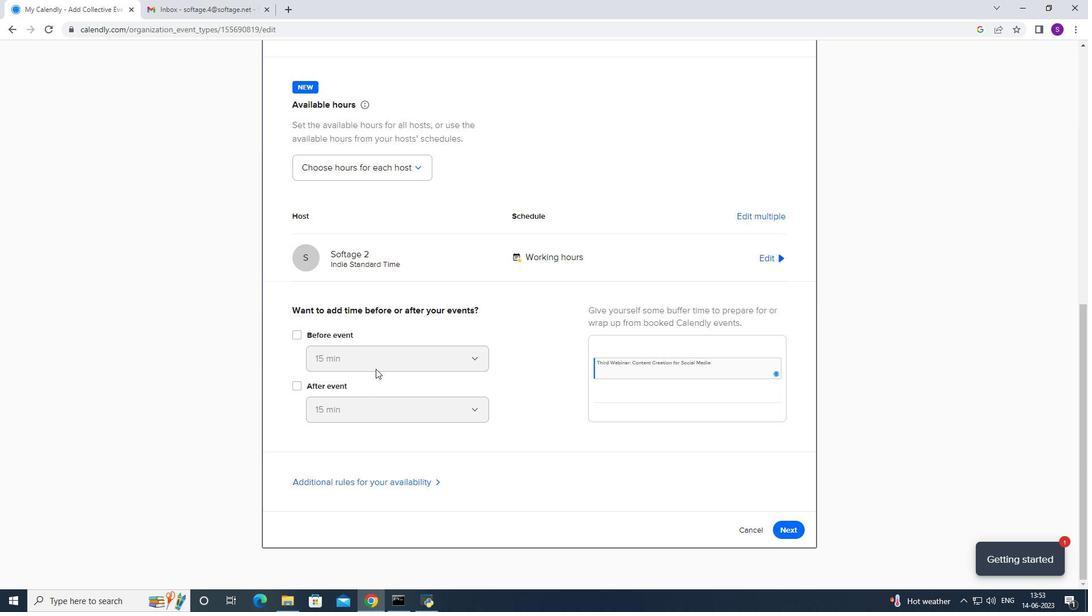 
Action: Mouse scrolled (373, 369) with delta (0, 0)
Screenshot: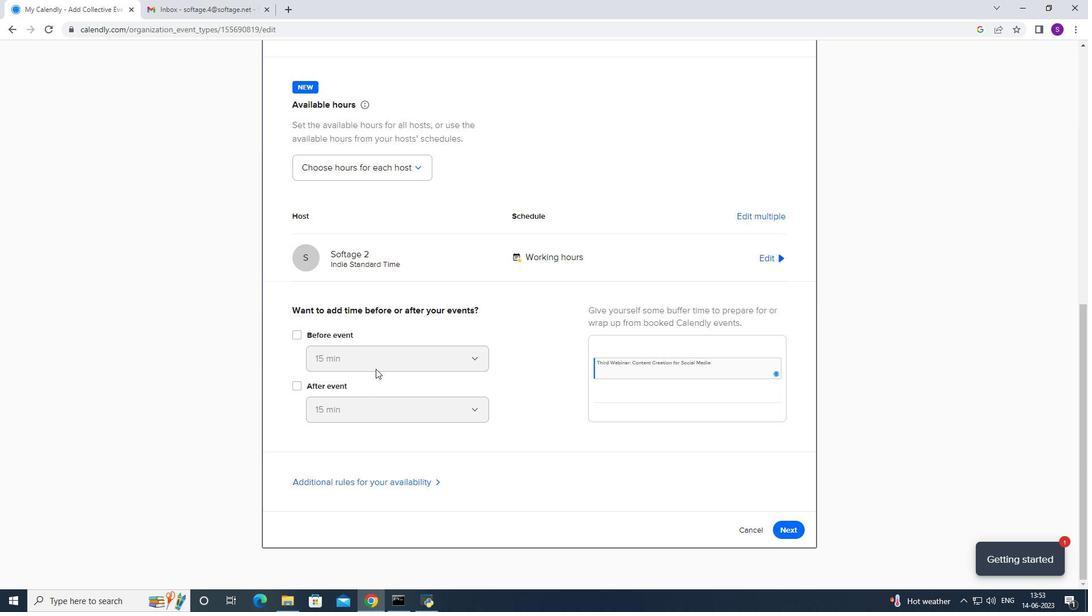 
Action: Mouse scrolled (373, 369) with delta (0, 0)
Screenshot: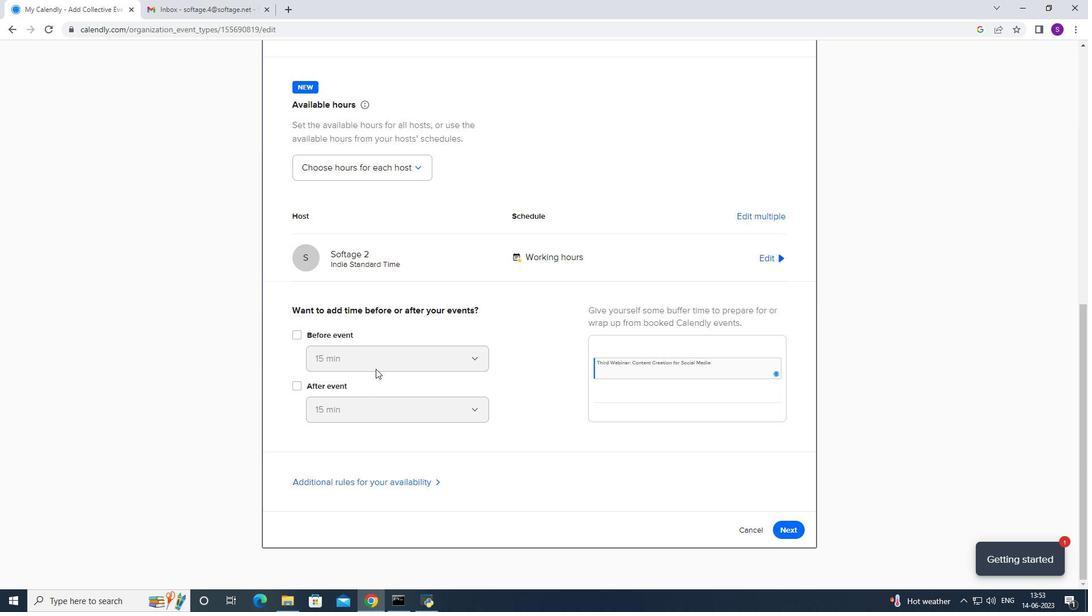 
Action: Mouse scrolled (373, 369) with delta (0, 0)
Screenshot: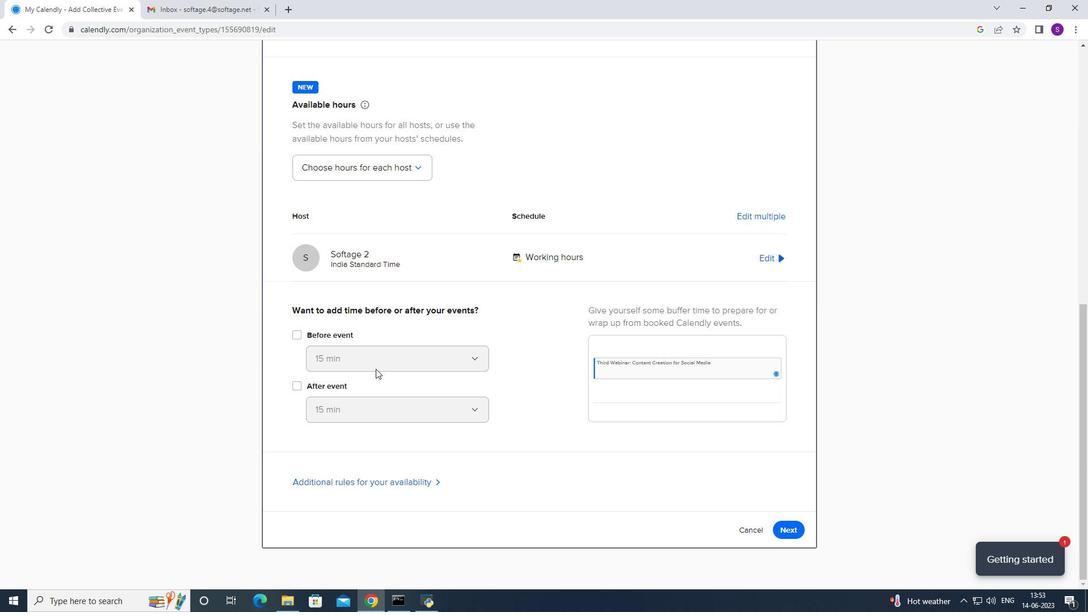 
Action: Mouse scrolled (373, 369) with delta (0, 0)
Screenshot: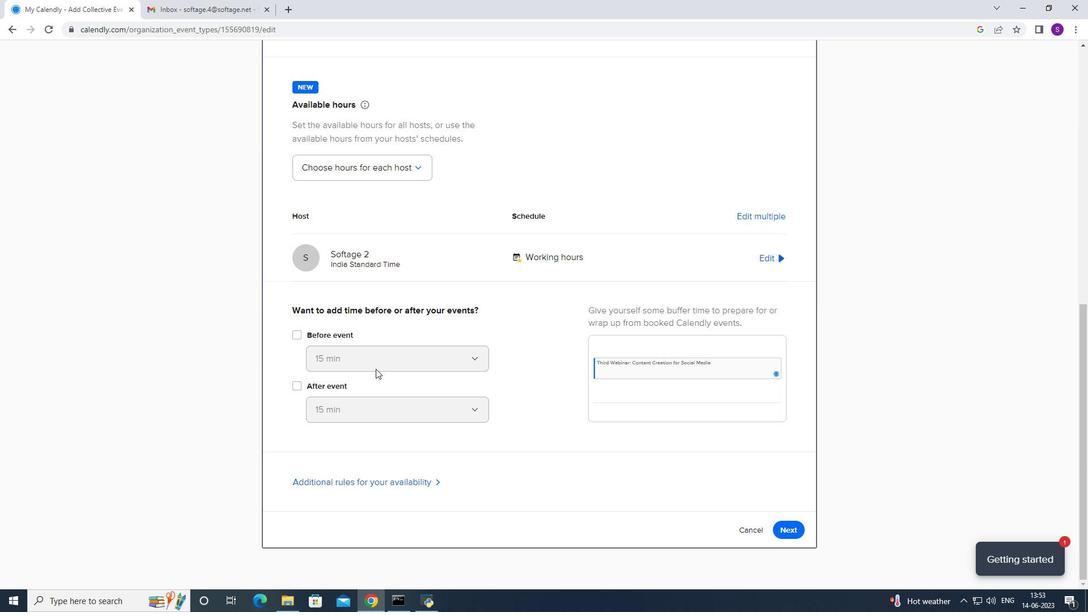 
Action: Mouse moved to (374, 370)
Screenshot: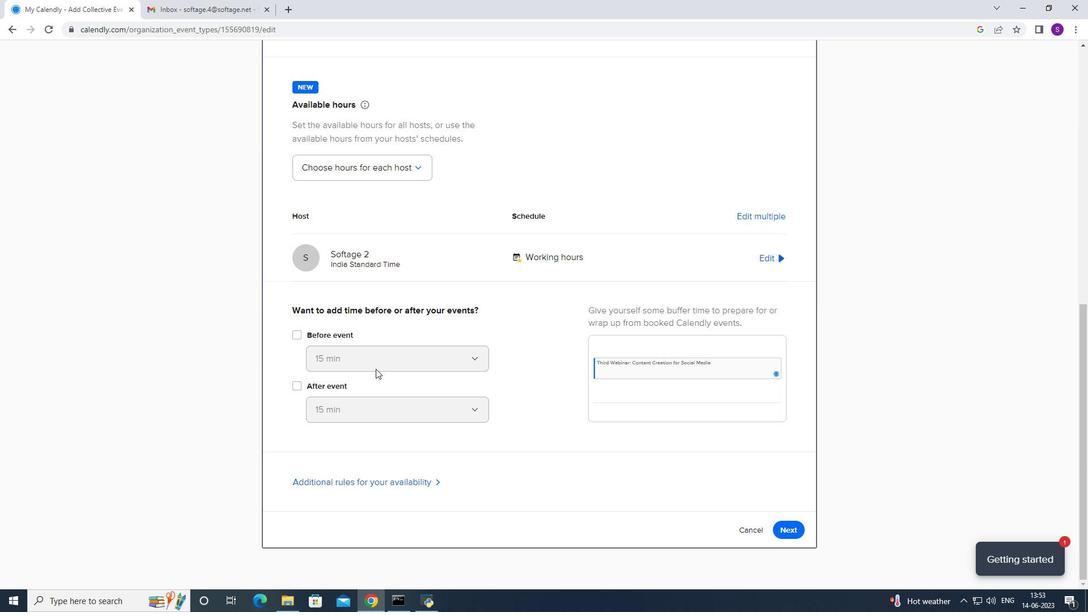 
Action: Mouse scrolled (374, 369) with delta (0, 0)
Screenshot: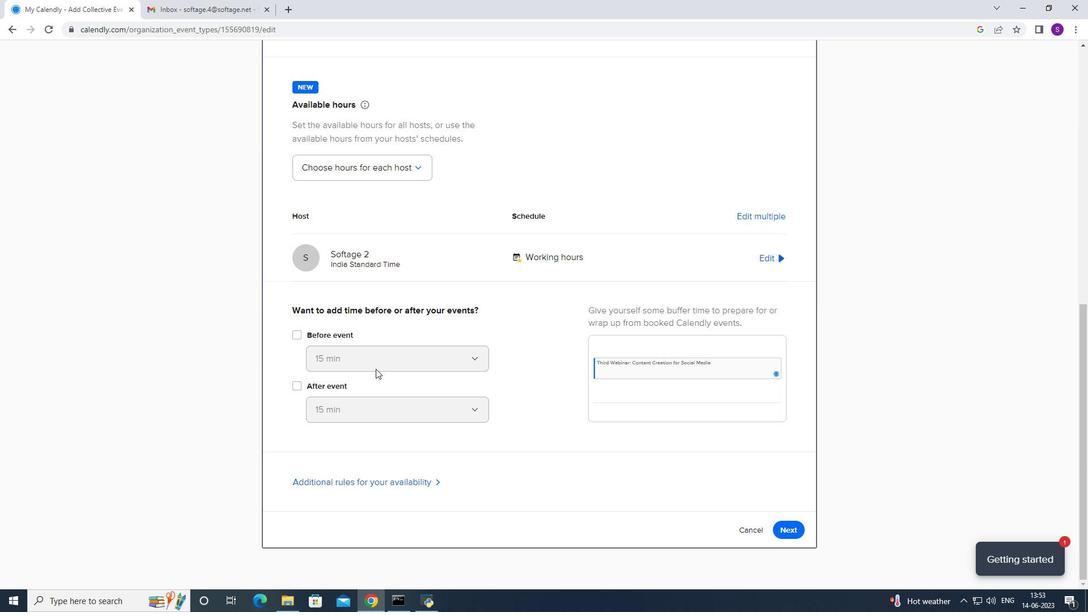 
Action: Mouse moved to (785, 527)
Screenshot: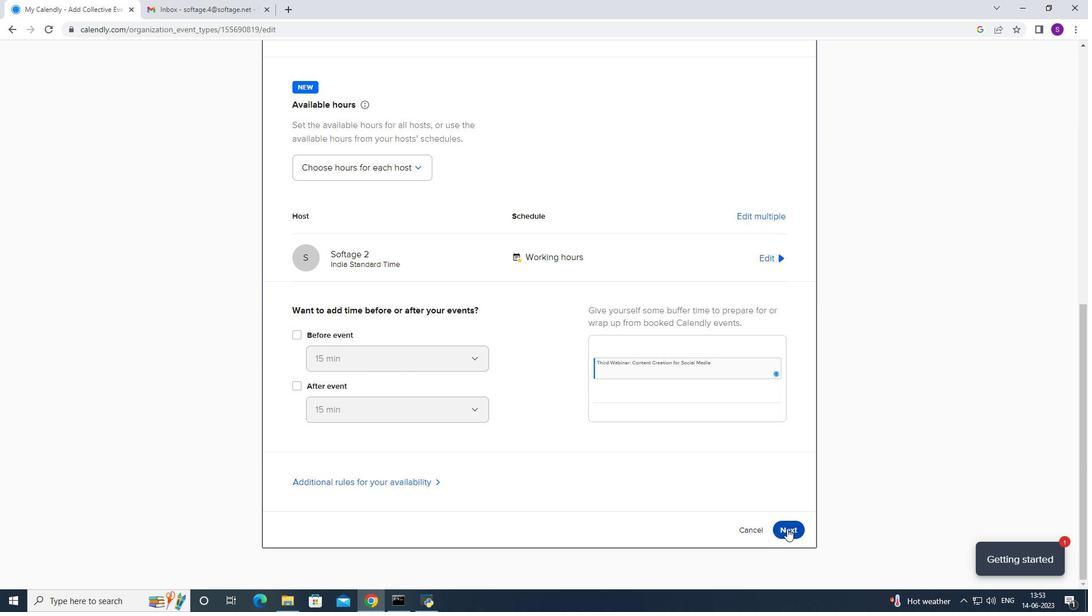 
Action: Mouse pressed left at (785, 527)
Screenshot: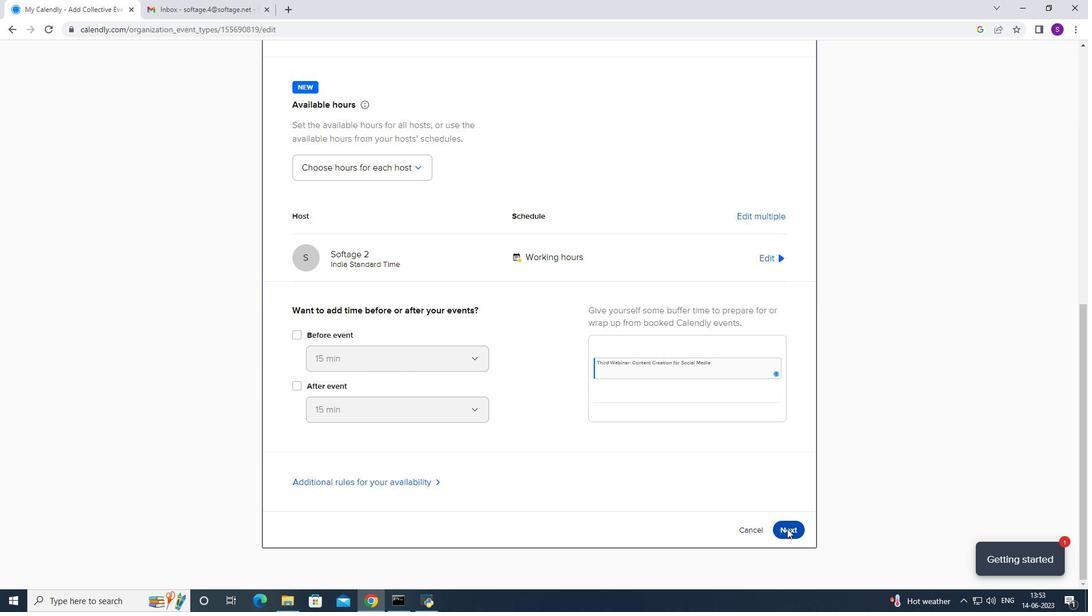 
Action: Mouse moved to (794, 96)
Screenshot: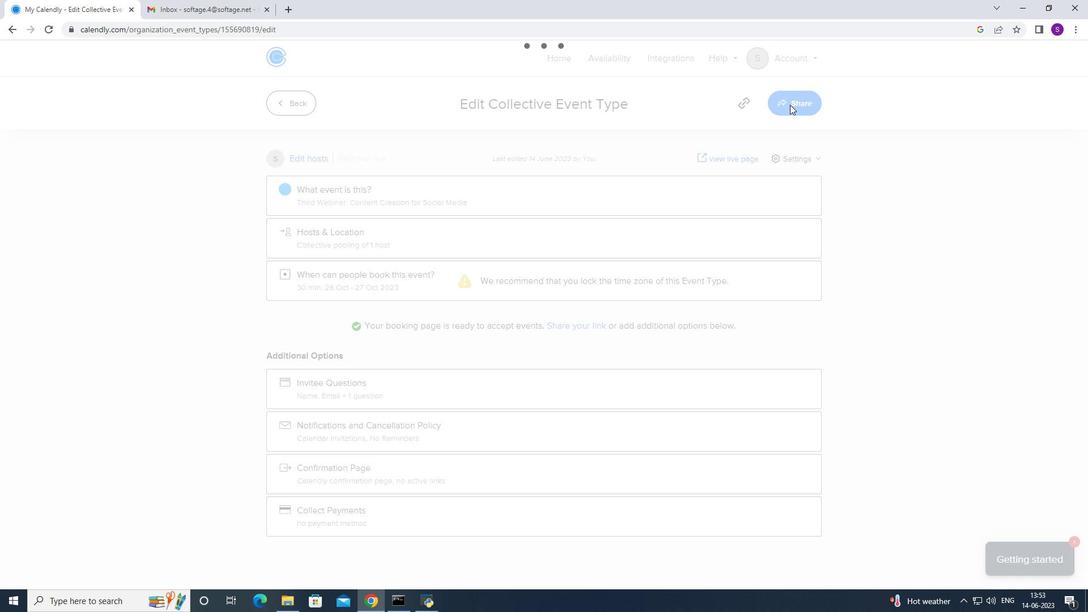 
Action: Mouse pressed left at (794, 96)
Screenshot: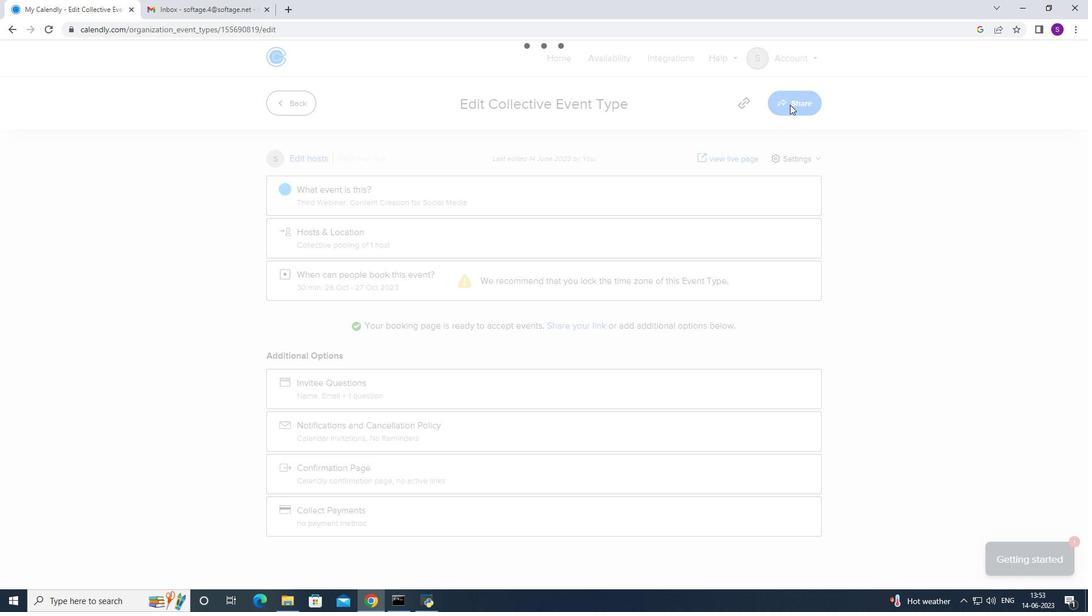 
Action: Mouse moved to (686, 213)
Screenshot: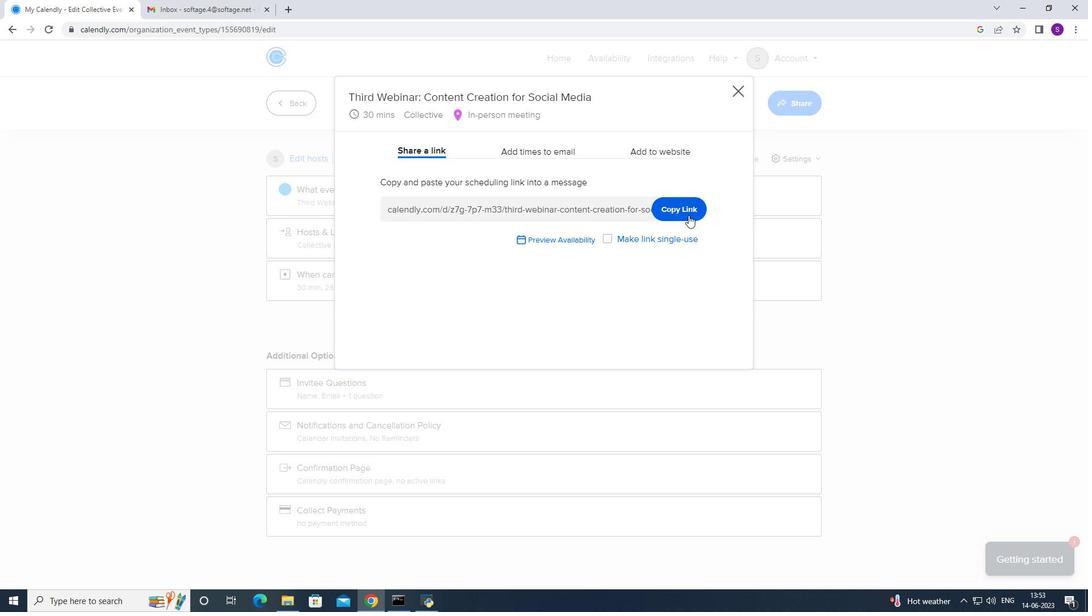 
Action: Mouse pressed left at (686, 213)
Screenshot: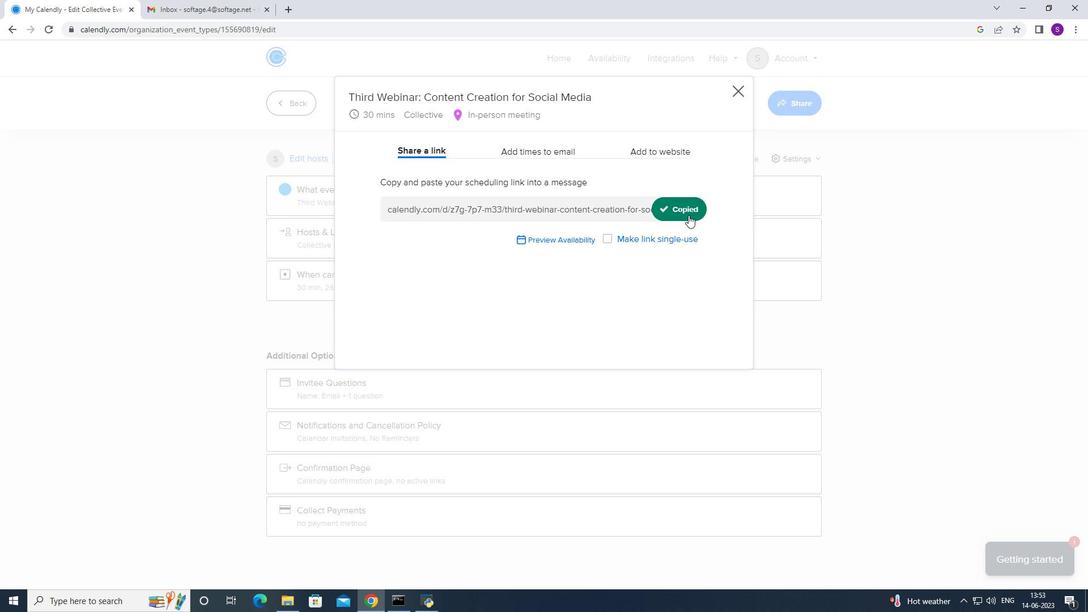 
Action: Mouse moved to (219, 3)
Screenshot: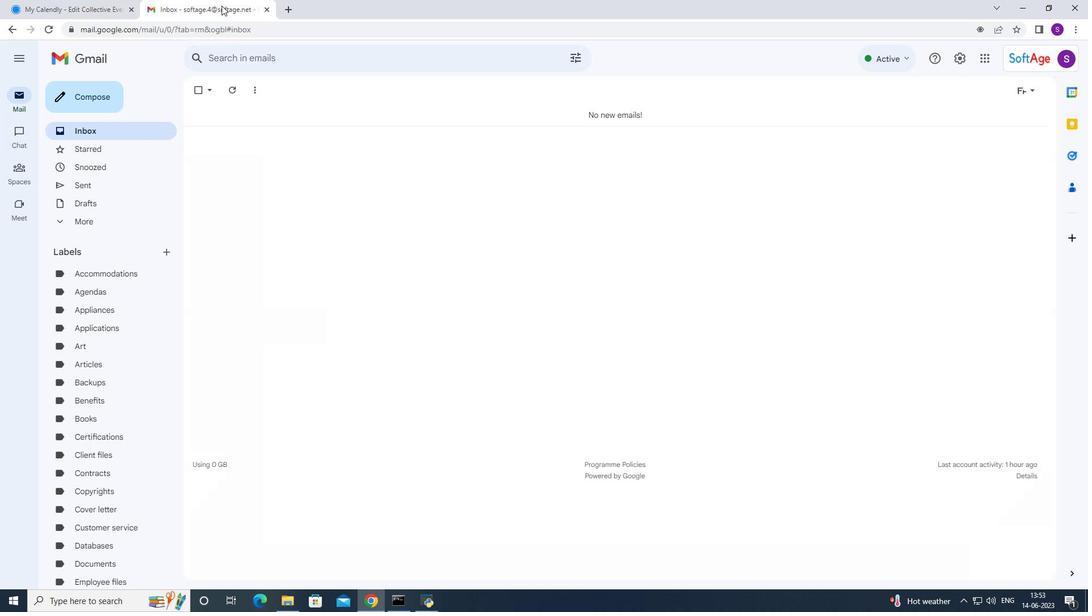 
Action: Mouse pressed left at (219, 3)
Screenshot: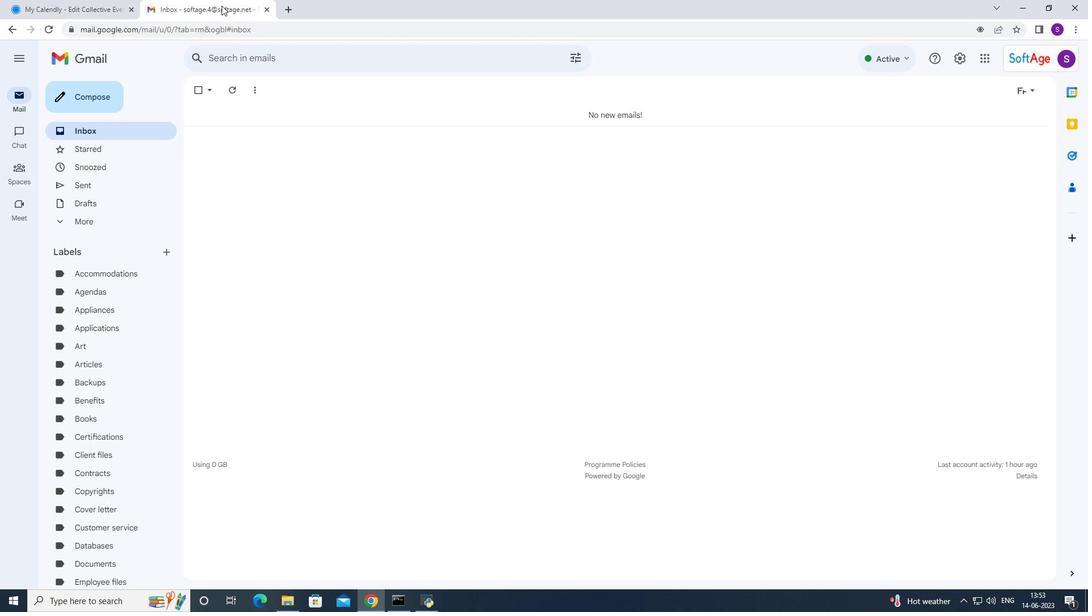 
Action: Mouse moved to (65, 87)
Screenshot: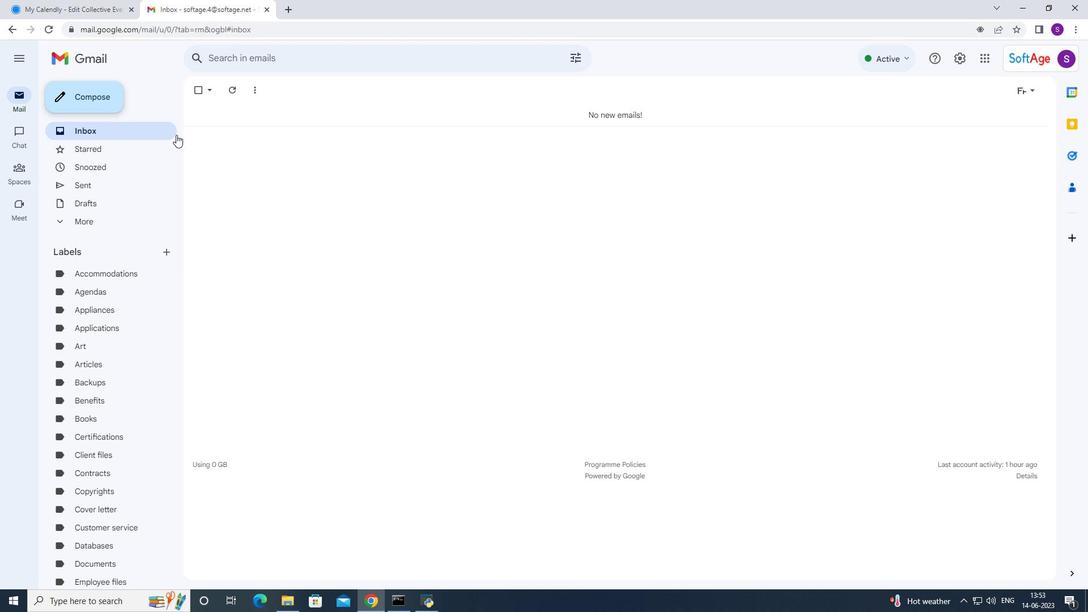 
Action: Mouse pressed left at (65, 87)
Screenshot: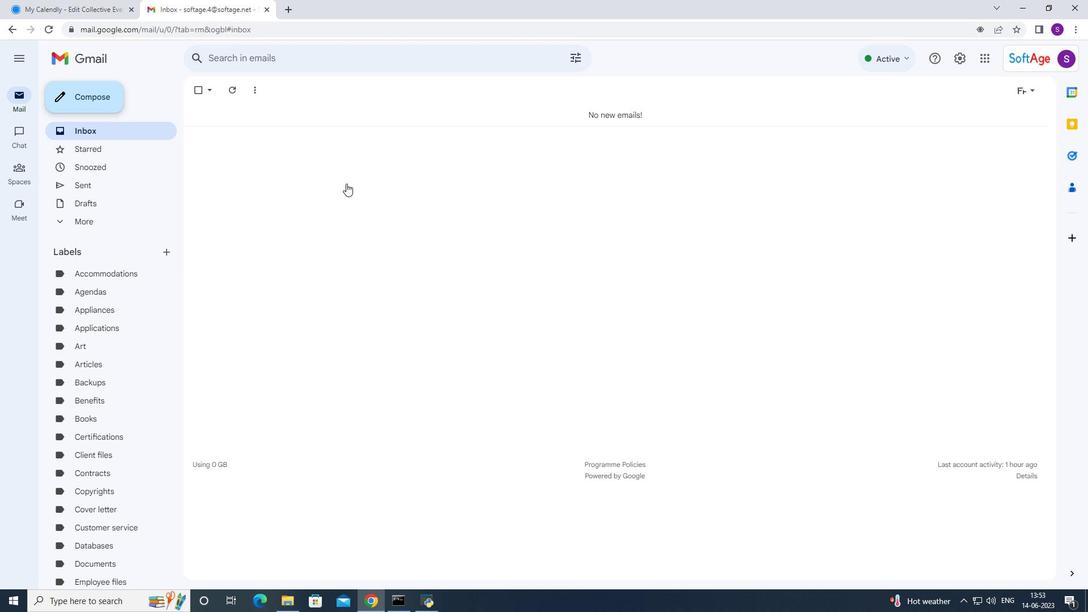 
Action: Mouse moved to (757, 313)
Screenshot: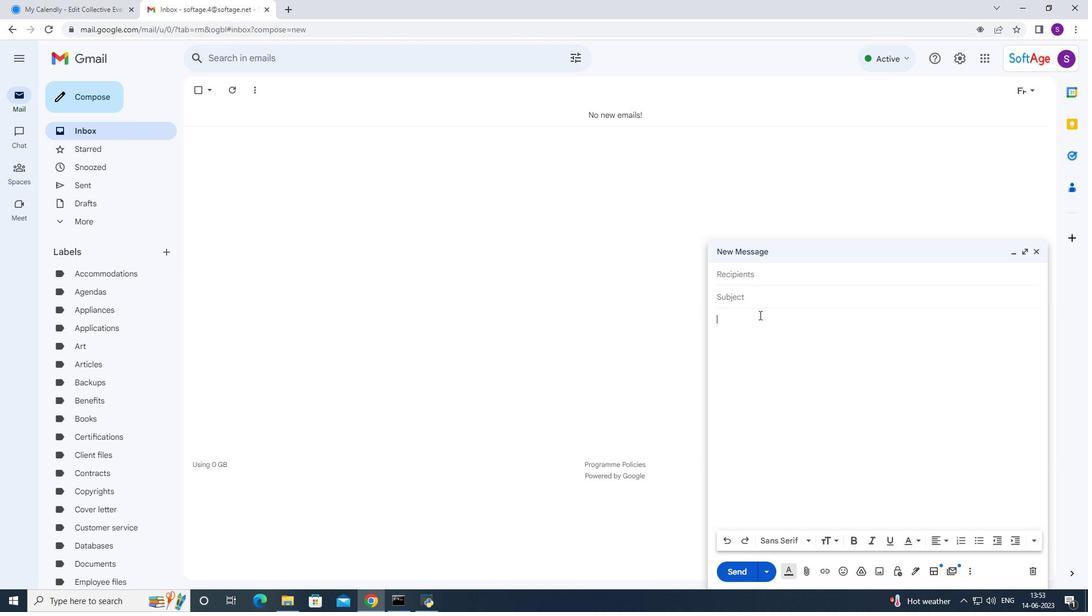 
Action: Mouse pressed right at (757, 313)
Screenshot: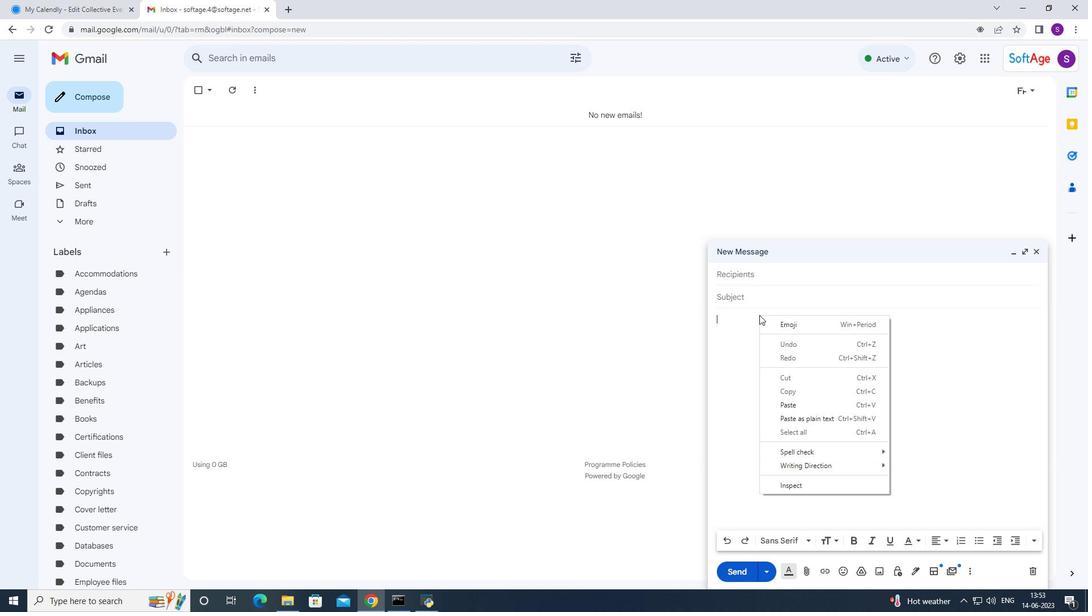 
Action: Mouse moved to (795, 406)
Screenshot: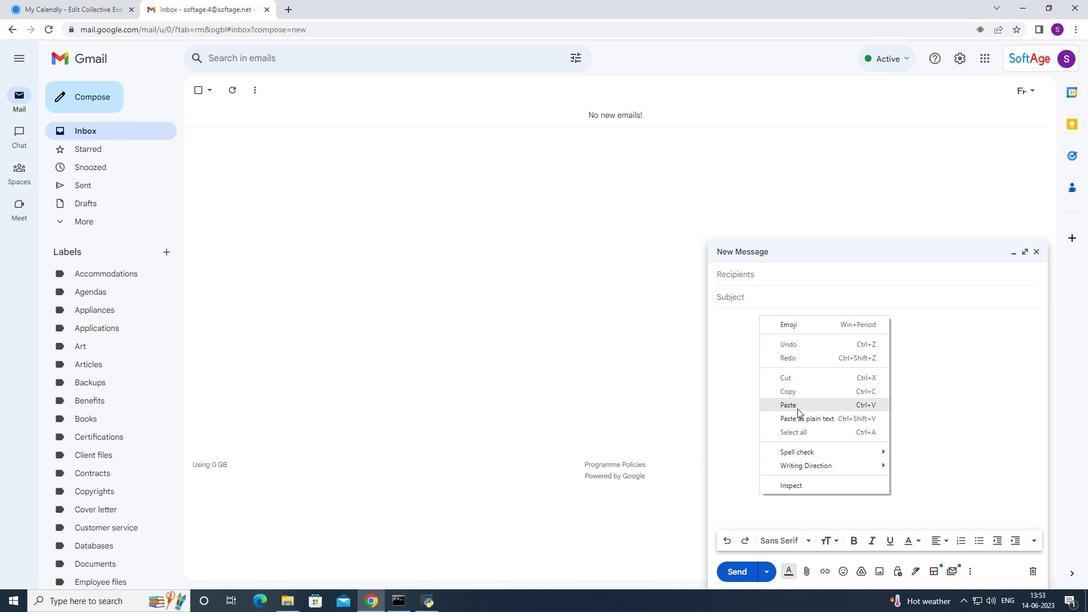 
Action: Mouse pressed left at (795, 406)
Screenshot: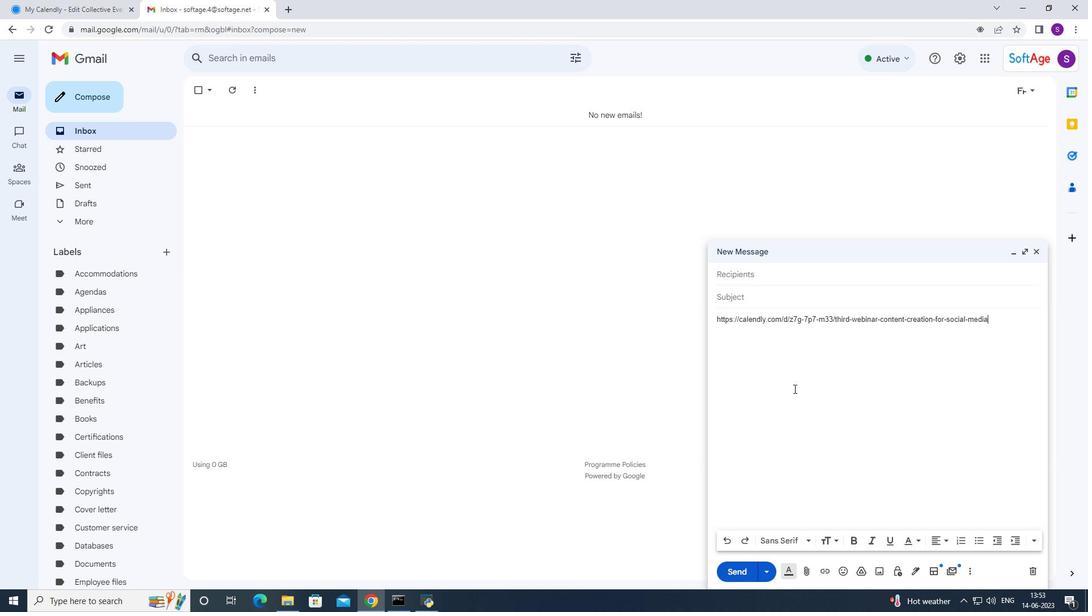 
Action: Mouse moved to (771, 268)
Screenshot: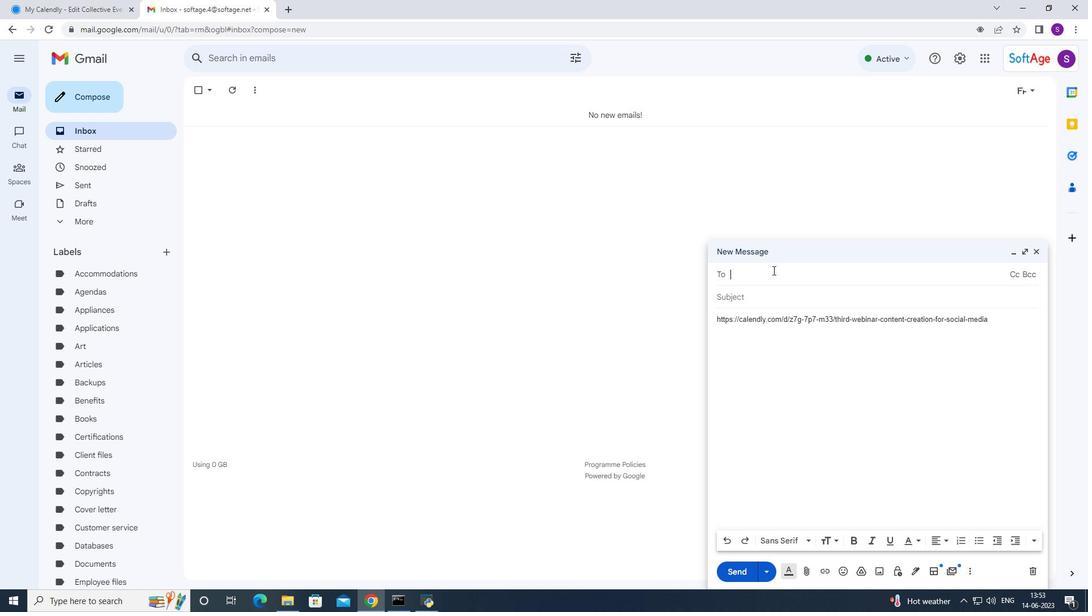 
Action: Mouse pressed left at (771, 268)
Screenshot: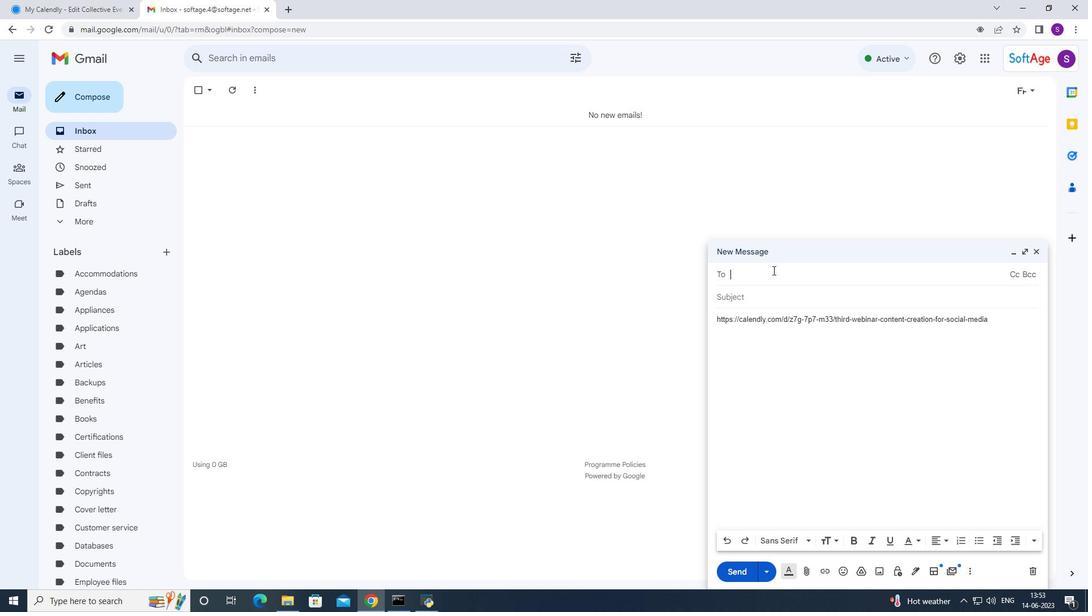 
Action: Mouse moved to (770, 269)
Screenshot: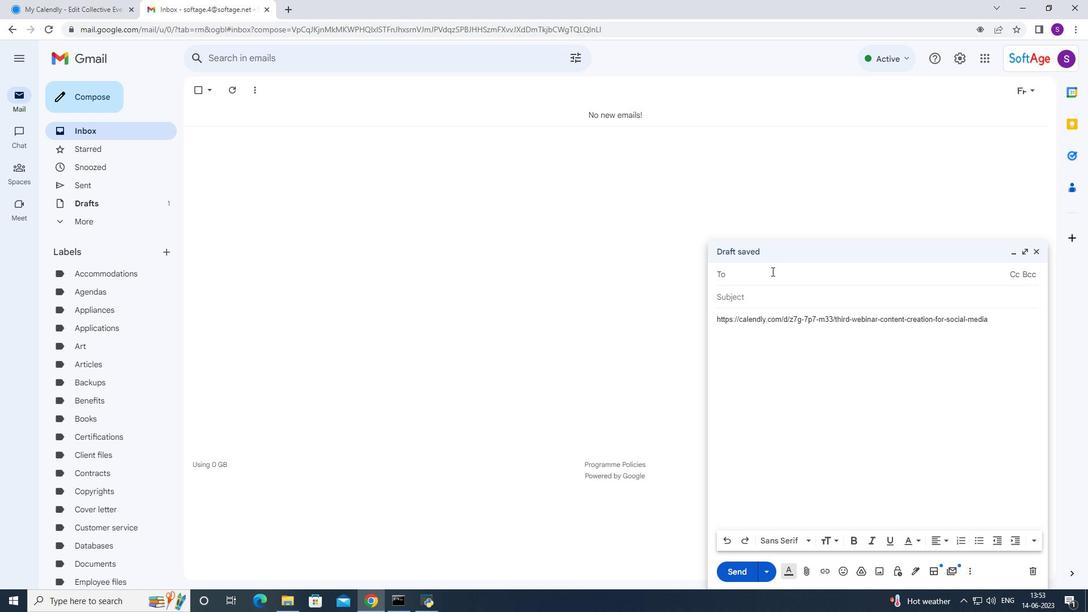 
Action: Key pressed sof
Screenshot: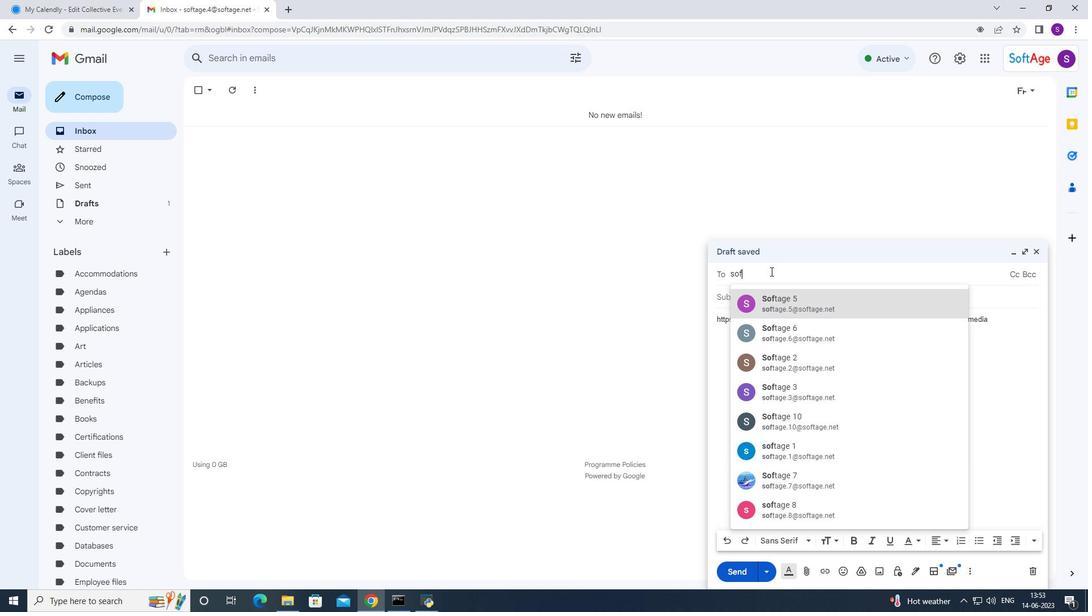 
Action: Mouse moved to (769, 269)
Screenshot: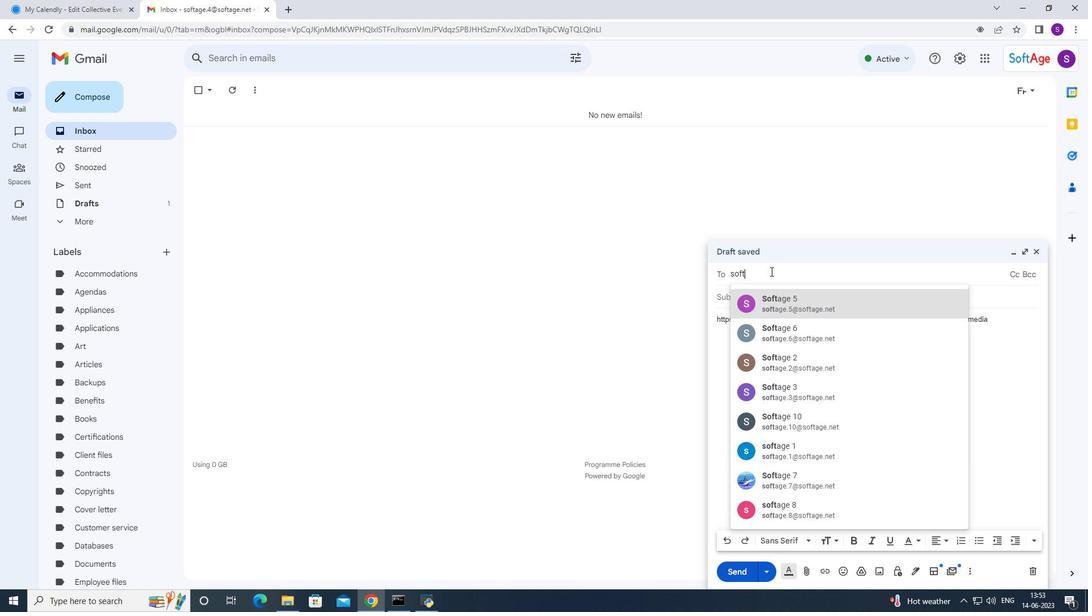 
Action: Key pressed ta
Screenshot: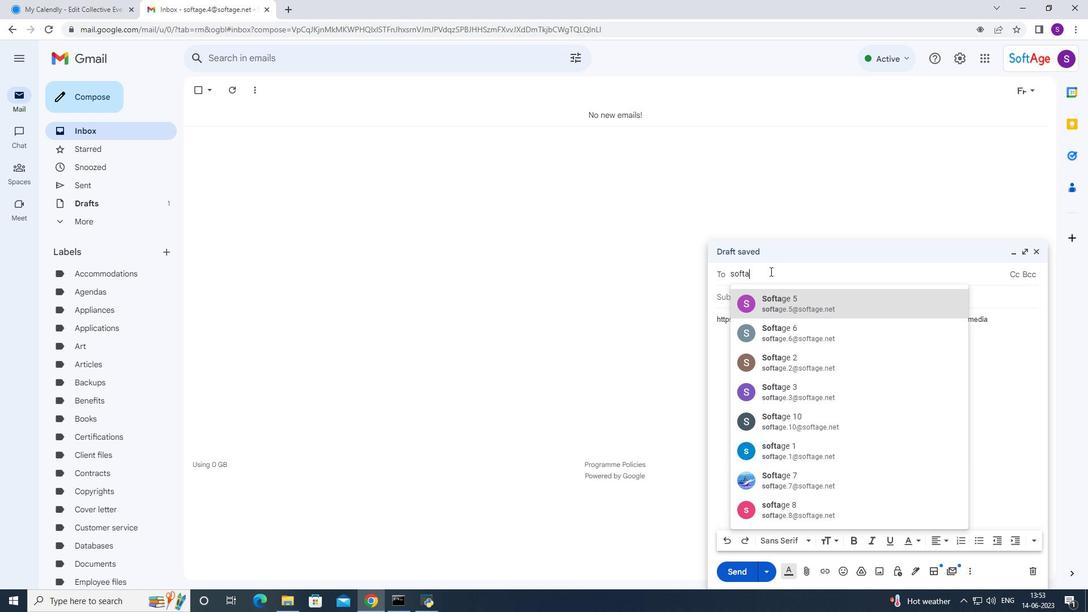 
Action: Mouse moved to (768, 269)
Screenshot: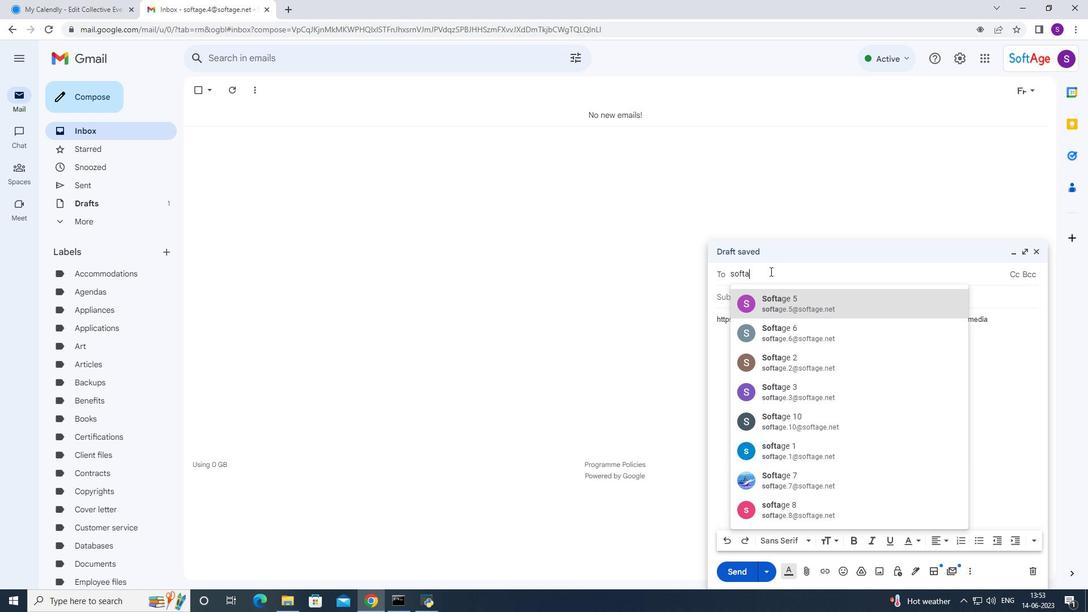 
Action: Key pressed ge.
Screenshot: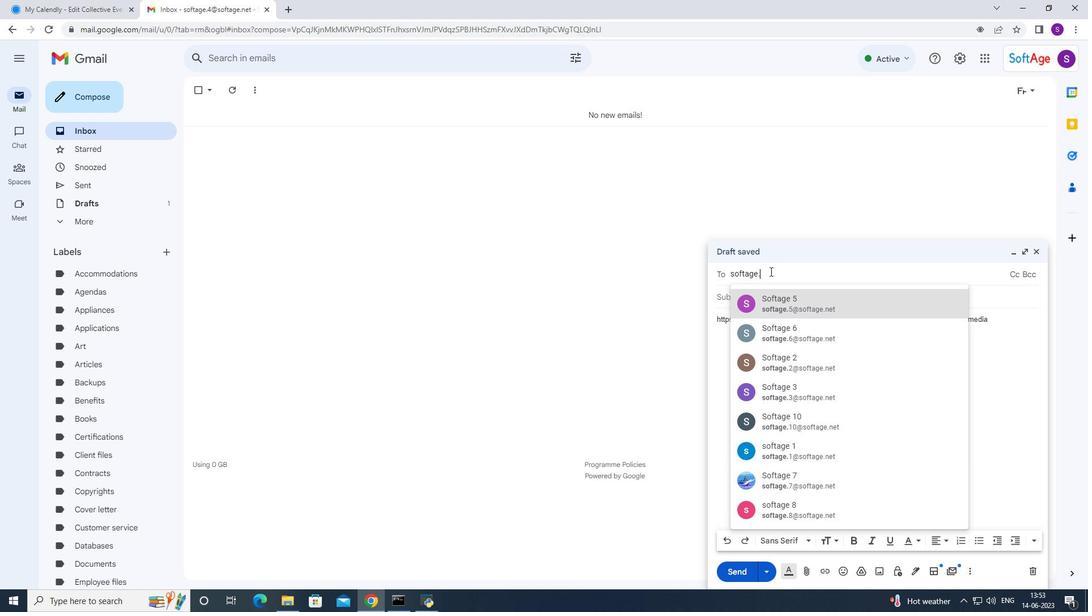 
Action: Mouse moved to (768, 268)
Screenshot: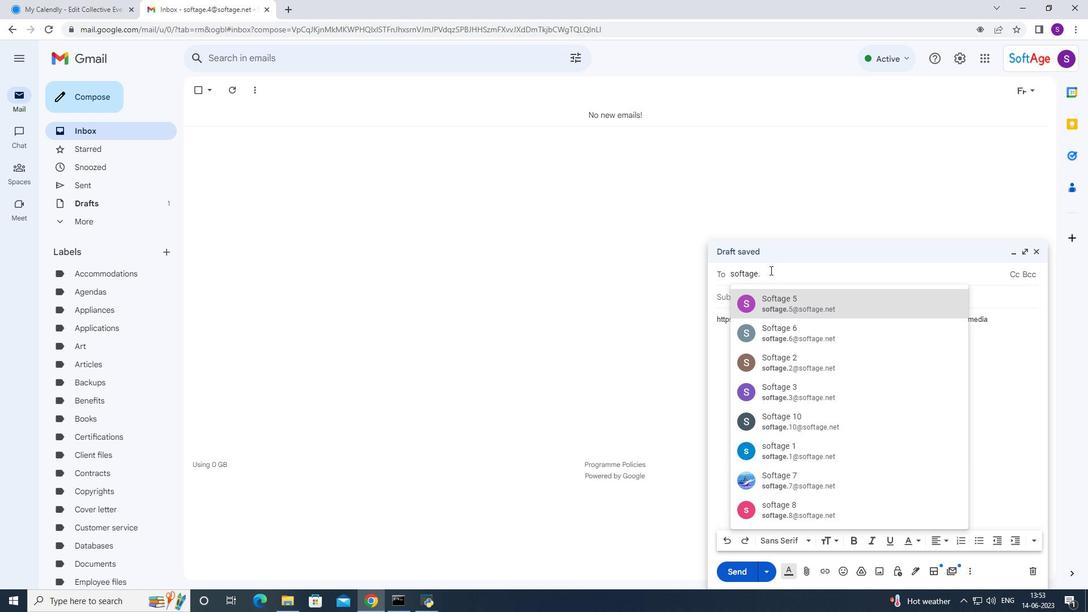 
Action: Key pressed 7
Screenshot: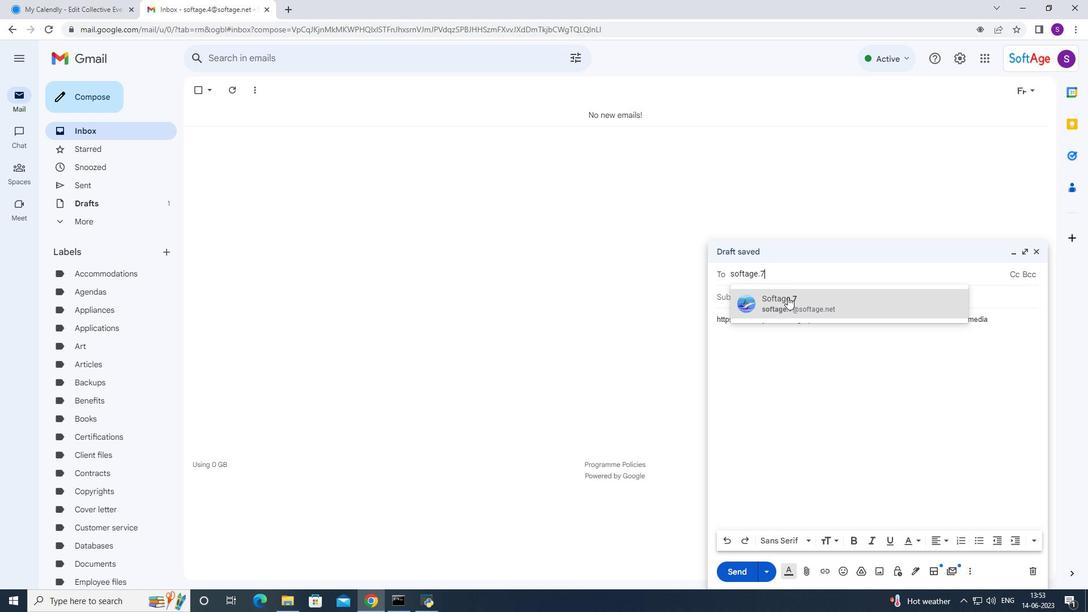 
Action: Mouse moved to (799, 306)
Screenshot: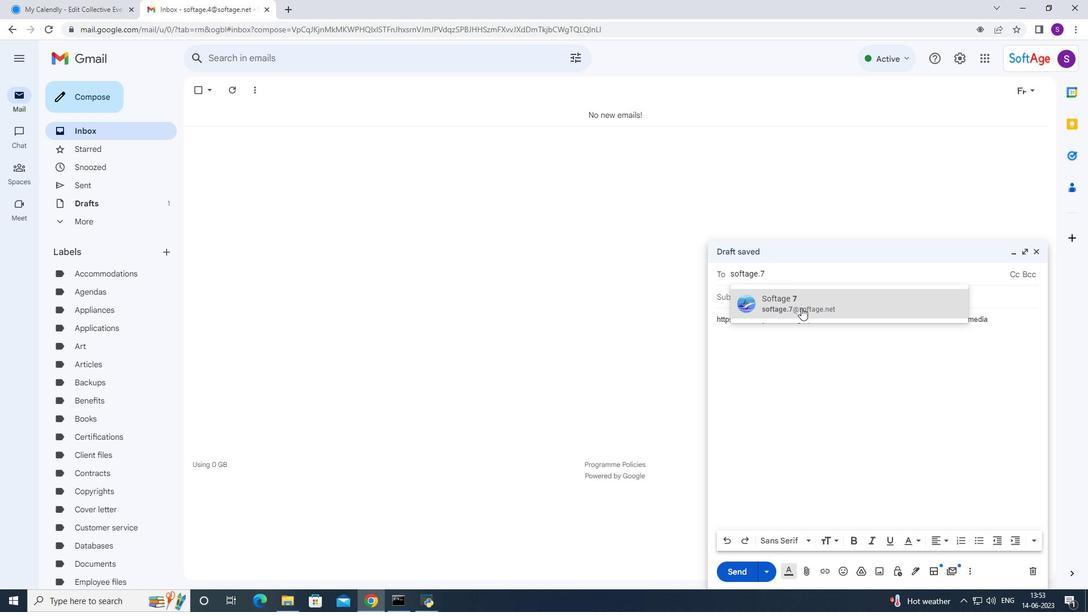 
Action: Mouse pressed left at (799, 306)
Screenshot: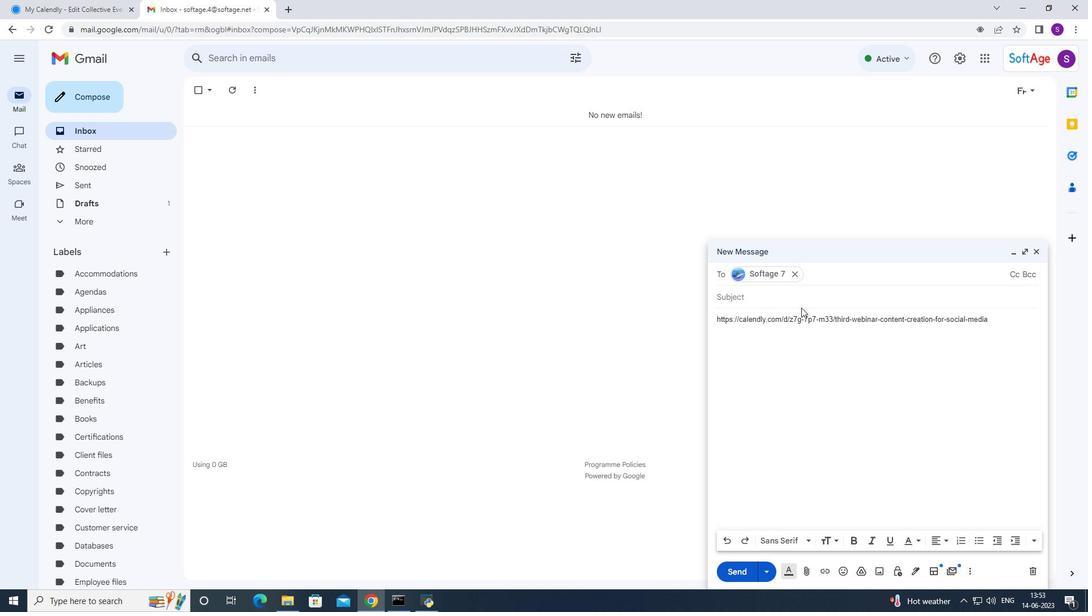 
Action: Key pressed so
Screenshot: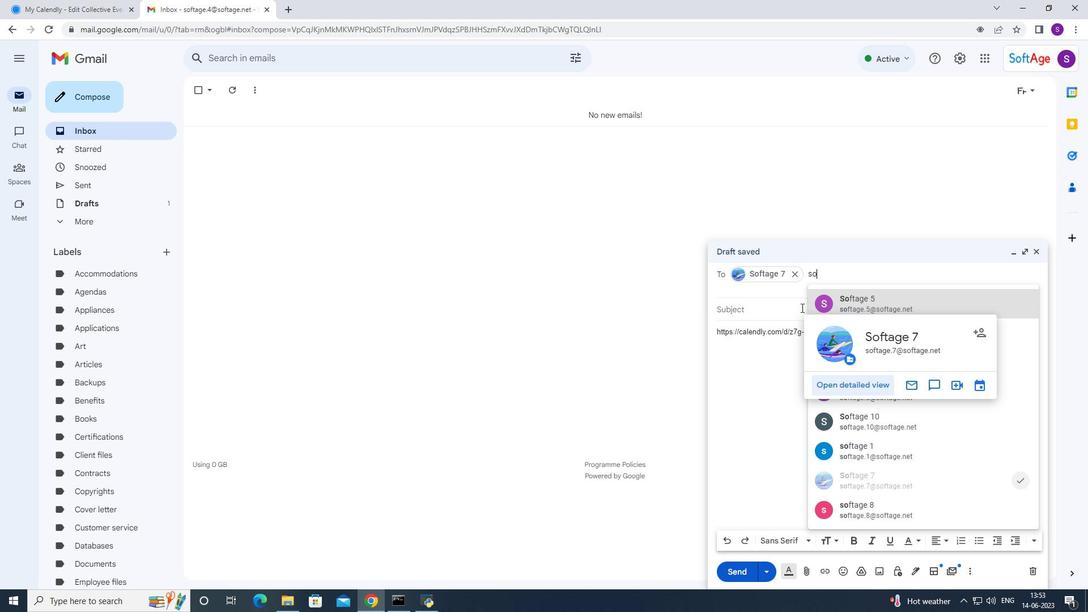 
Action: Mouse moved to (850, 507)
Screenshot: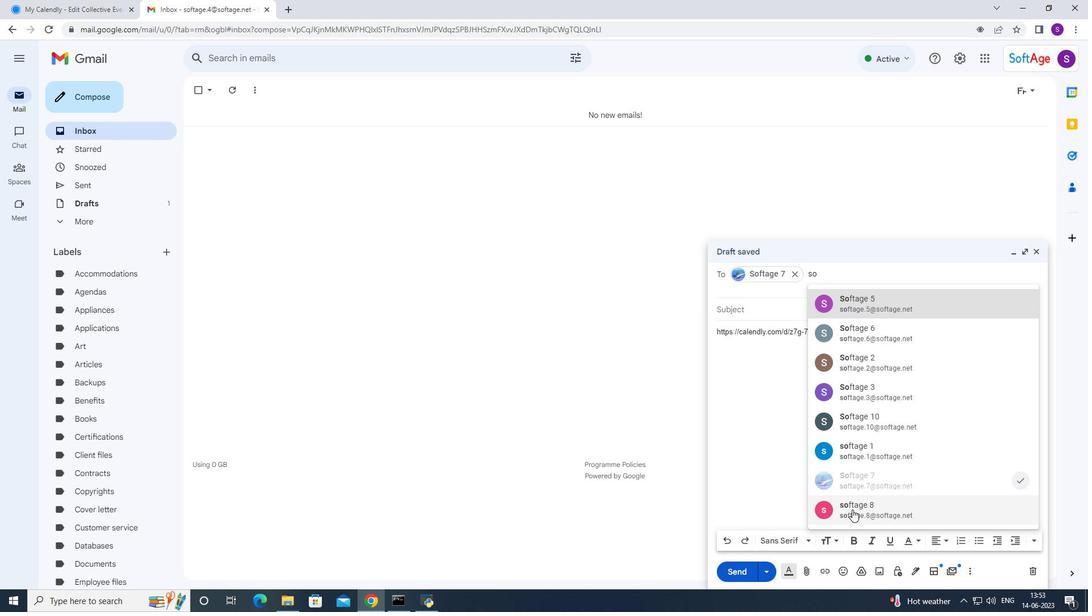 
Action: Mouse pressed left at (850, 507)
Screenshot: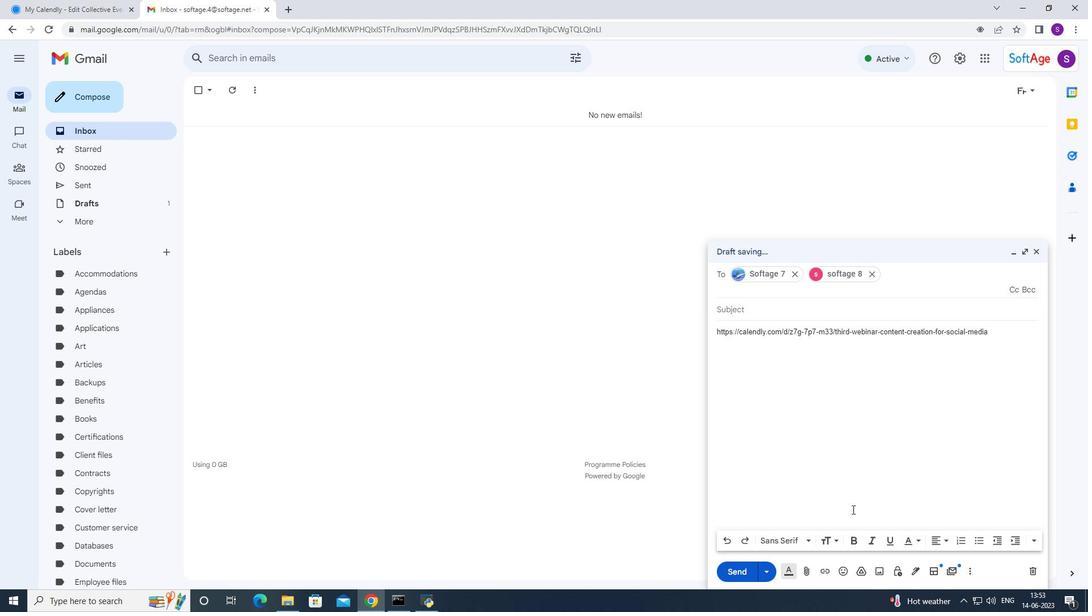 
Action: Mouse moved to (736, 571)
Screenshot: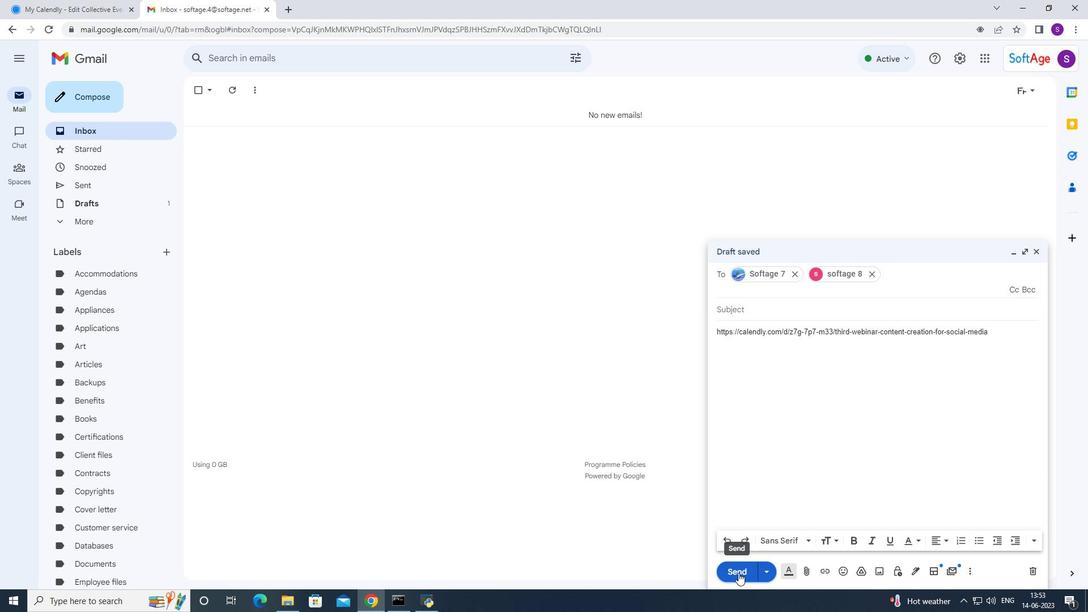 
Action: Mouse pressed left at (736, 571)
Screenshot: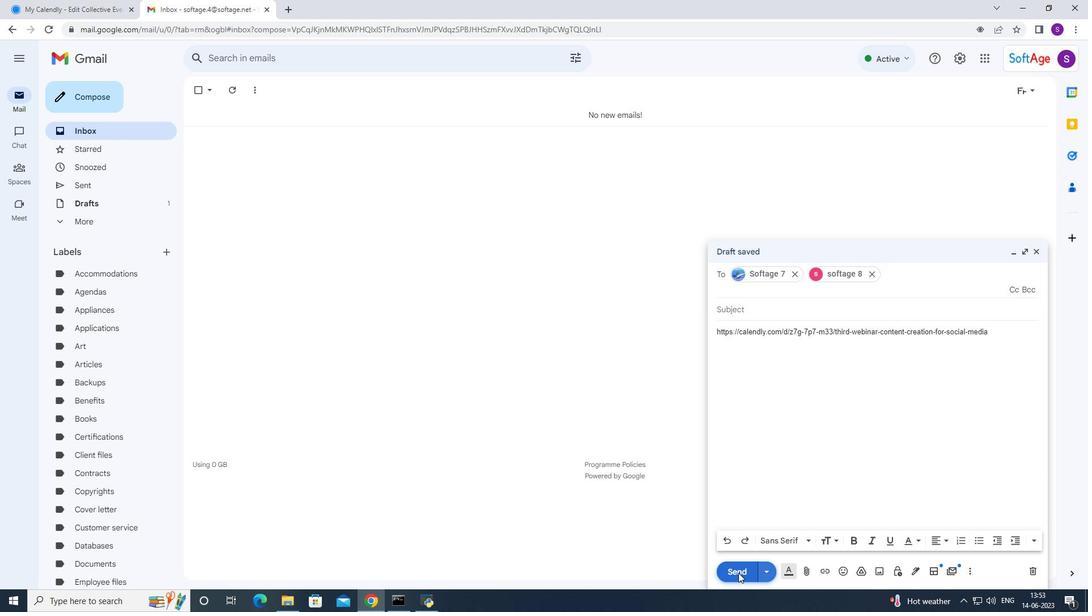 
Action: Mouse moved to (732, 553)
Screenshot: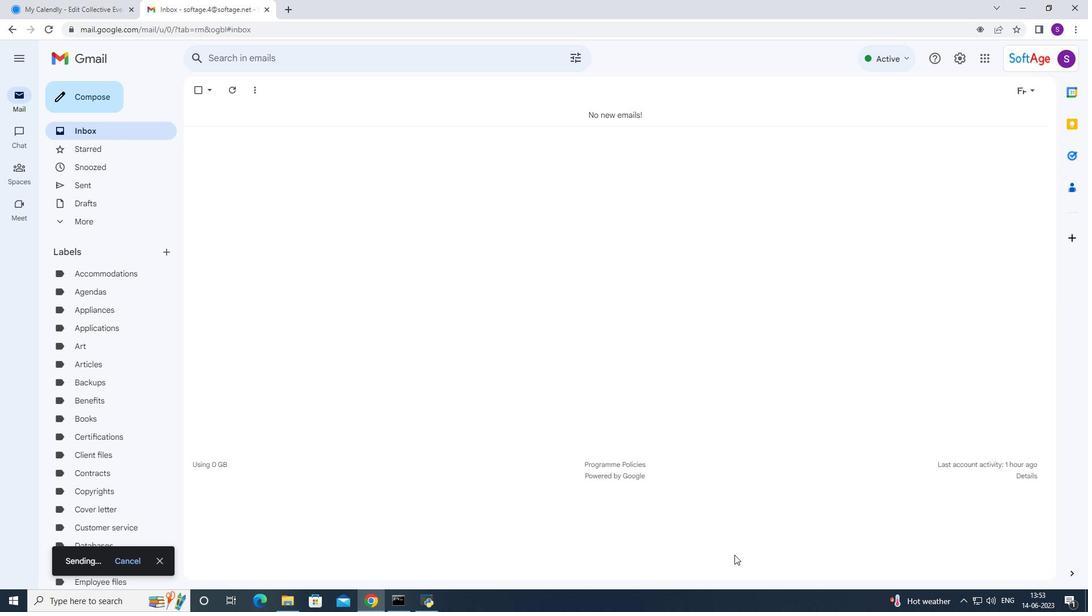 
